 Task: Search for a one-way flight from Concord-Padgett Regional Airport to Cedar Rapids on Tuesday, 9 May, with a departure time between 9:00 and 15:00, and 1 carry-on bag.
Action: Mouse moved to (305, 98)
Screenshot: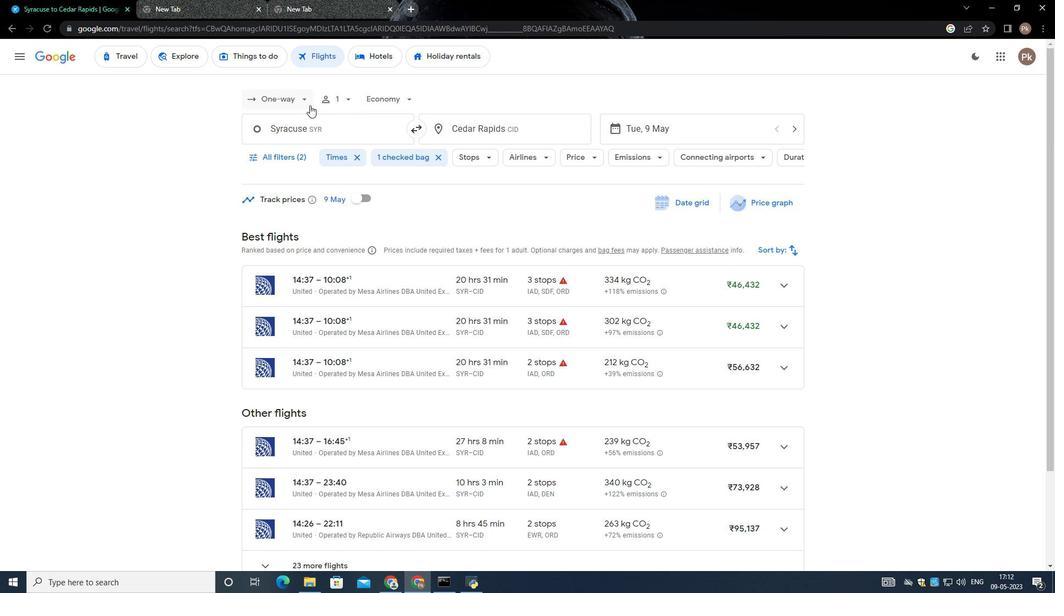 
Action: Mouse pressed left at (305, 98)
Screenshot: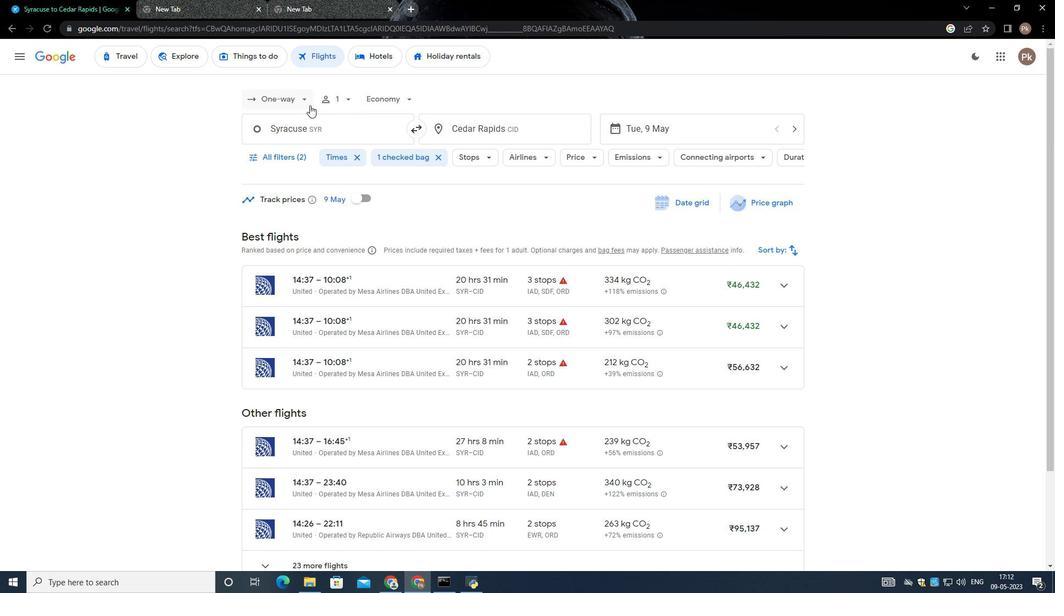 
Action: Mouse moved to (298, 150)
Screenshot: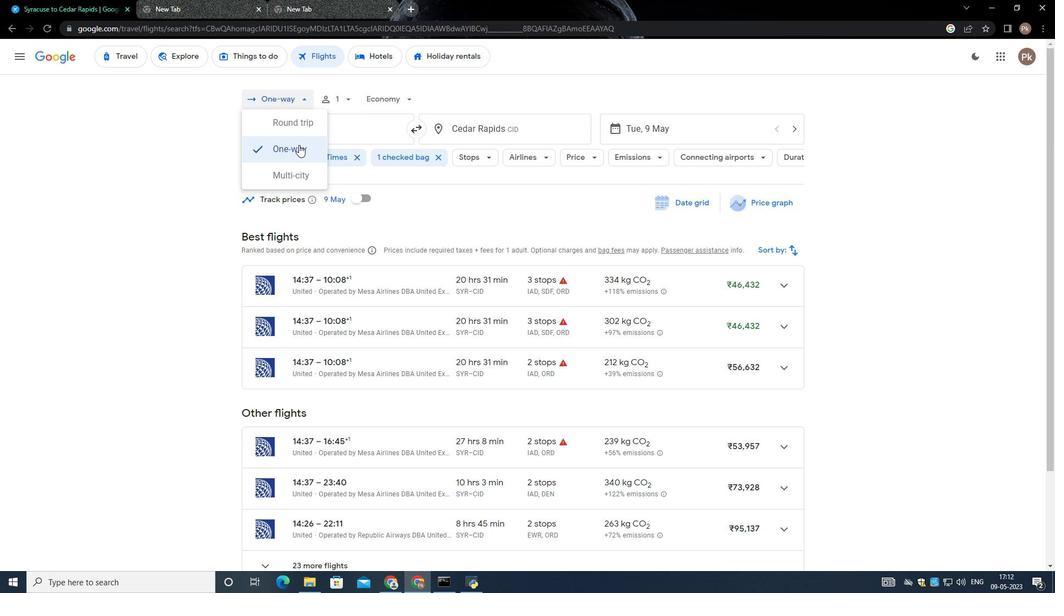
Action: Mouse pressed left at (298, 150)
Screenshot: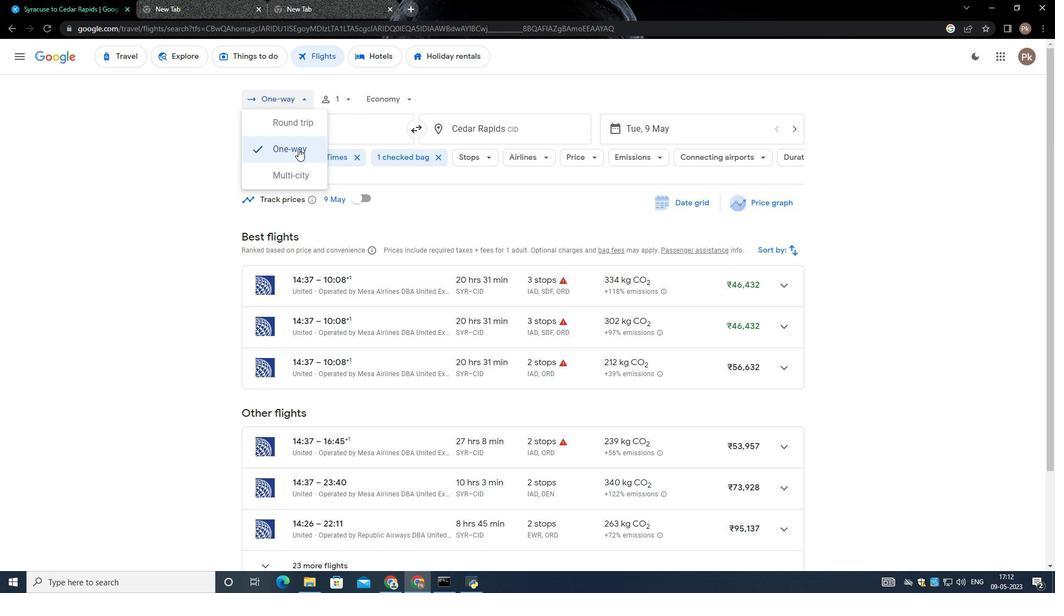 
Action: Mouse moved to (371, 95)
Screenshot: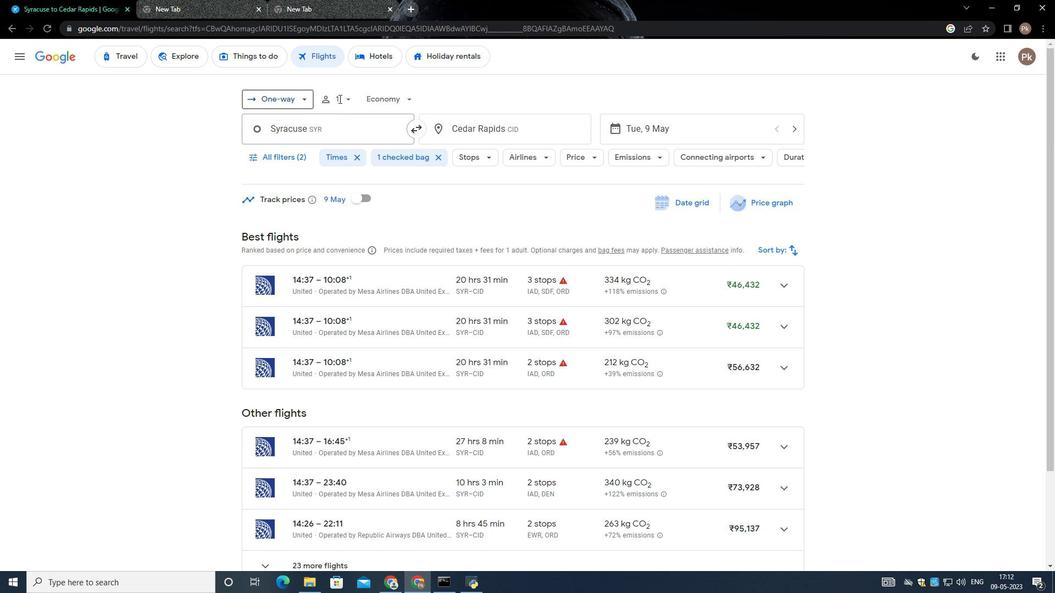 
Action: Mouse pressed left at (371, 95)
Screenshot: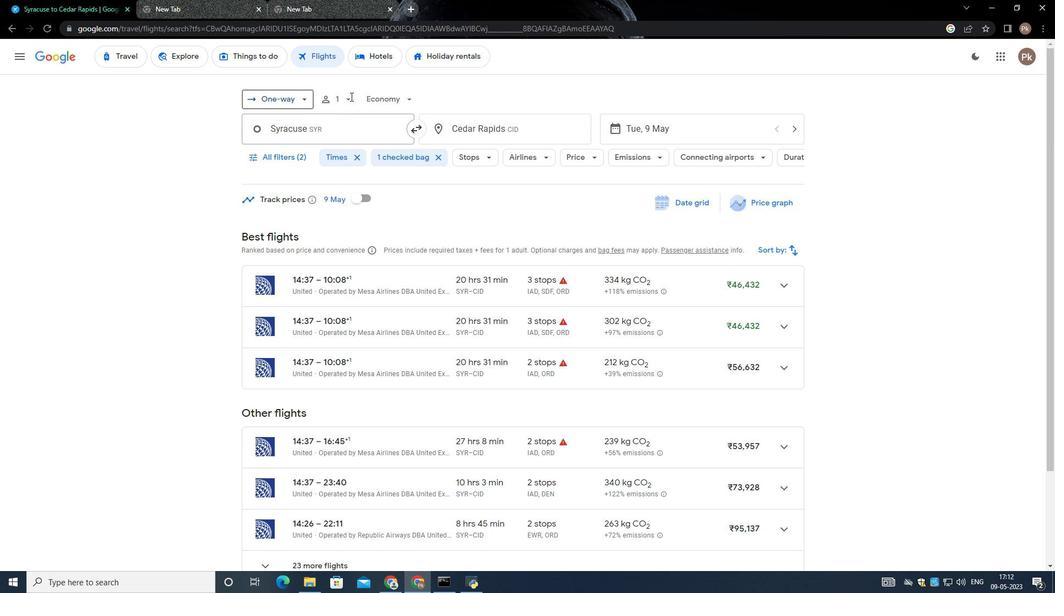 
Action: Mouse moved to (351, 98)
Screenshot: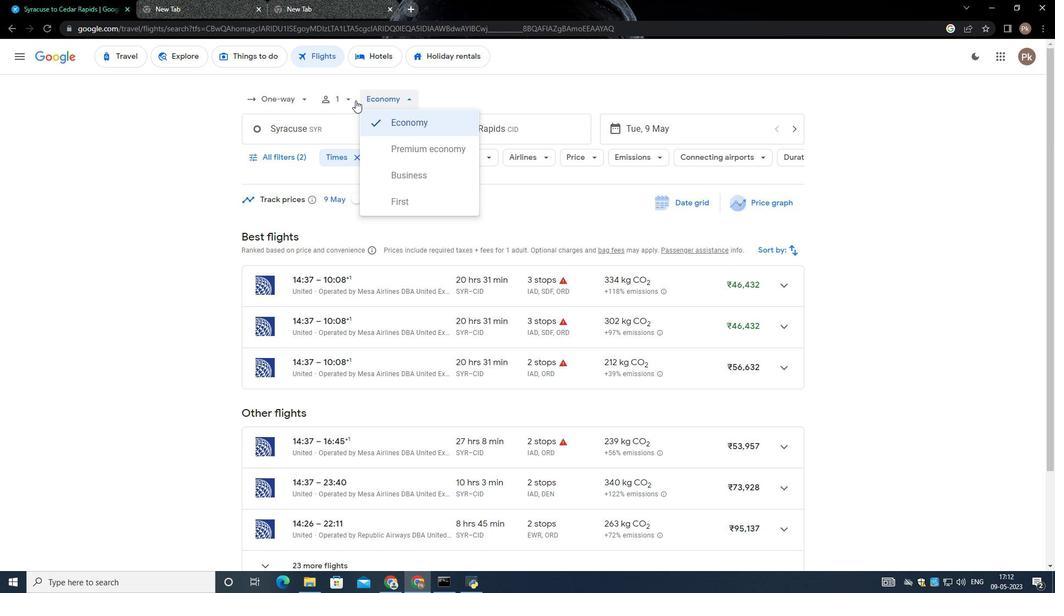 
Action: Mouse pressed left at (351, 98)
Screenshot: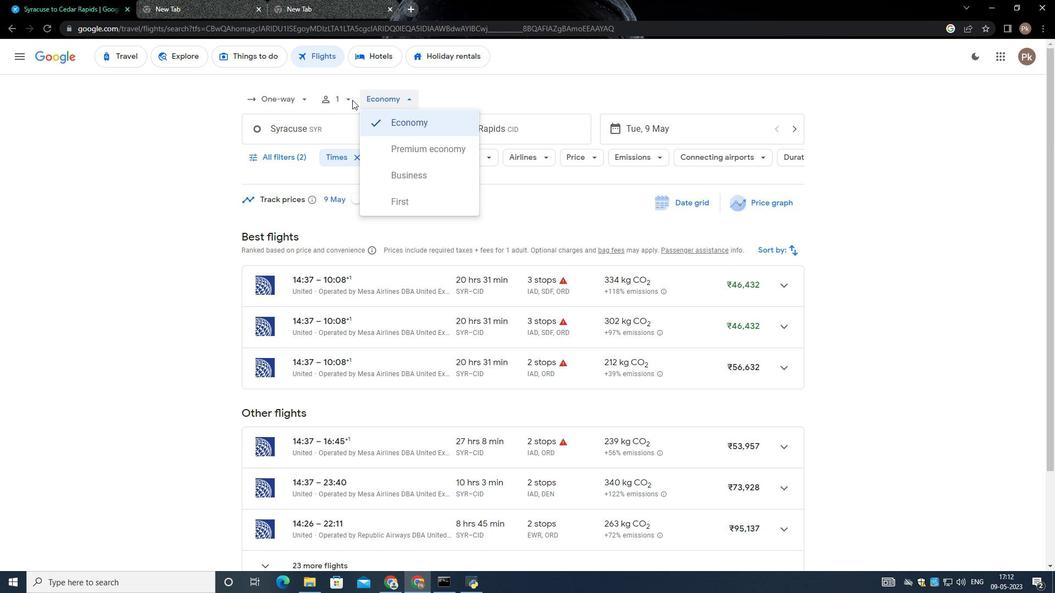 
Action: Mouse moved to (346, 100)
Screenshot: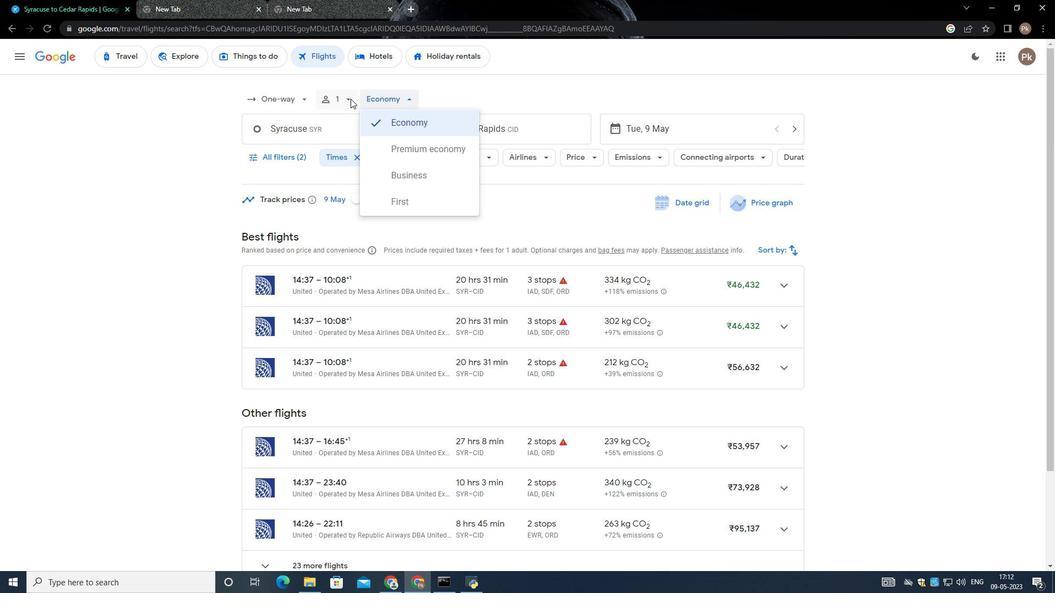 
Action: Mouse pressed left at (346, 100)
Screenshot: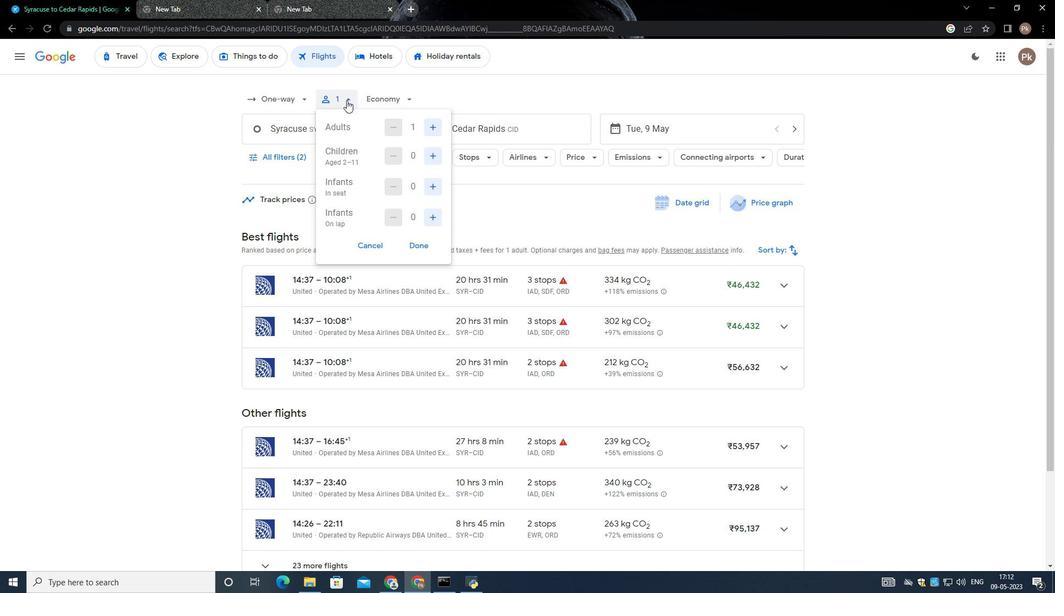 
Action: Mouse moved to (346, 101)
Screenshot: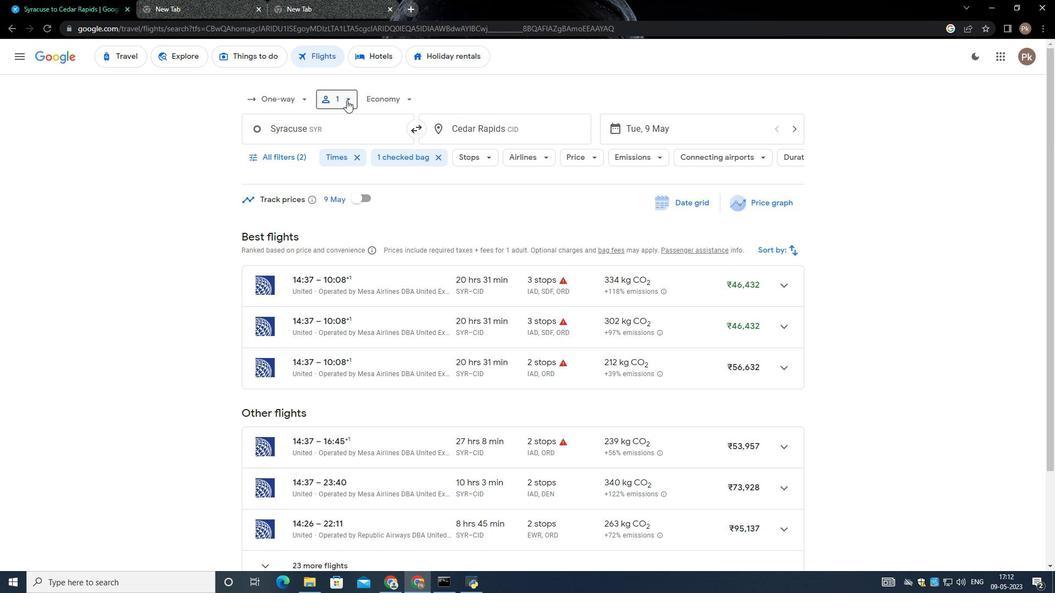
Action: Mouse pressed left at (346, 101)
Screenshot: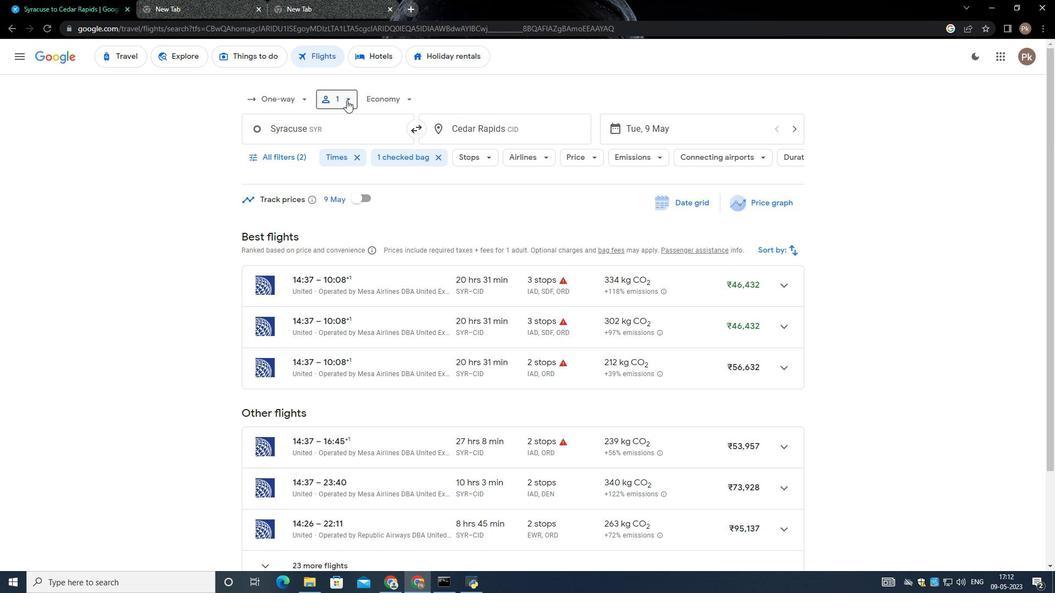 
Action: Mouse moved to (431, 130)
Screenshot: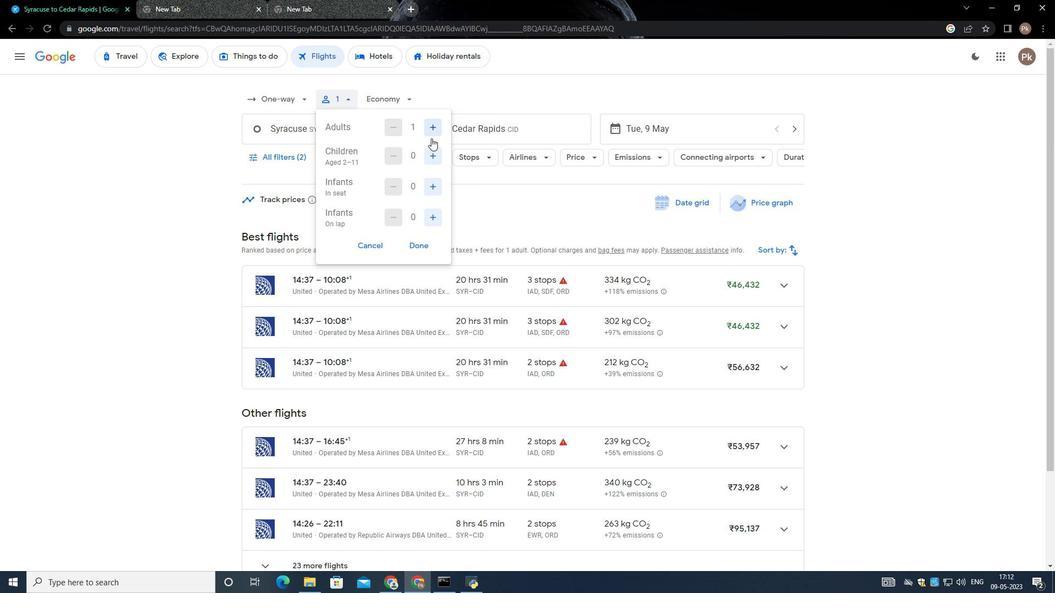 
Action: Mouse pressed left at (431, 130)
Screenshot: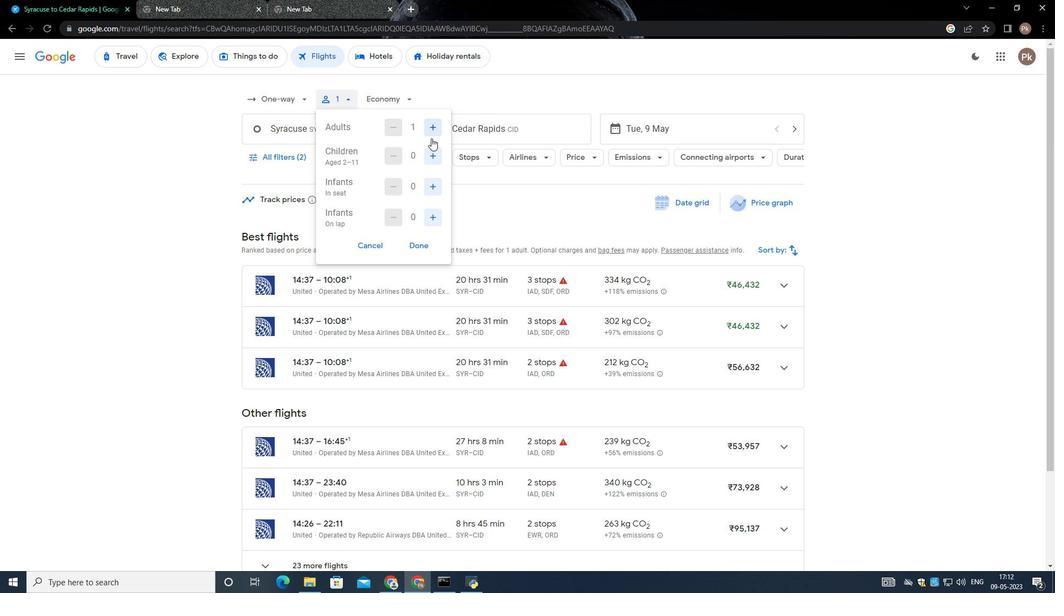 
Action: Mouse moved to (431, 129)
Screenshot: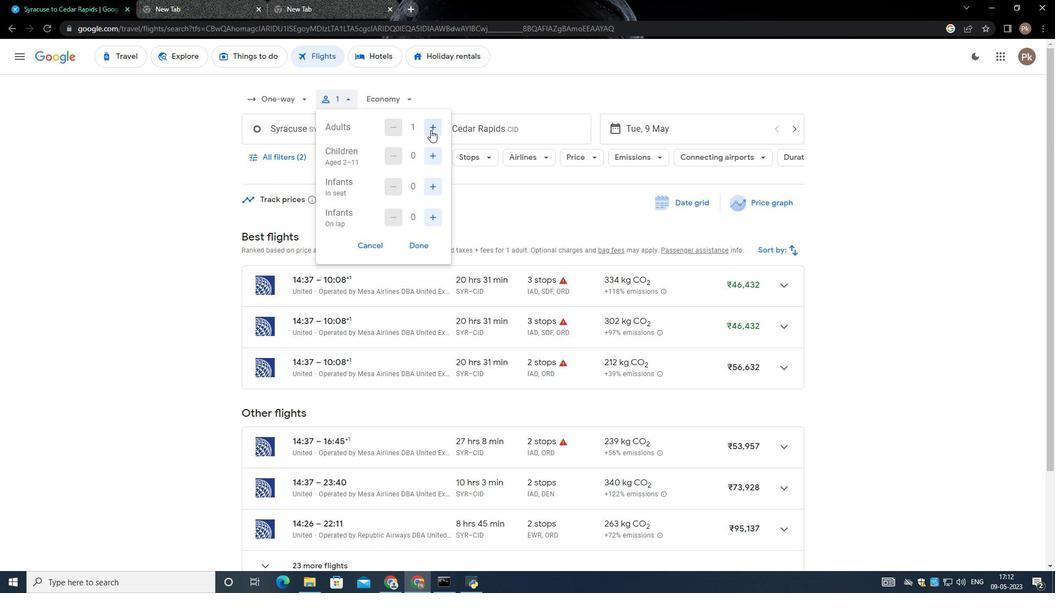 
Action: Mouse pressed left at (431, 129)
Screenshot: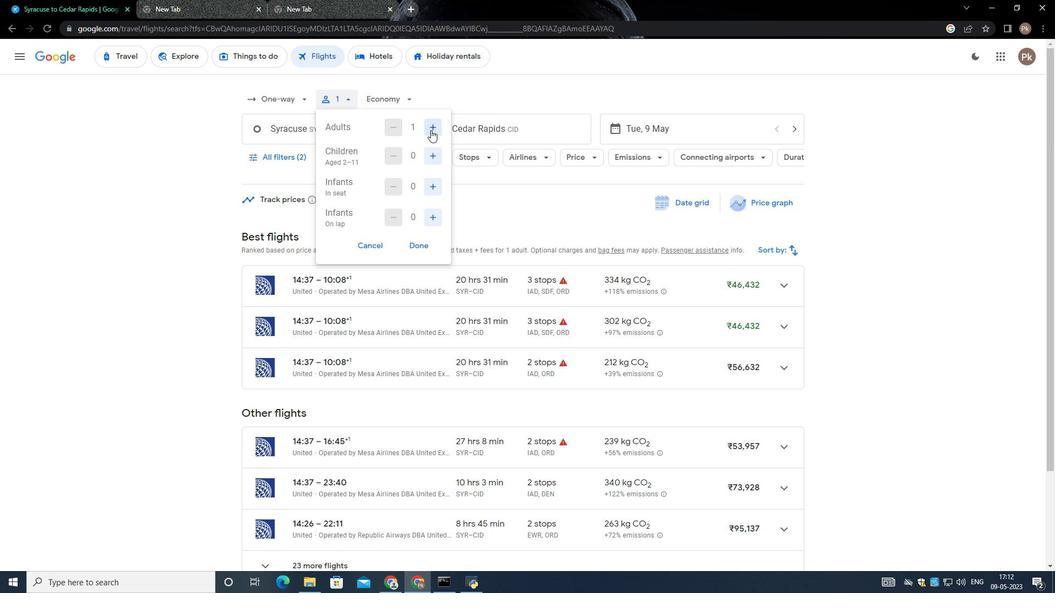 
Action: Mouse pressed left at (431, 129)
Screenshot: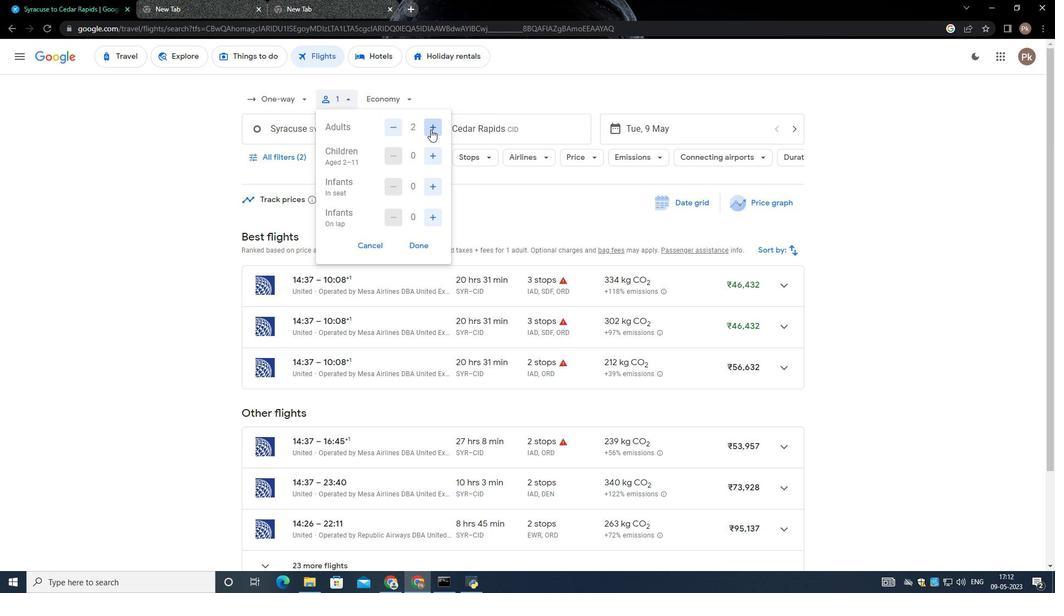
Action: Mouse moved to (428, 129)
Screenshot: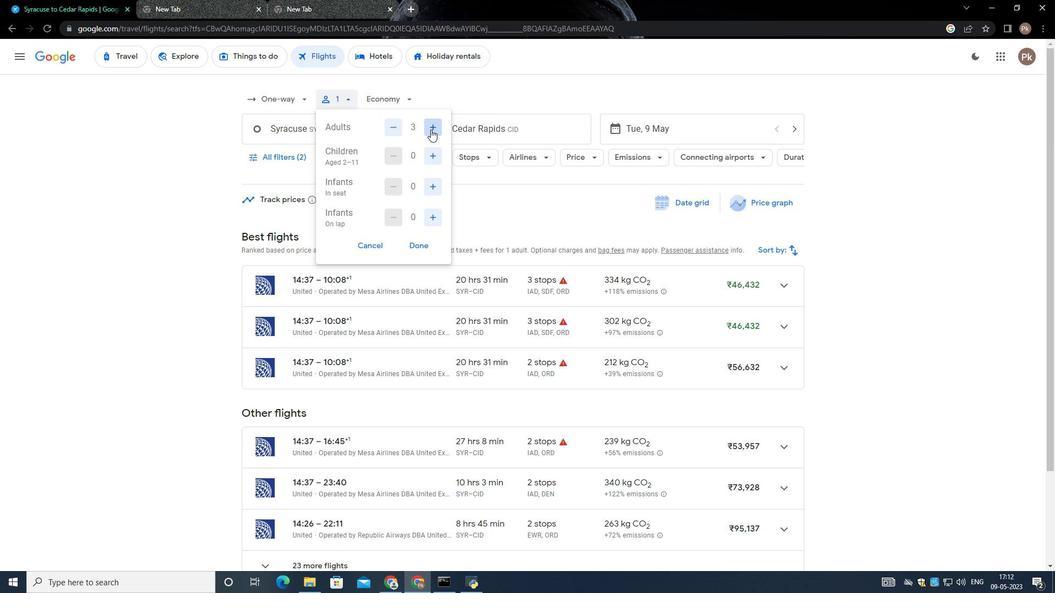 
Action: Mouse pressed left at (428, 129)
Screenshot: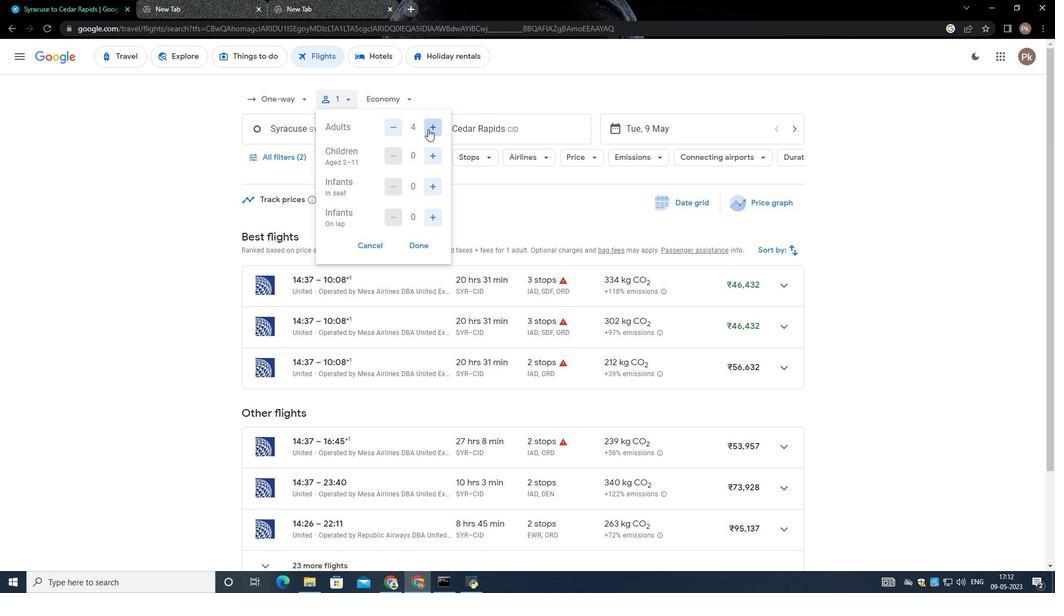 
Action: Mouse moved to (389, 128)
Screenshot: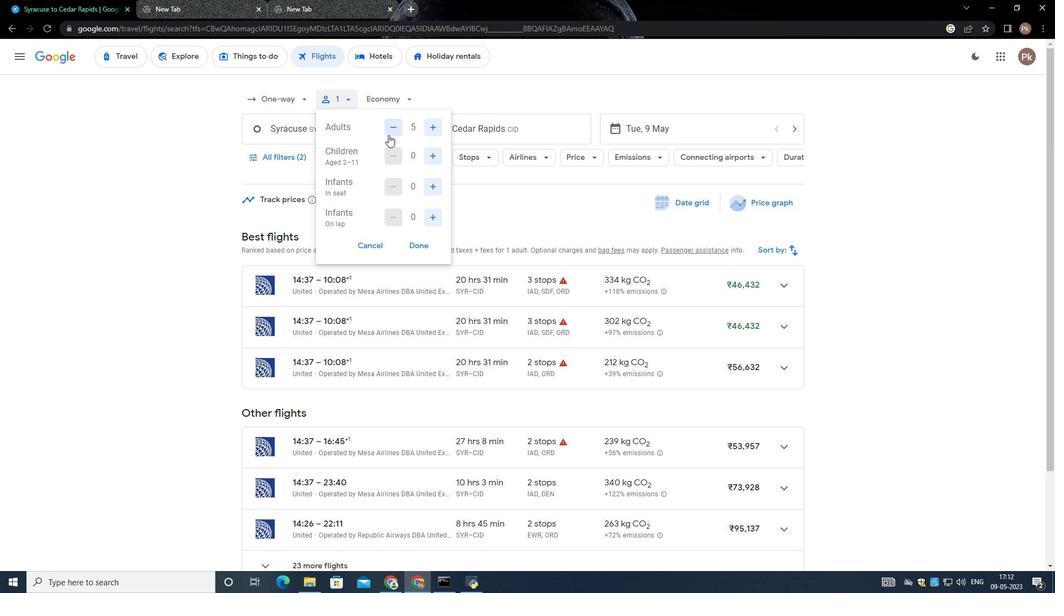 
Action: Mouse pressed left at (389, 128)
Screenshot: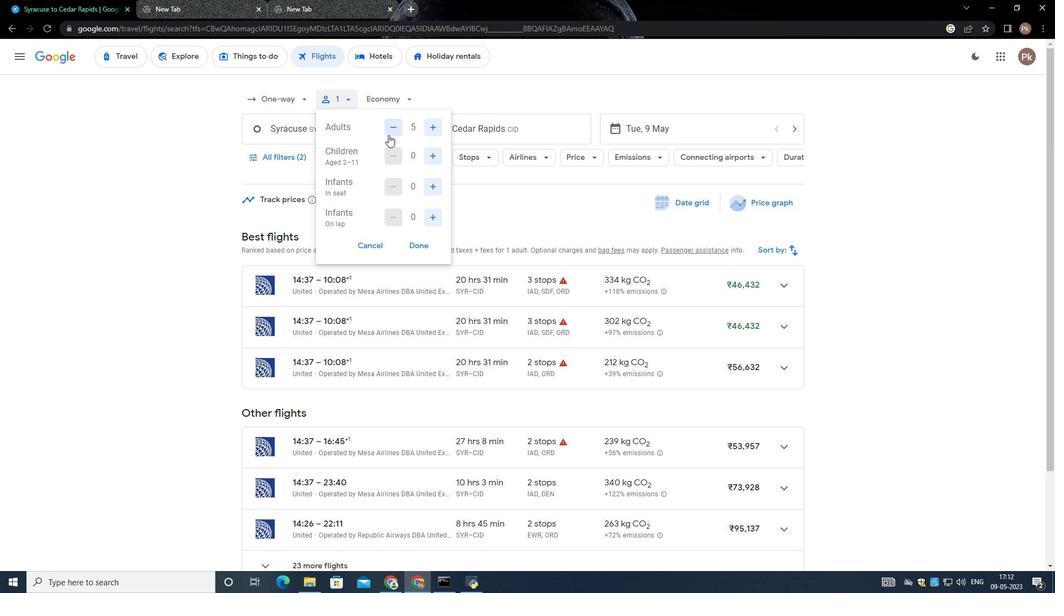 
Action: Mouse moved to (433, 150)
Screenshot: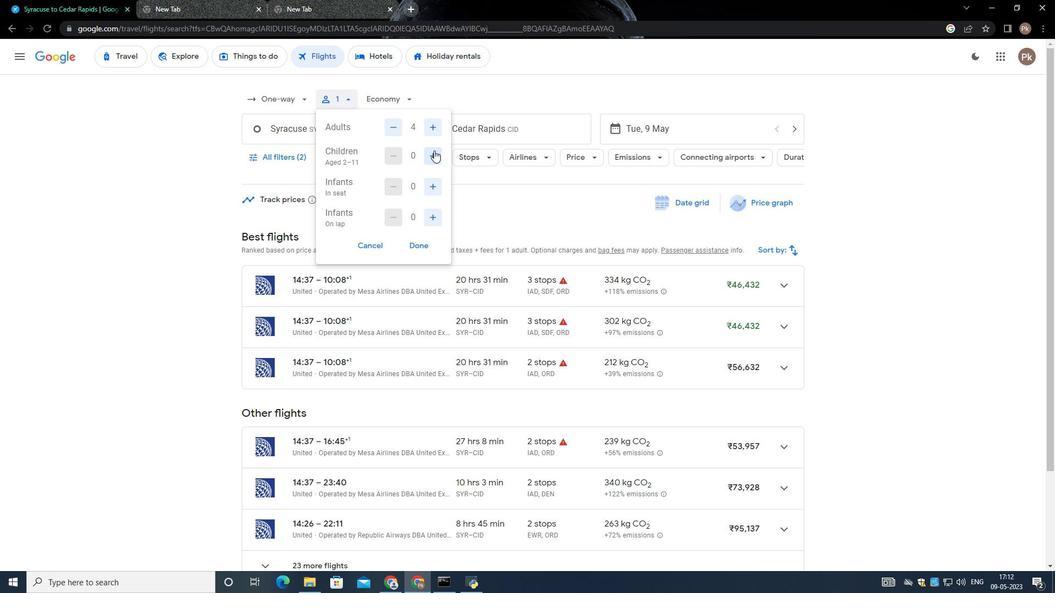 
Action: Mouse pressed left at (433, 150)
Screenshot: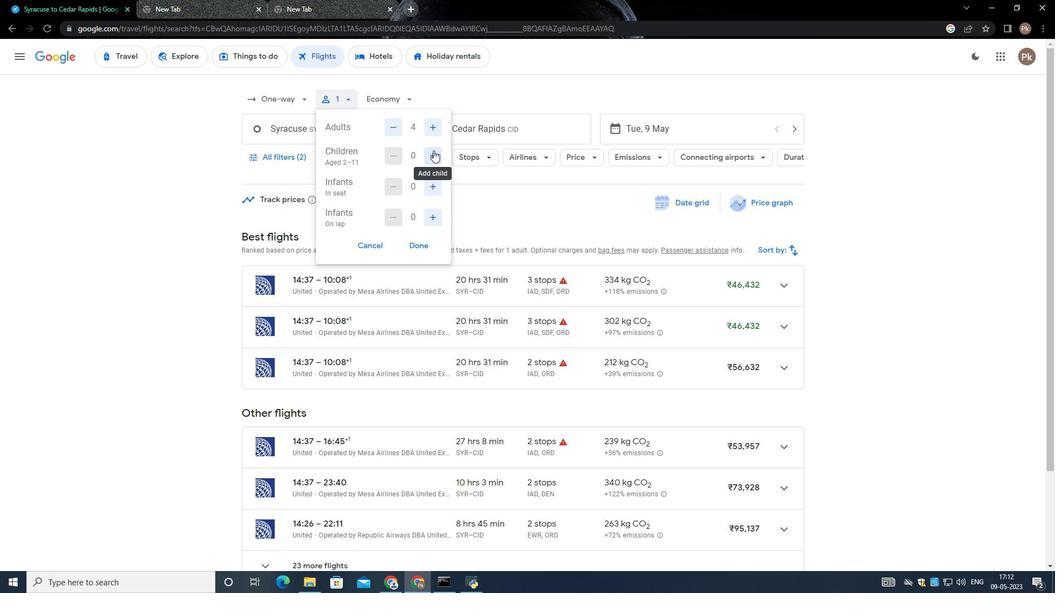 
Action: Mouse moved to (433, 150)
Screenshot: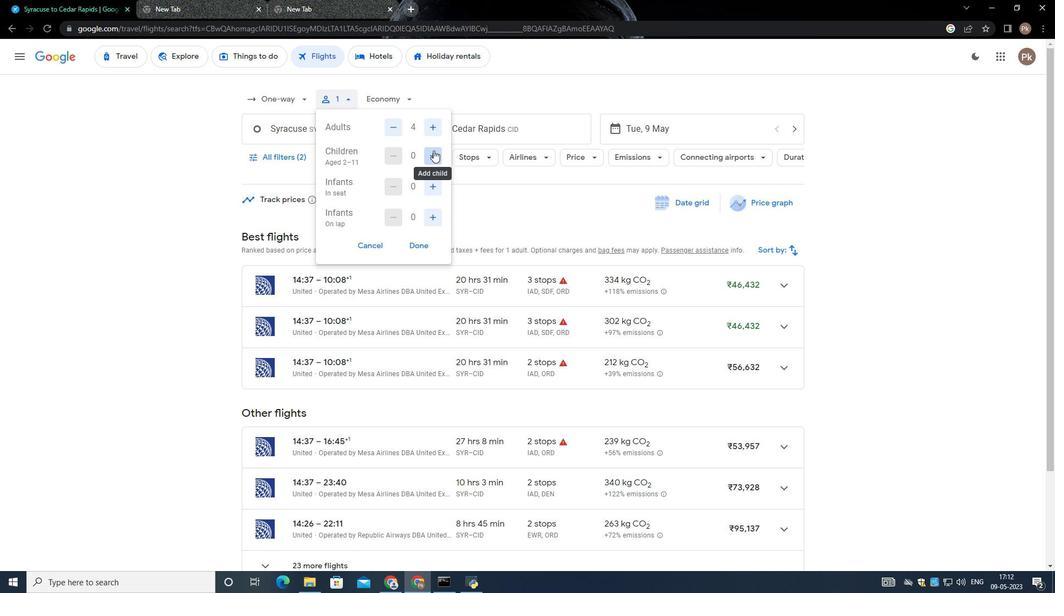 
Action: Mouse pressed left at (433, 150)
Screenshot: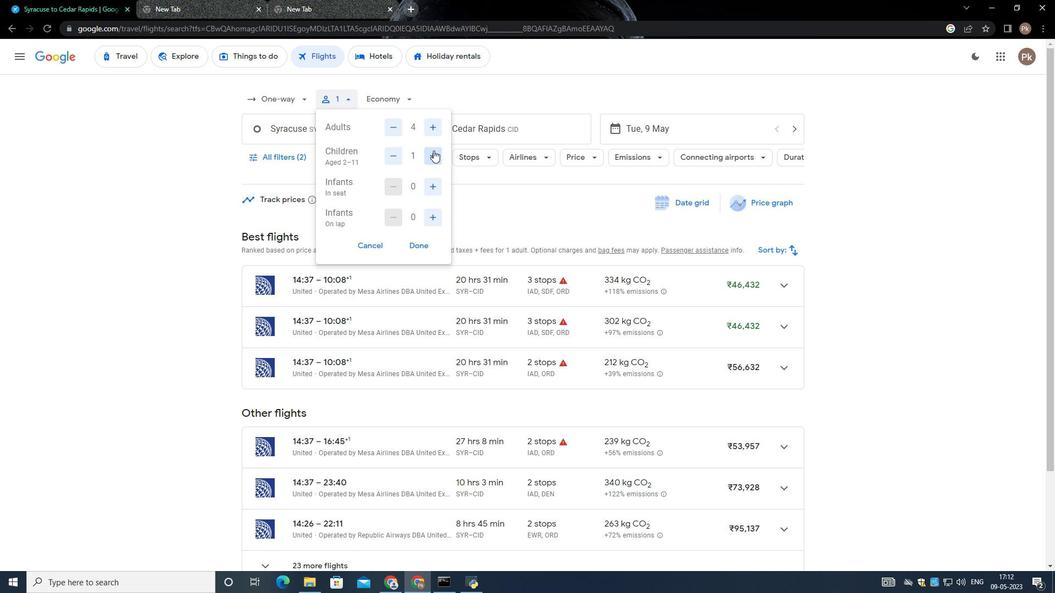 
Action: Mouse moved to (430, 183)
Screenshot: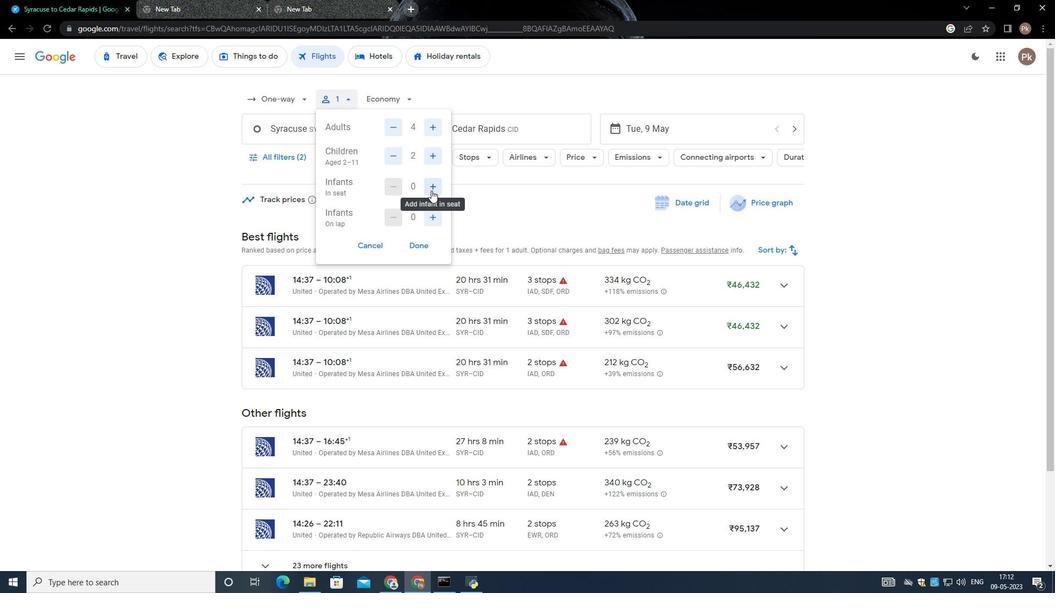 
Action: Mouse pressed left at (430, 183)
Screenshot: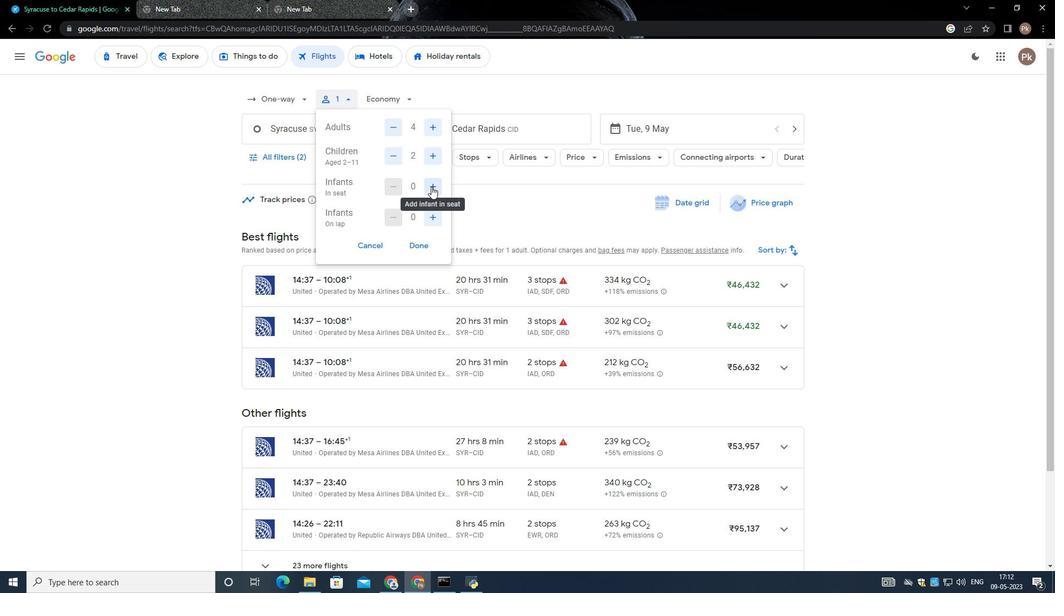 
Action: Mouse pressed left at (430, 183)
Screenshot: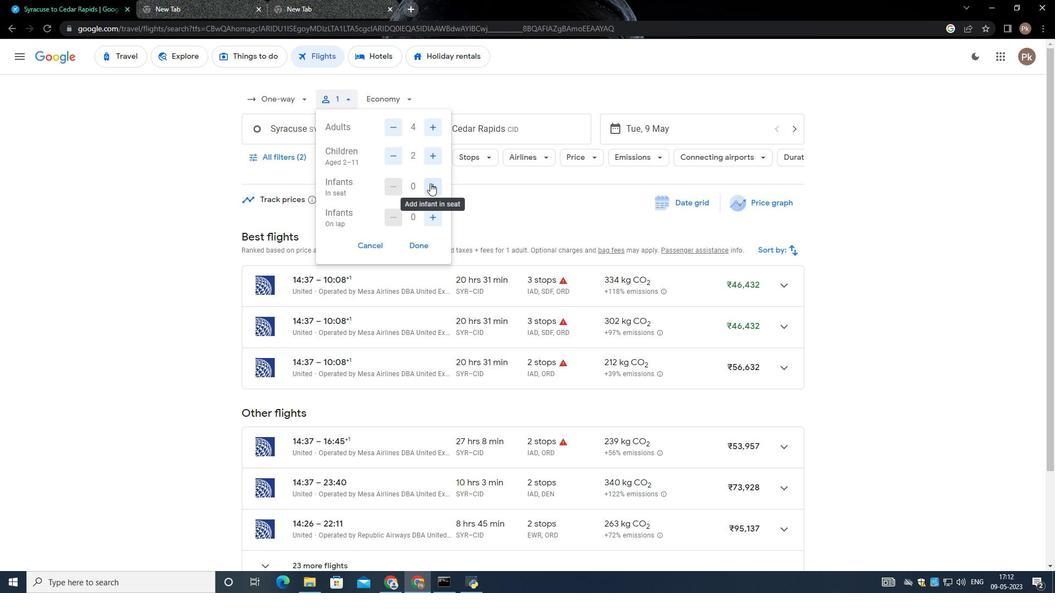 
Action: Mouse moved to (429, 217)
Screenshot: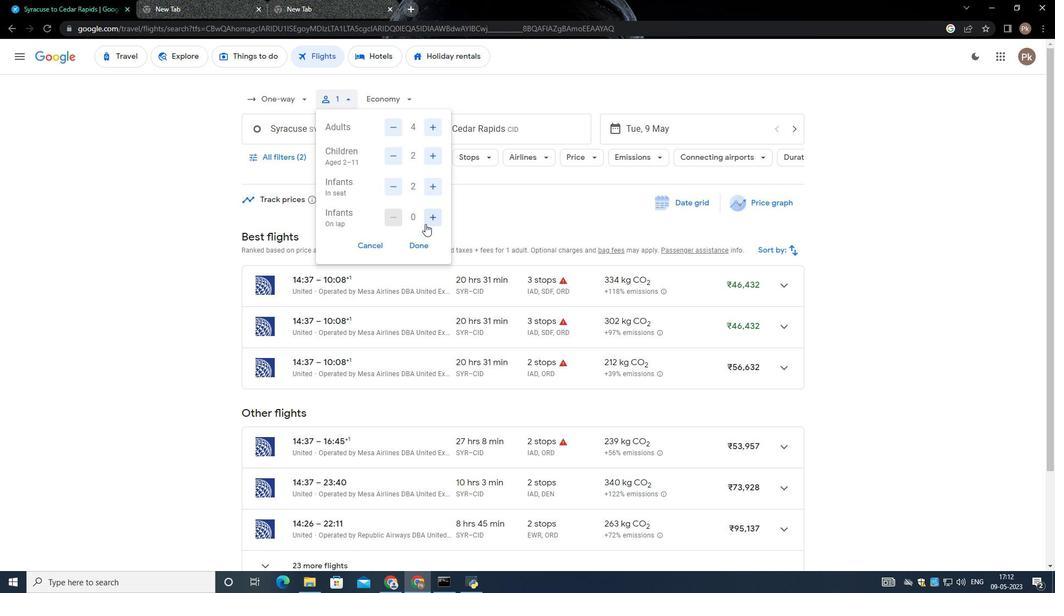 
Action: Mouse pressed left at (429, 217)
Screenshot: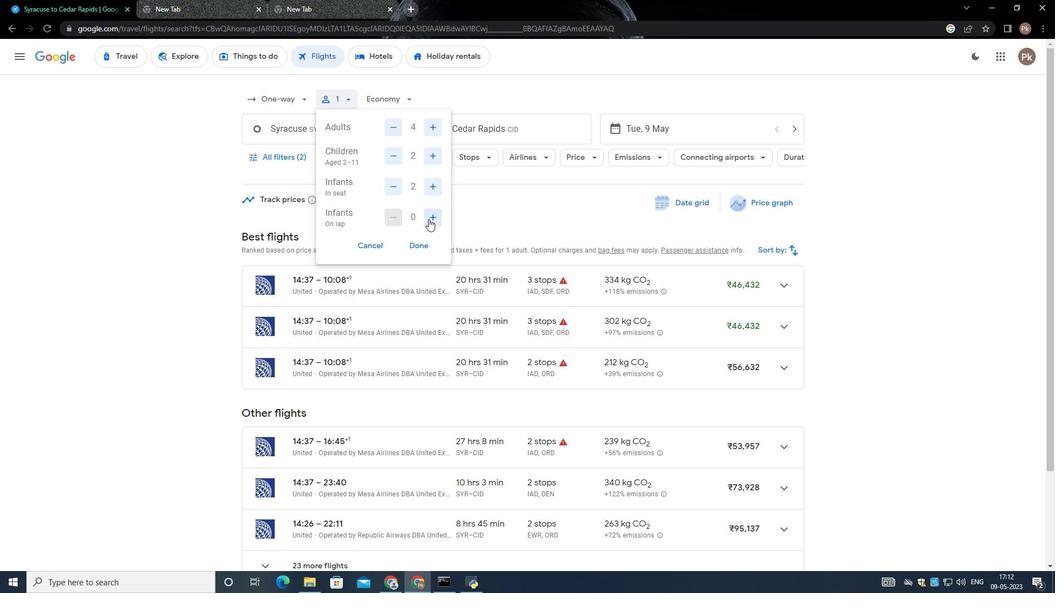 
Action: Mouse moved to (415, 240)
Screenshot: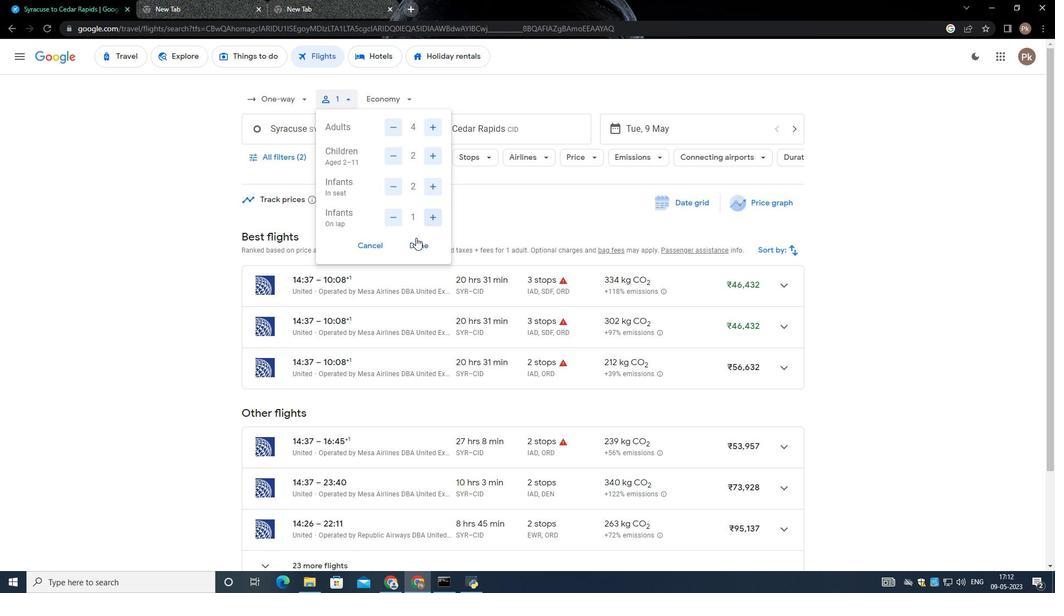
Action: Mouse pressed left at (415, 240)
Screenshot: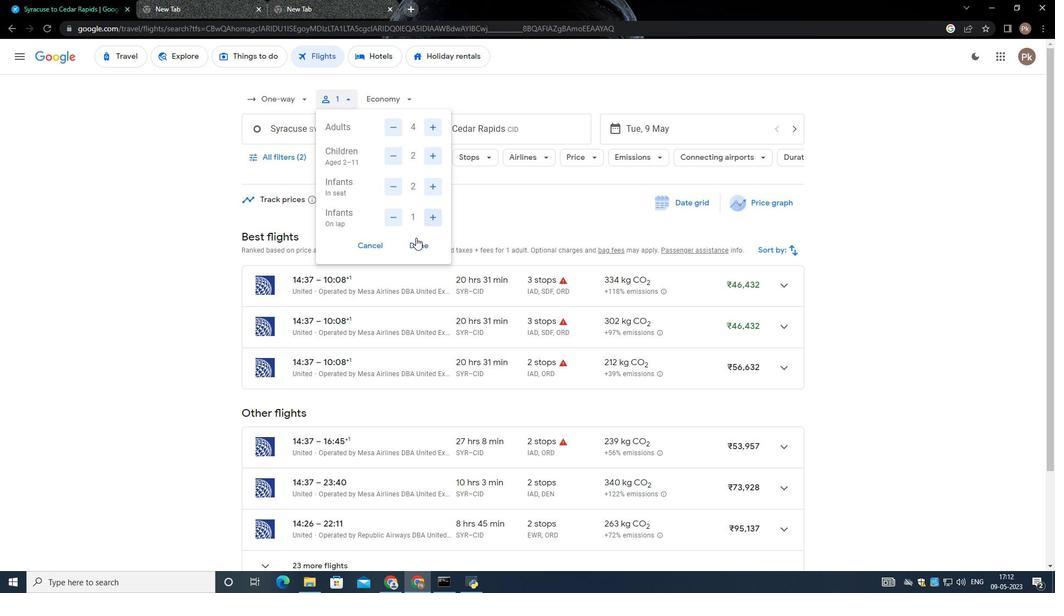 
Action: Mouse moved to (385, 94)
Screenshot: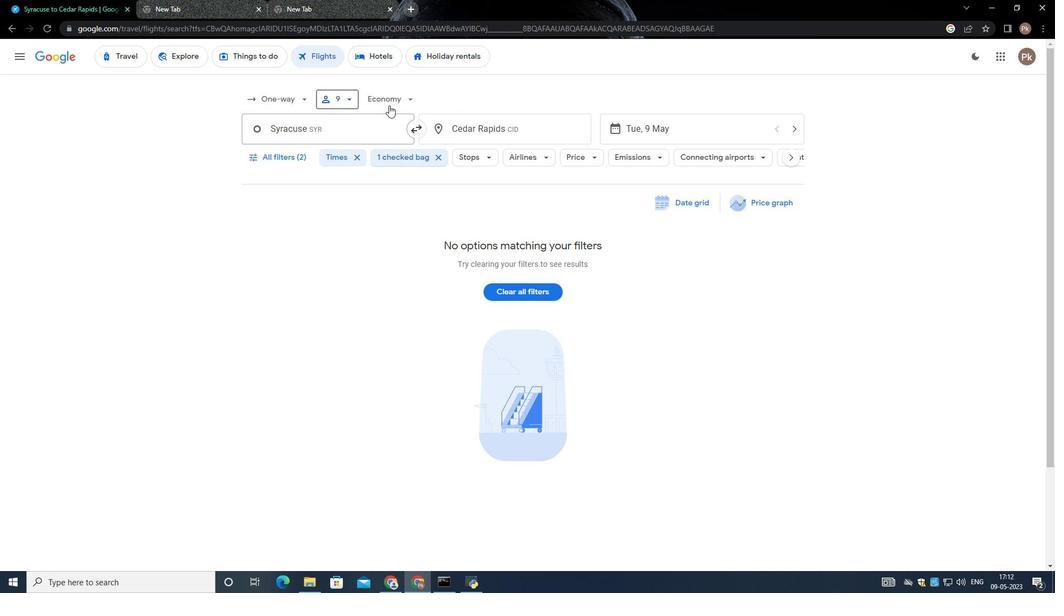 
Action: Mouse pressed left at (385, 94)
Screenshot: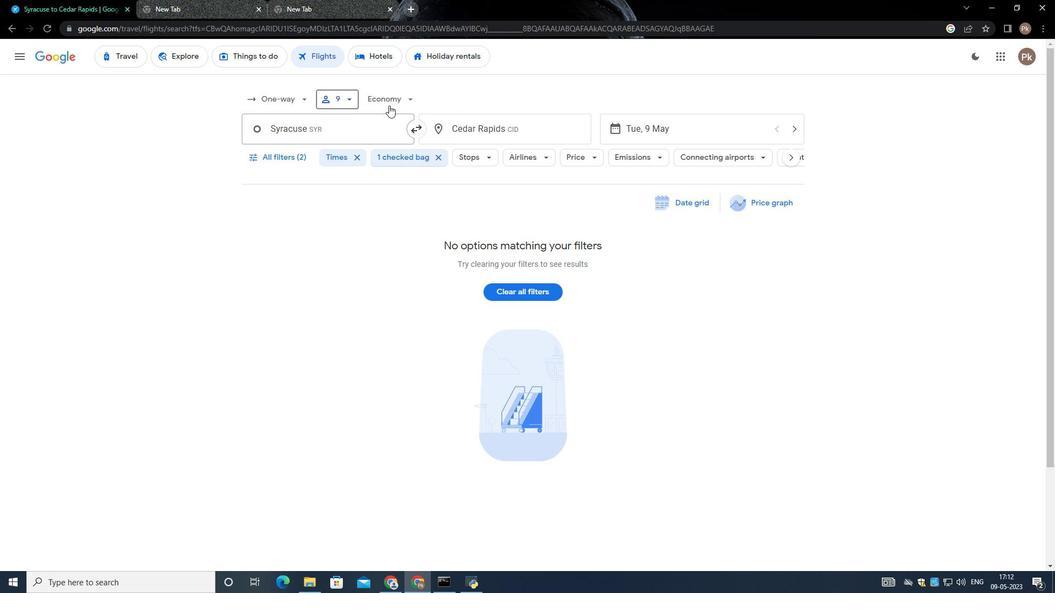 
Action: Mouse moved to (411, 126)
Screenshot: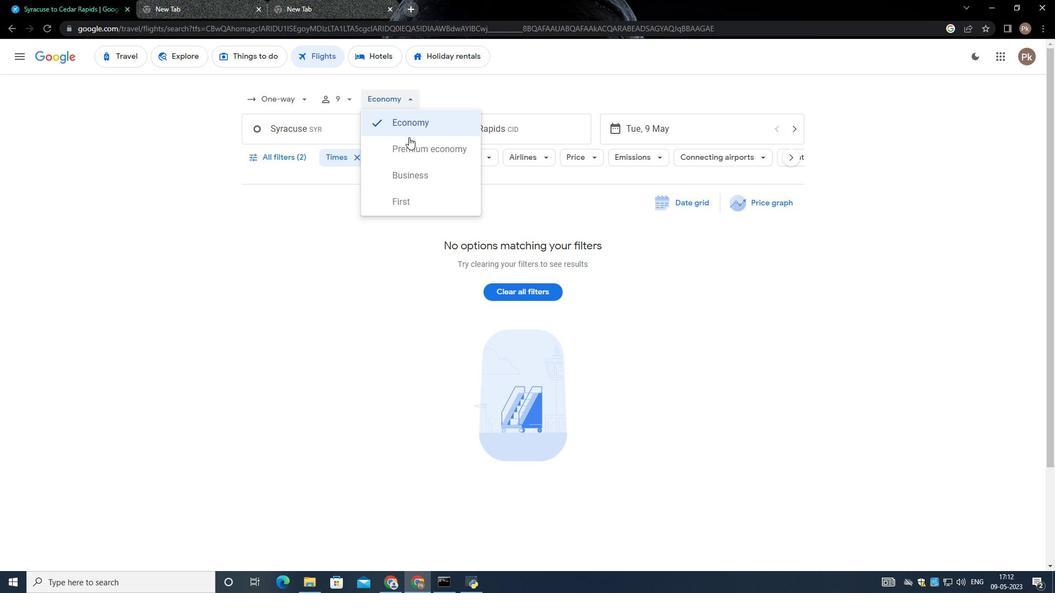 
Action: Mouse pressed left at (411, 126)
Screenshot: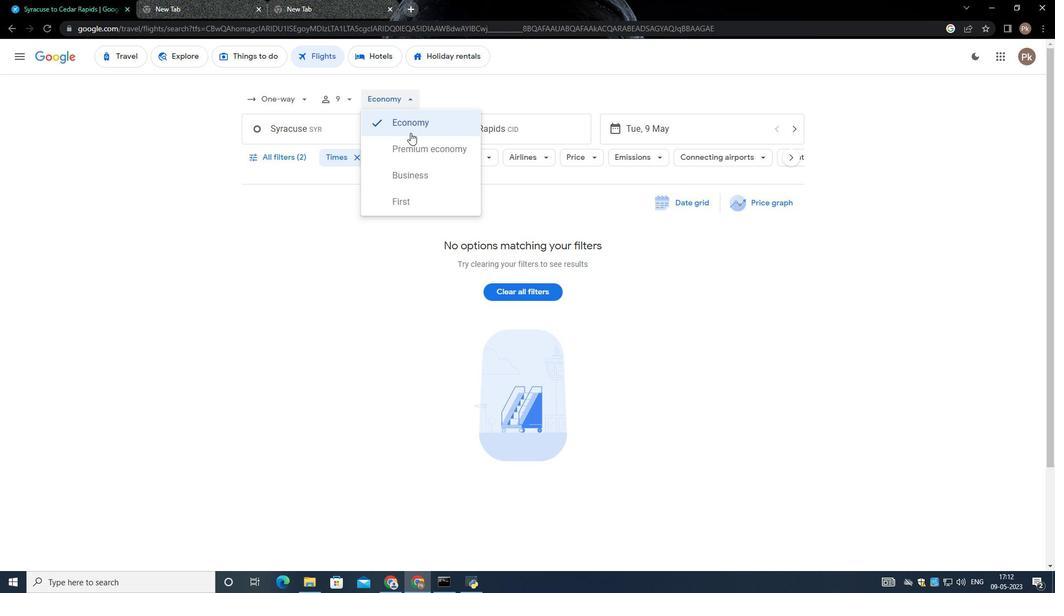 
Action: Mouse moved to (296, 130)
Screenshot: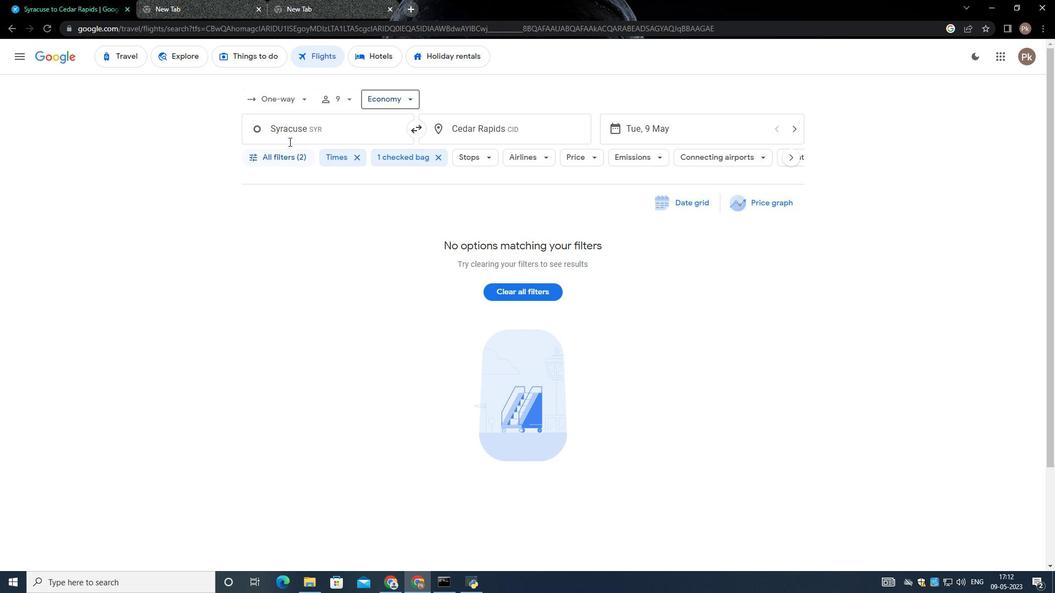 
Action: Mouse pressed left at (296, 130)
Screenshot: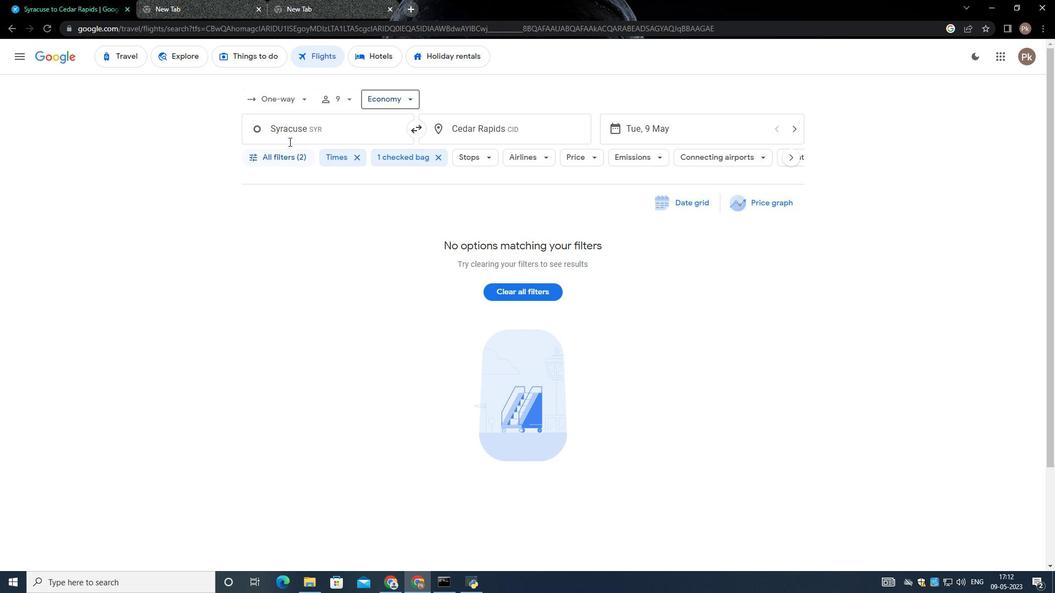 
Action: Mouse moved to (298, 130)
Screenshot: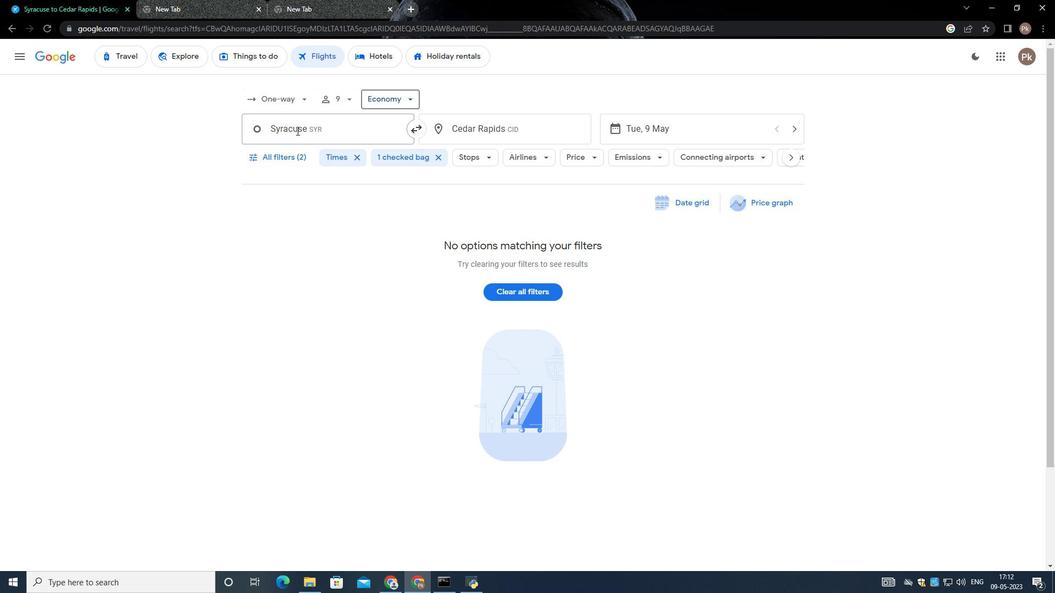 
Action: Key pressed <Key.backspace><Key.shift>Concord-padgett
Screenshot: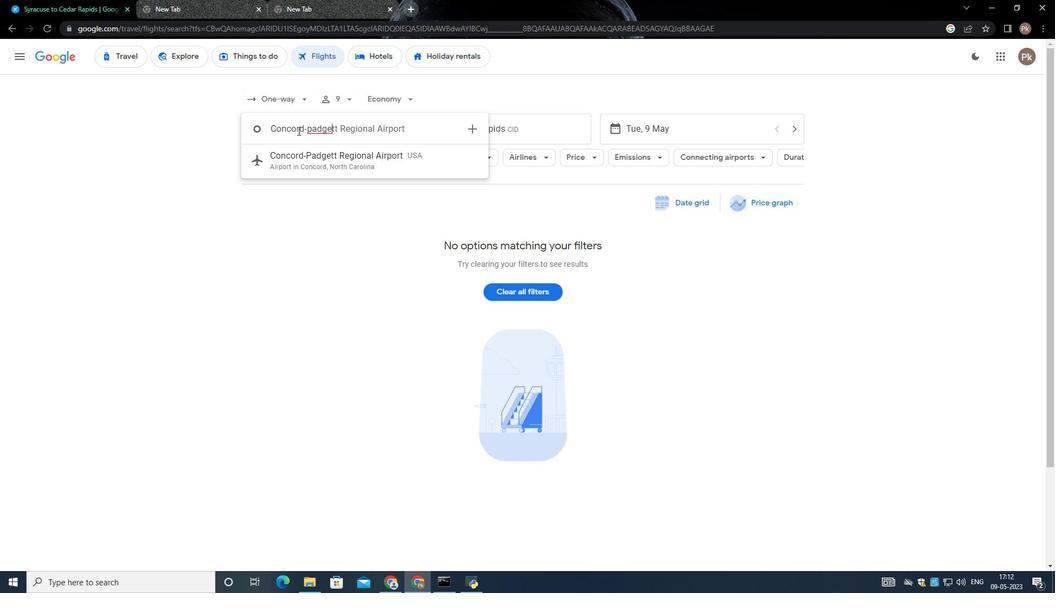 
Action: Mouse moved to (337, 165)
Screenshot: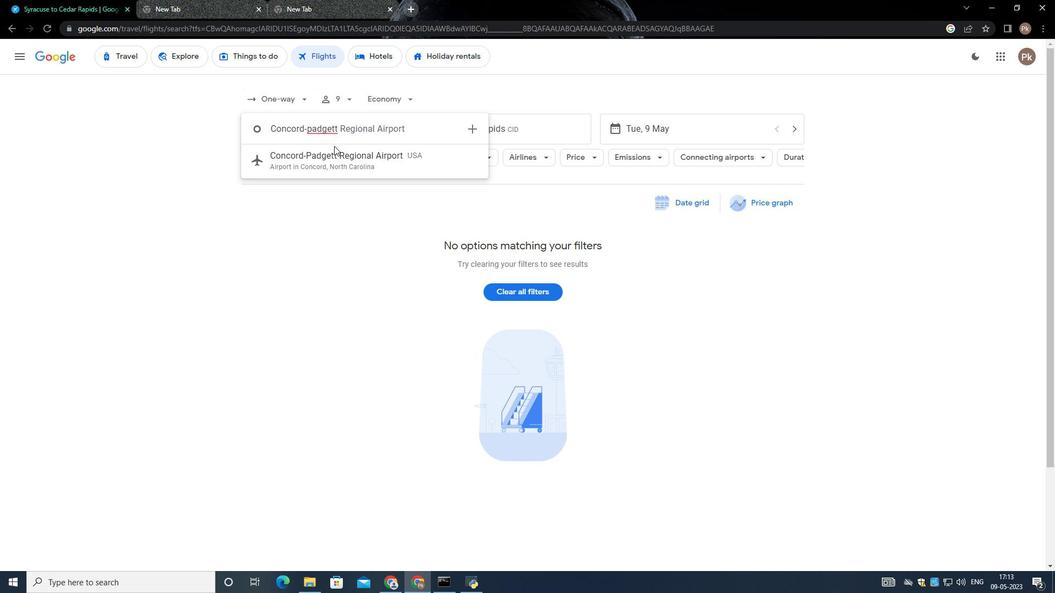 
Action: Mouse pressed left at (337, 165)
Screenshot: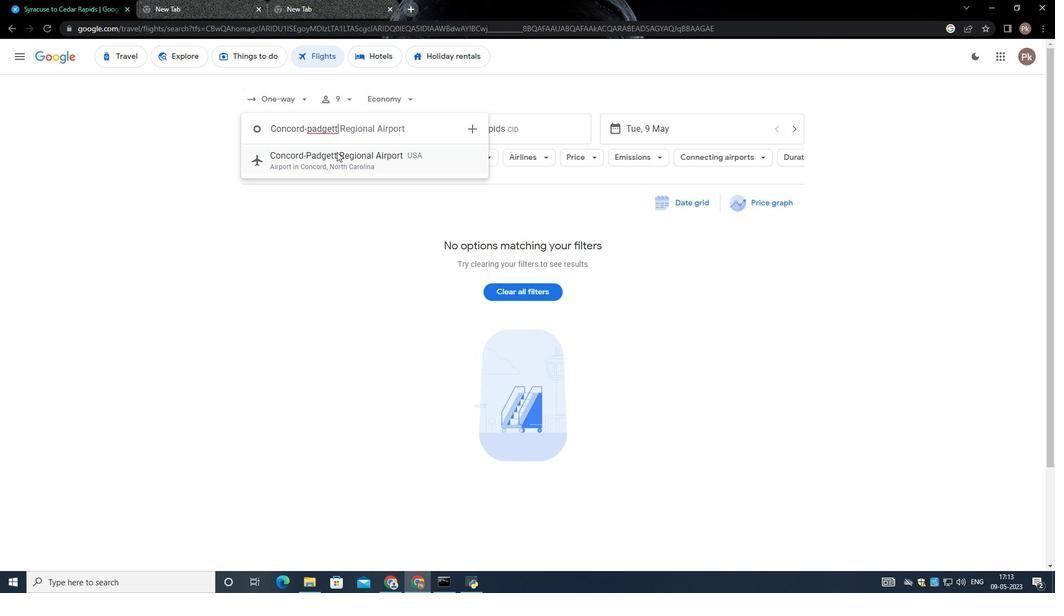 
Action: Mouse moved to (551, 124)
Screenshot: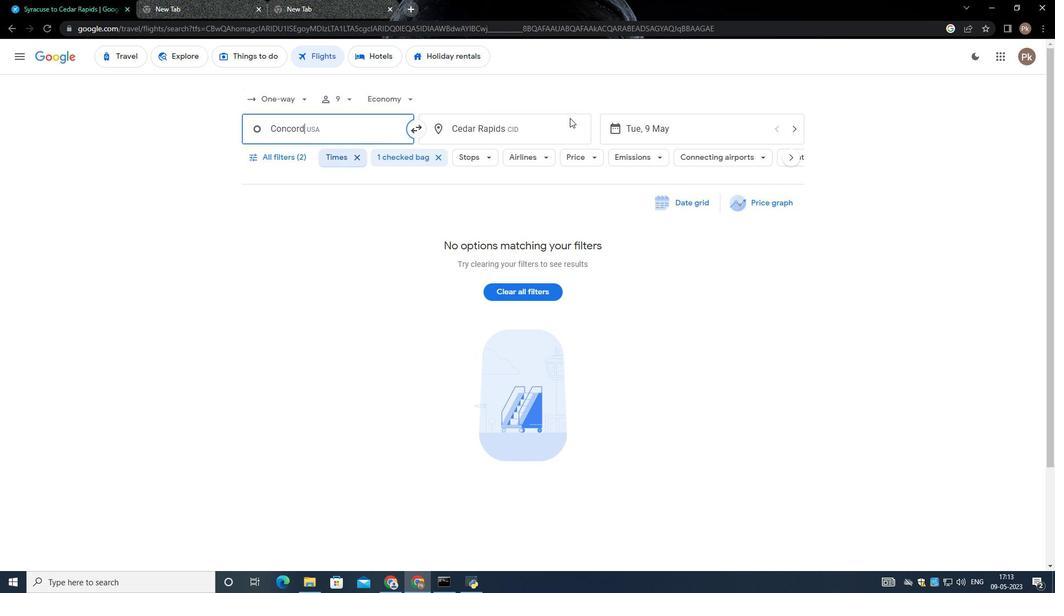 
Action: Mouse pressed left at (551, 124)
Screenshot: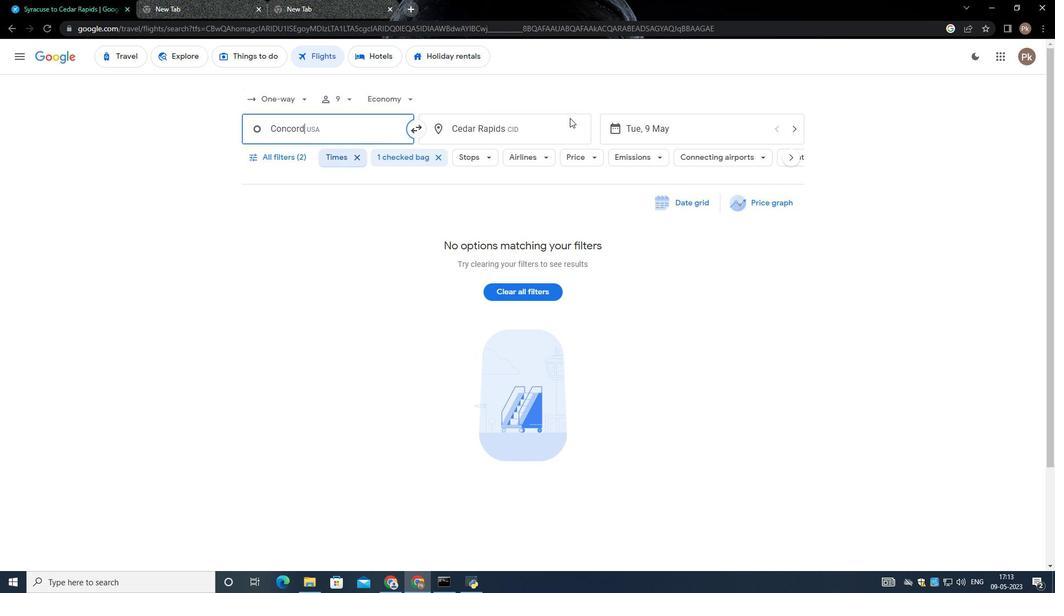 
Action: Mouse moved to (535, 120)
Screenshot: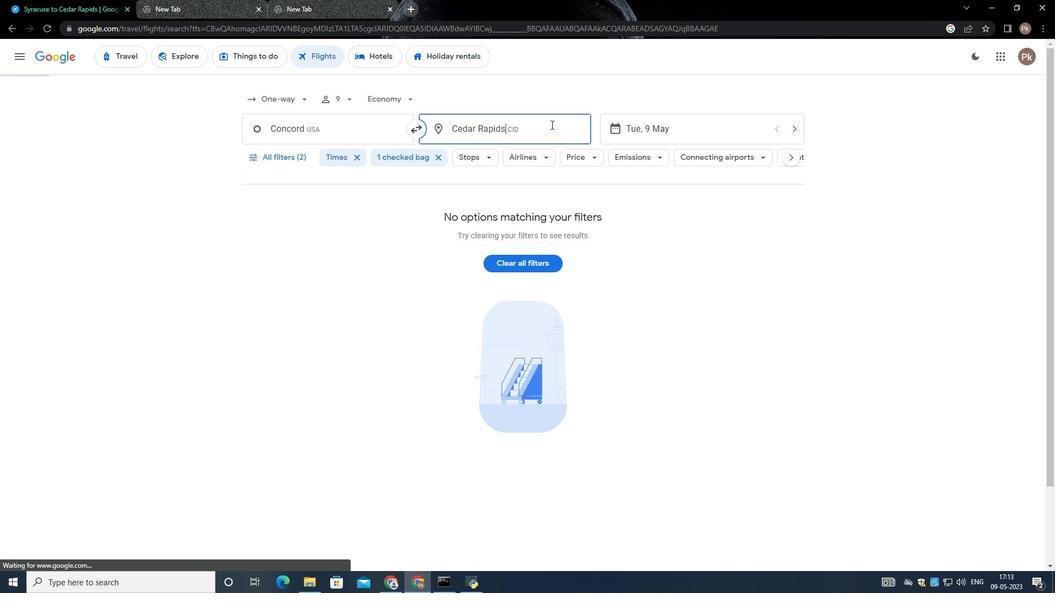 
Action: Key pressed <Key.backspace>
Screenshot: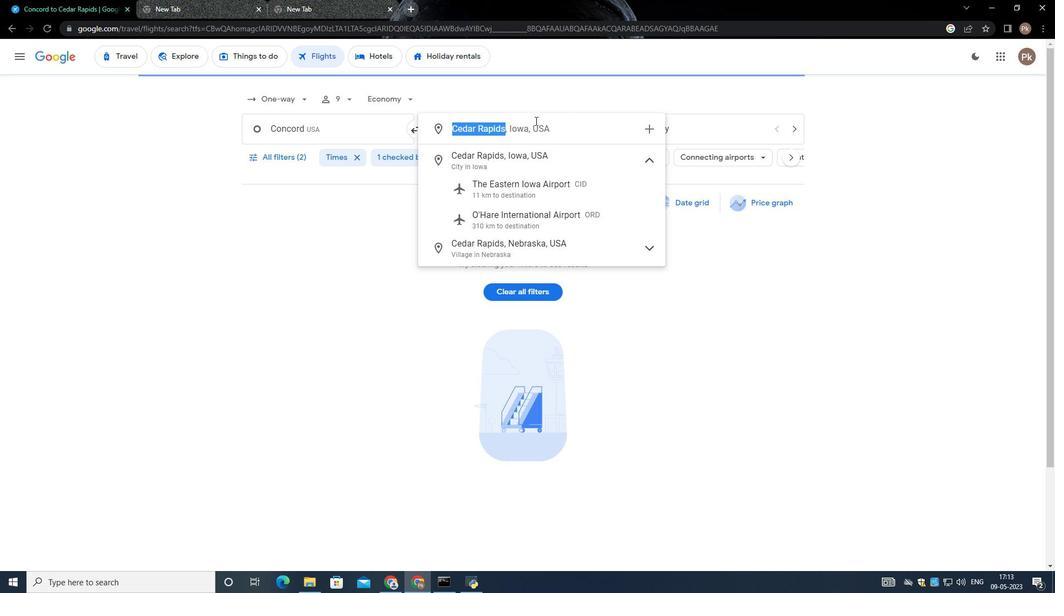 
Action: Mouse moved to (535, 120)
Screenshot: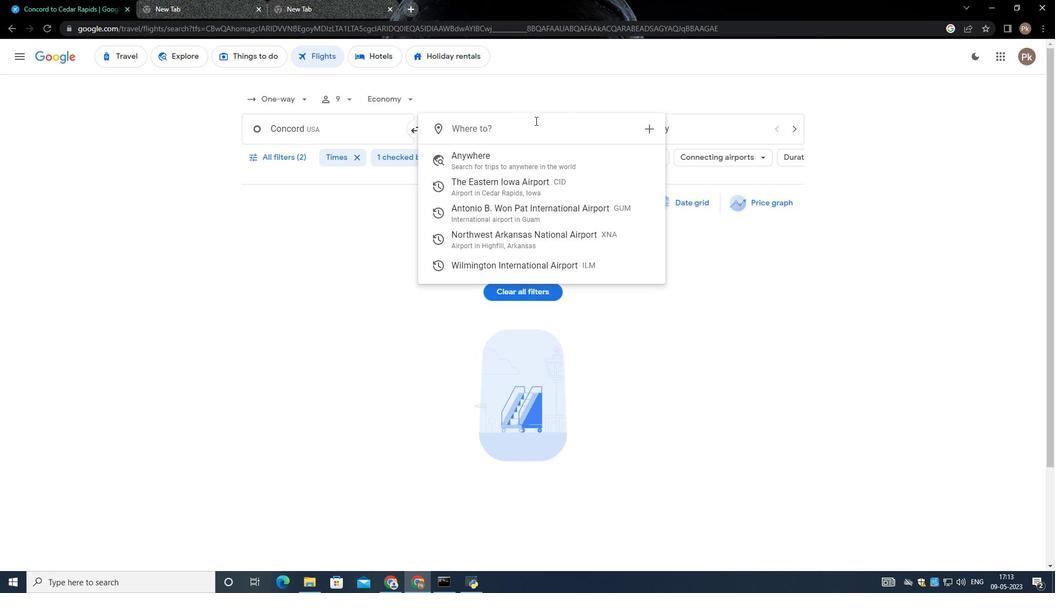 
Action: Key pressed <Key.shift>Bismarck<Key.space><Key.shift>Municipal<Key.space><Key.shift>Airport<Key.enter>
Screenshot: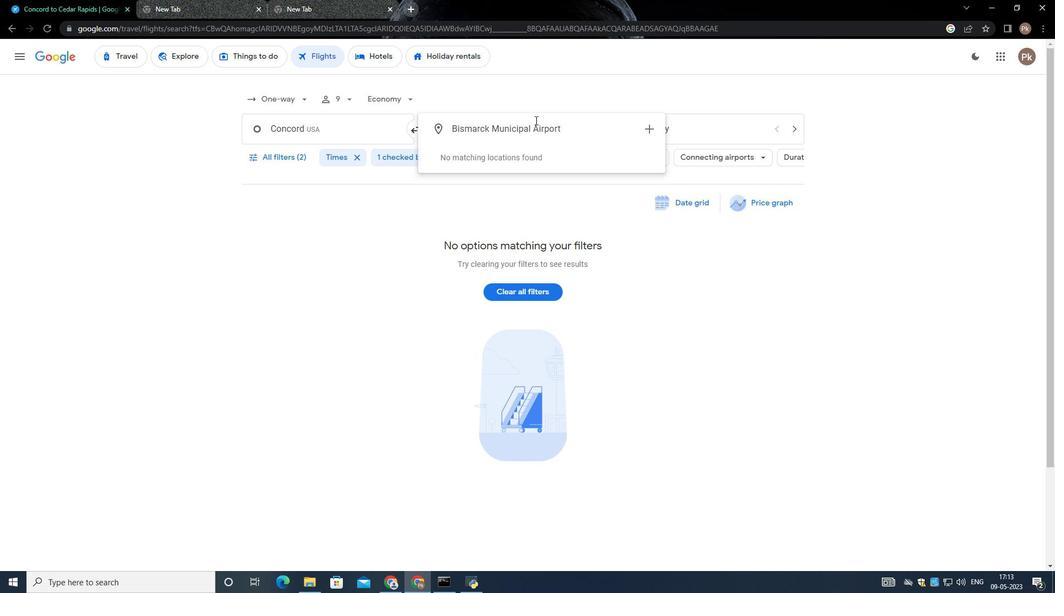 
Action: Mouse moved to (703, 131)
Screenshot: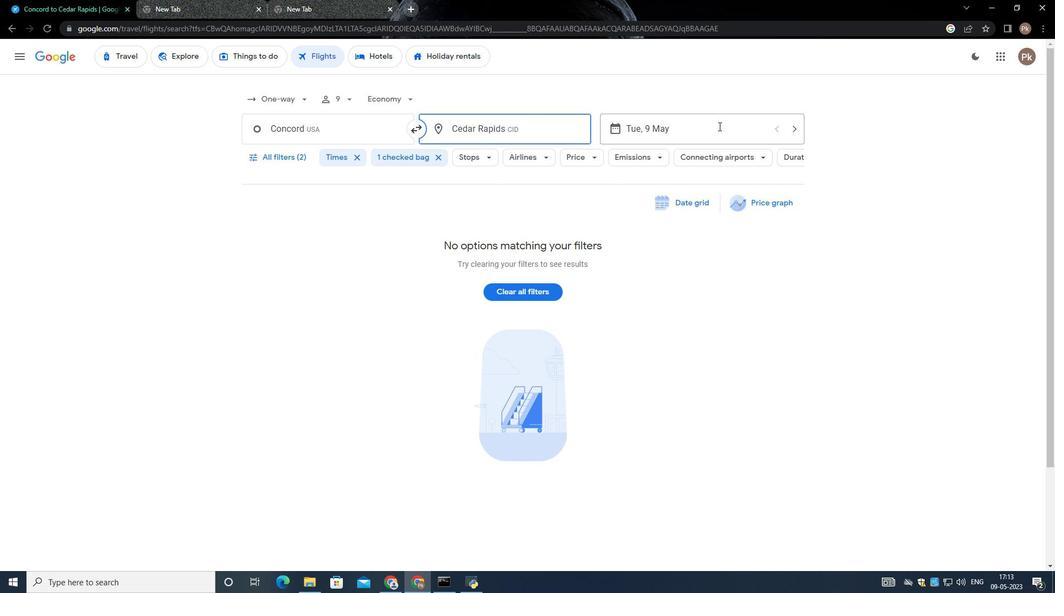 
Action: Mouse pressed left at (703, 131)
Screenshot: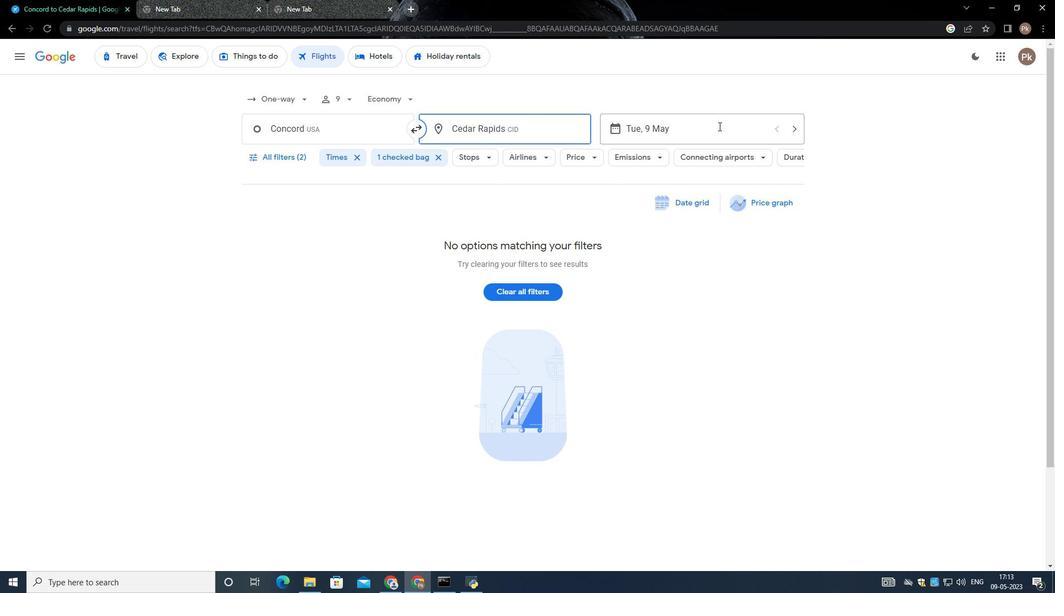 
Action: Mouse moved to (477, 245)
Screenshot: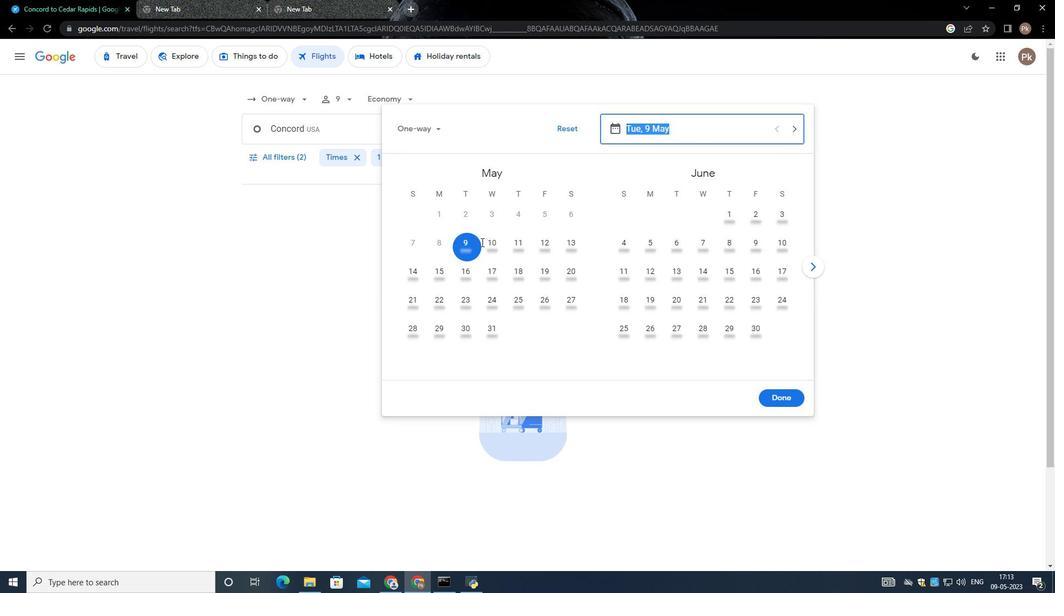 
Action: Mouse pressed left at (477, 245)
Screenshot: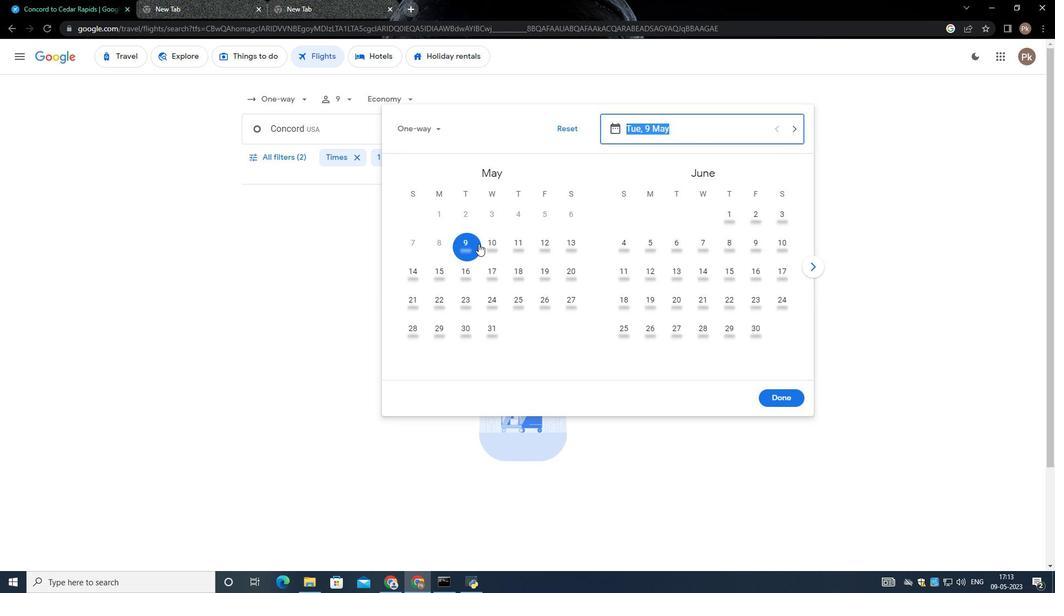 
Action: Mouse moved to (786, 397)
Screenshot: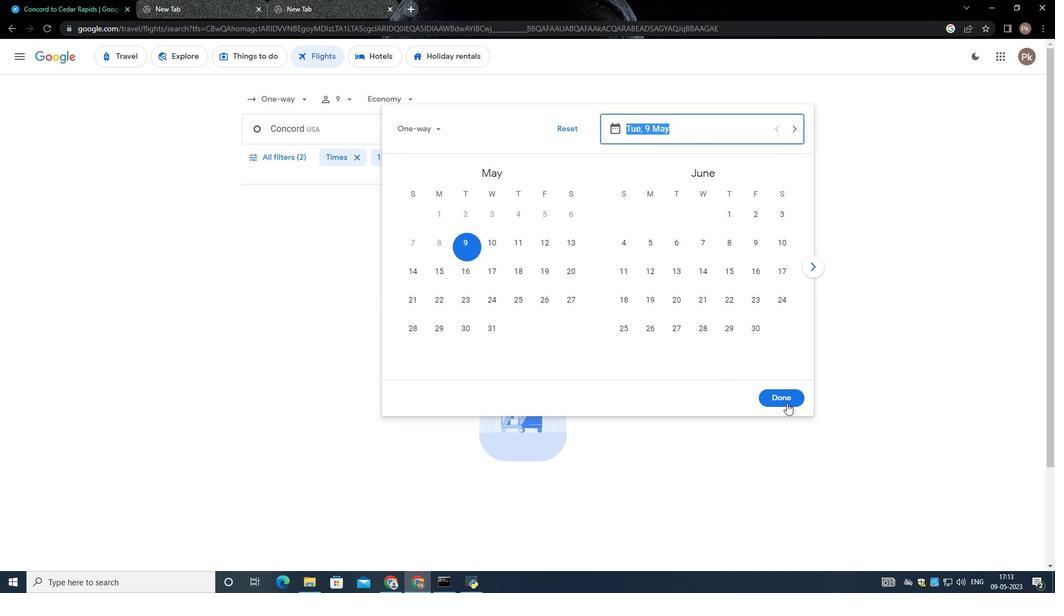 
Action: Mouse pressed left at (786, 397)
Screenshot: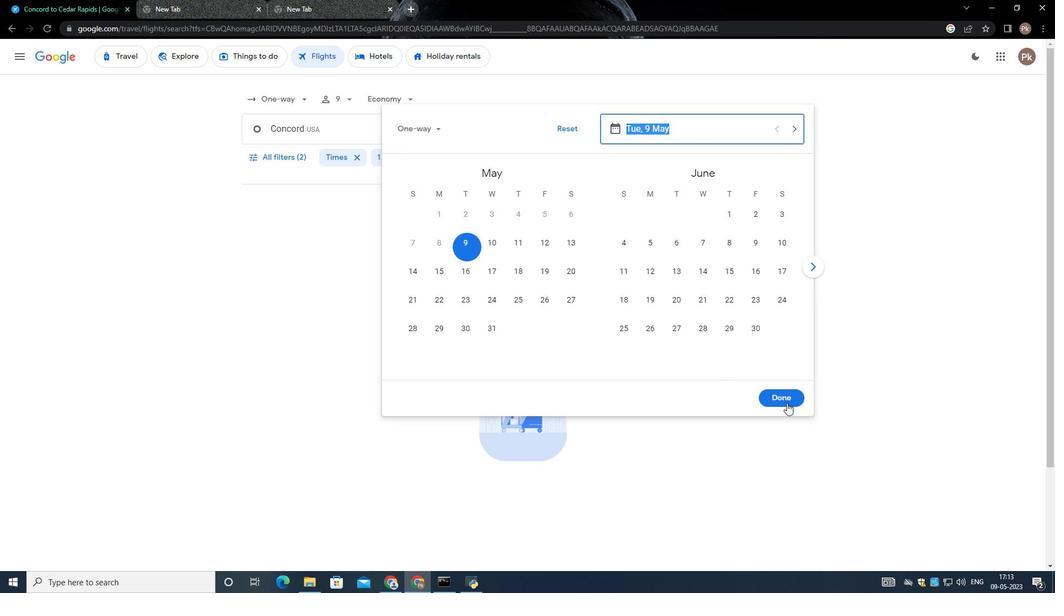 
Action: Mouse moved to (291, 163)
Screenshot: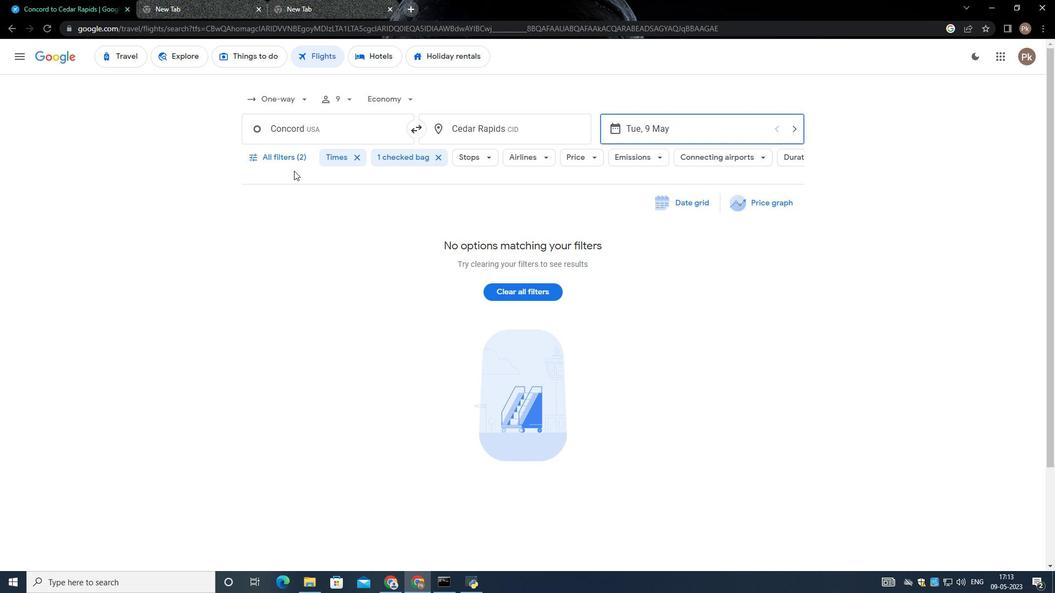 
Action: Mouse pressed left at (291, 163)
Screenshot: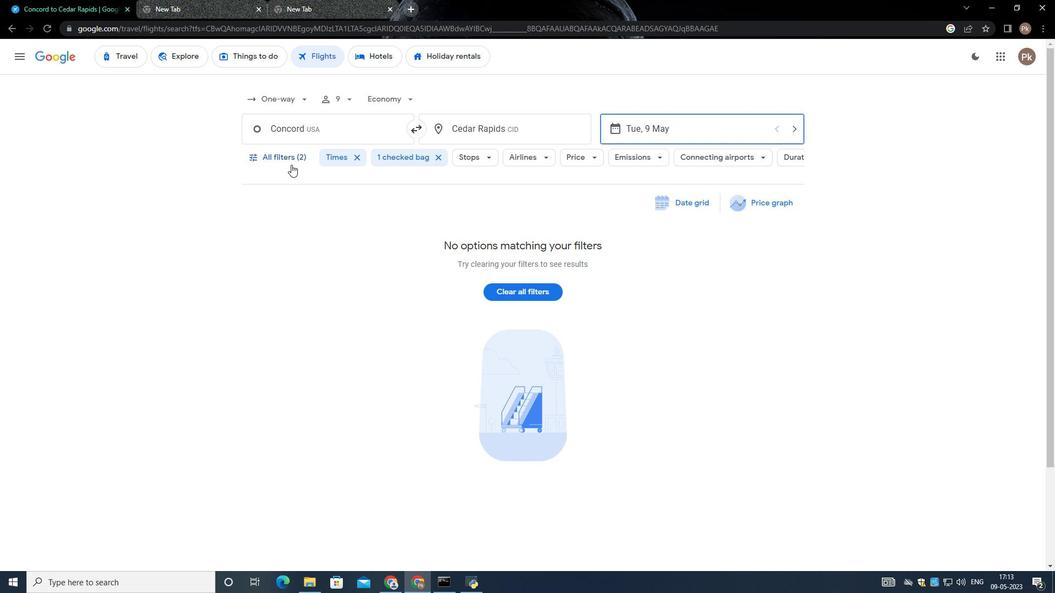 
Action: Mouse moved to (402, 394)
Screenshot: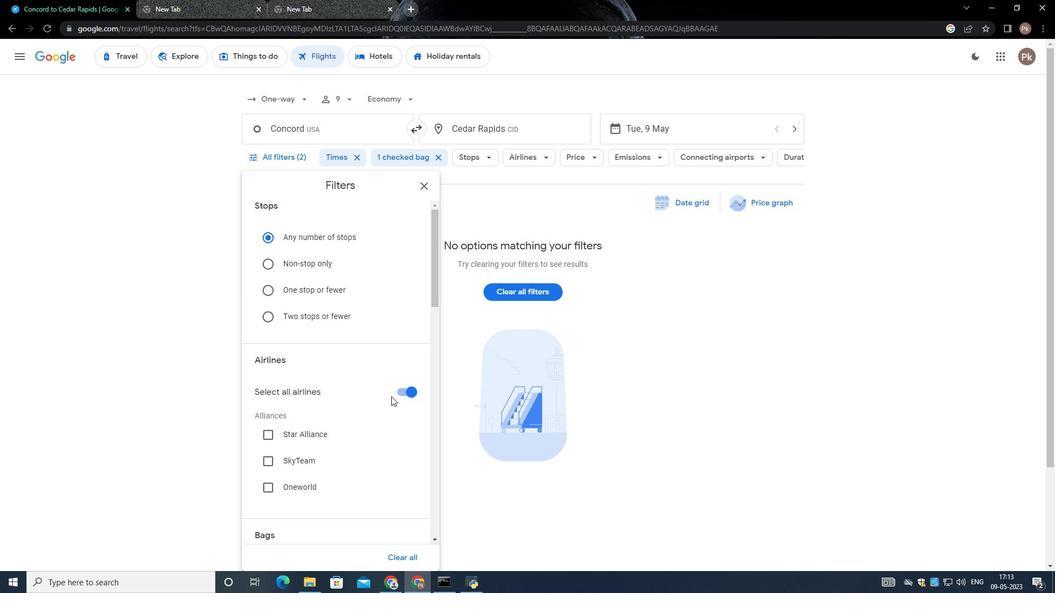 
Action: Mouse pressed left at (402, 394)
Screenshot: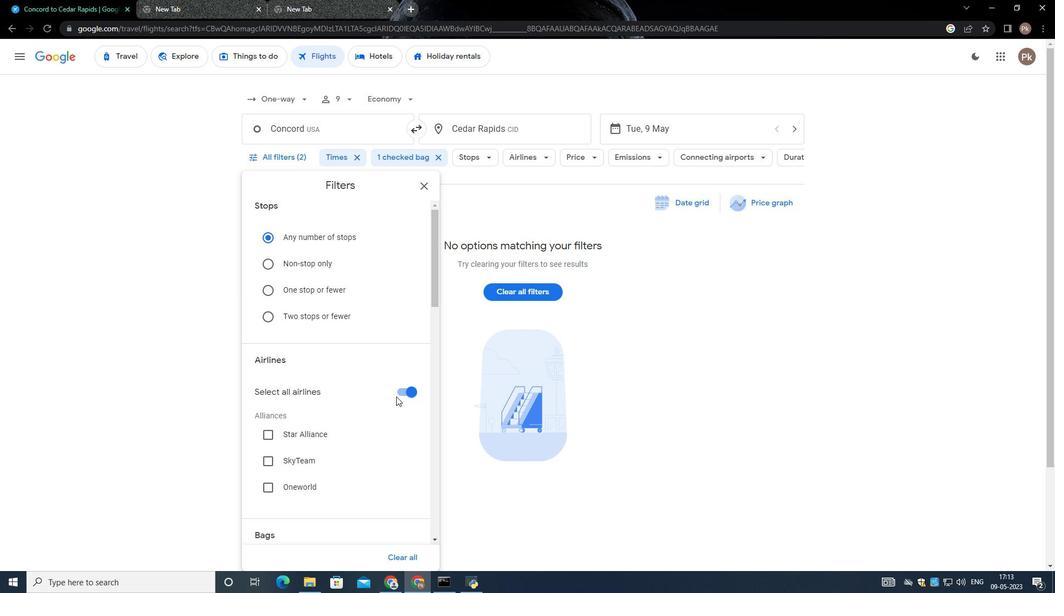 
Action: Mouse moved to (392, 346)
Screenshot: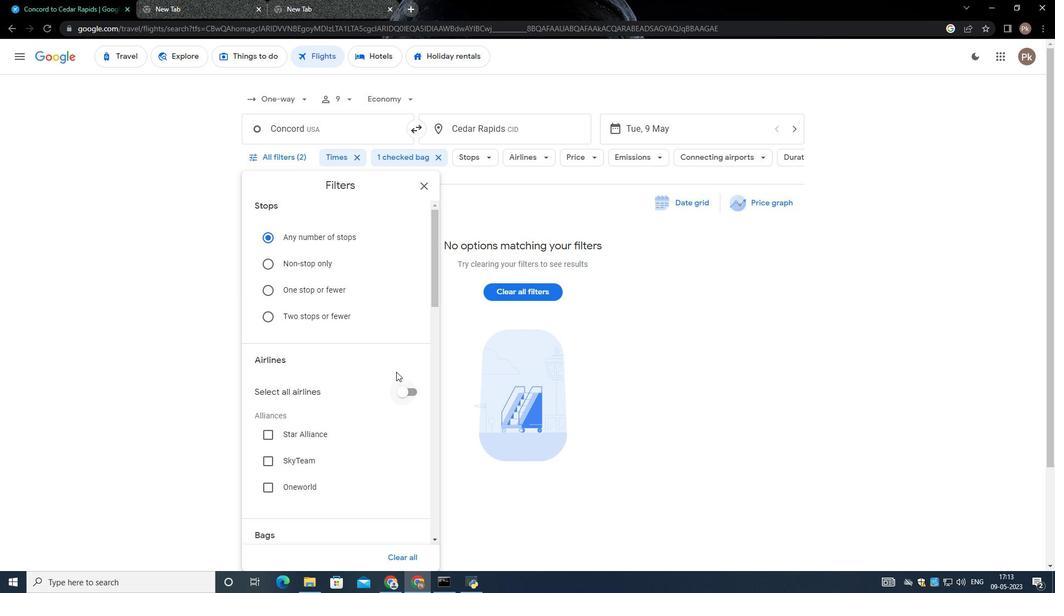 
Action: Mouse scrolled (392, 346) with delta (0, 0)
Screenshot: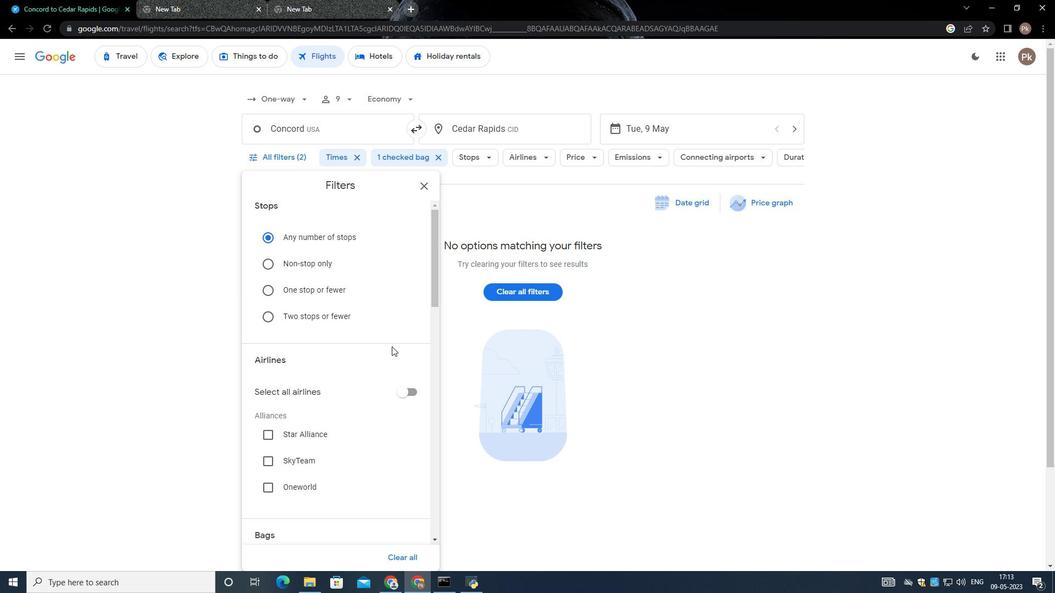
Action: Mouse scrolled (392, 346) with delta (0, 0)
Screenshot: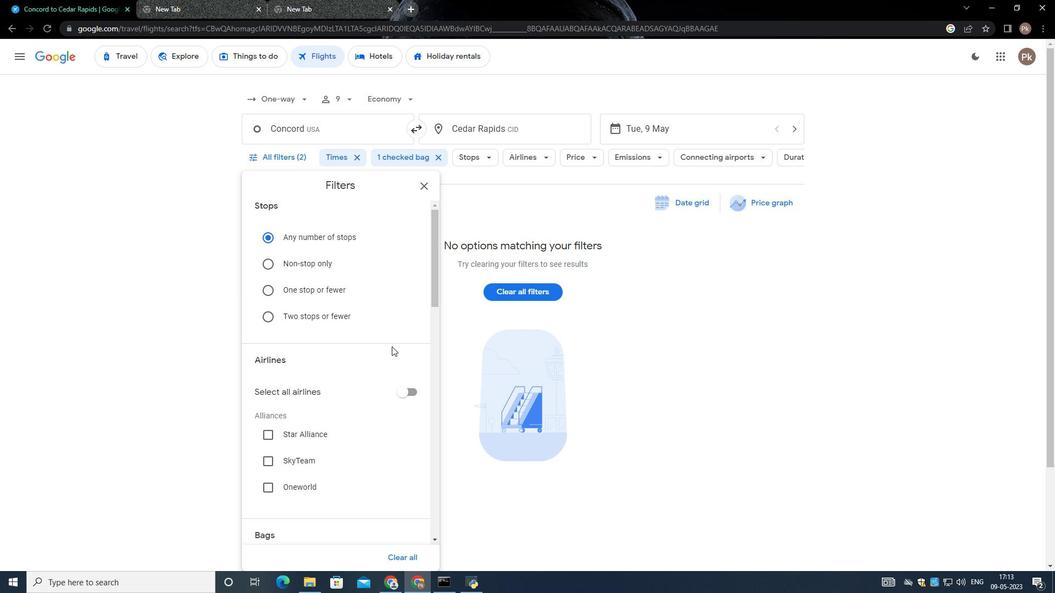 
Action: Mouse scrolled (392, 346) with delta (0, 0)
Screenshot: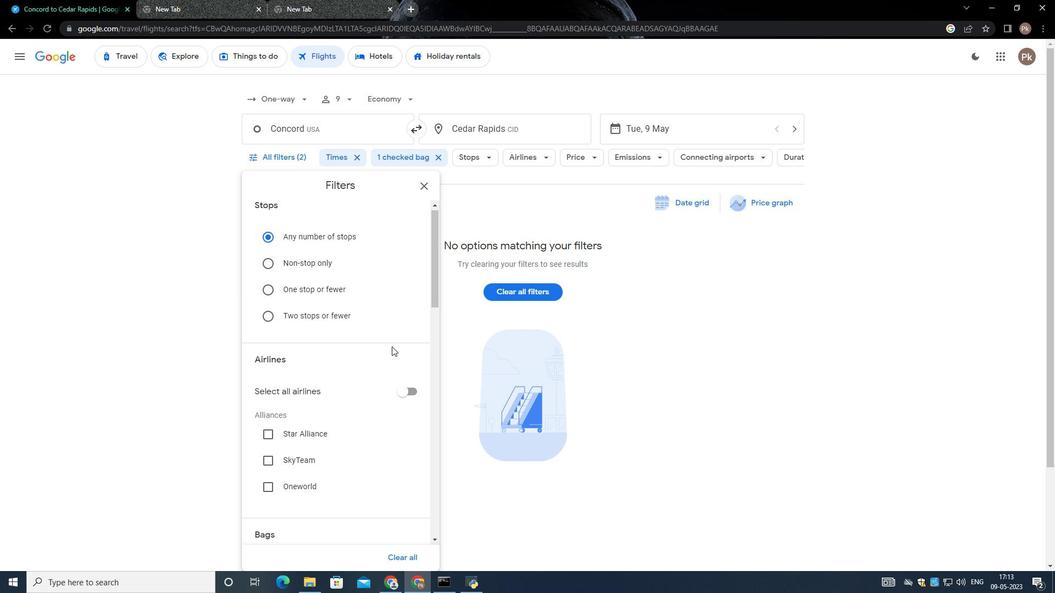 
Action: Mouse moved to (395, 343)
Screenshot: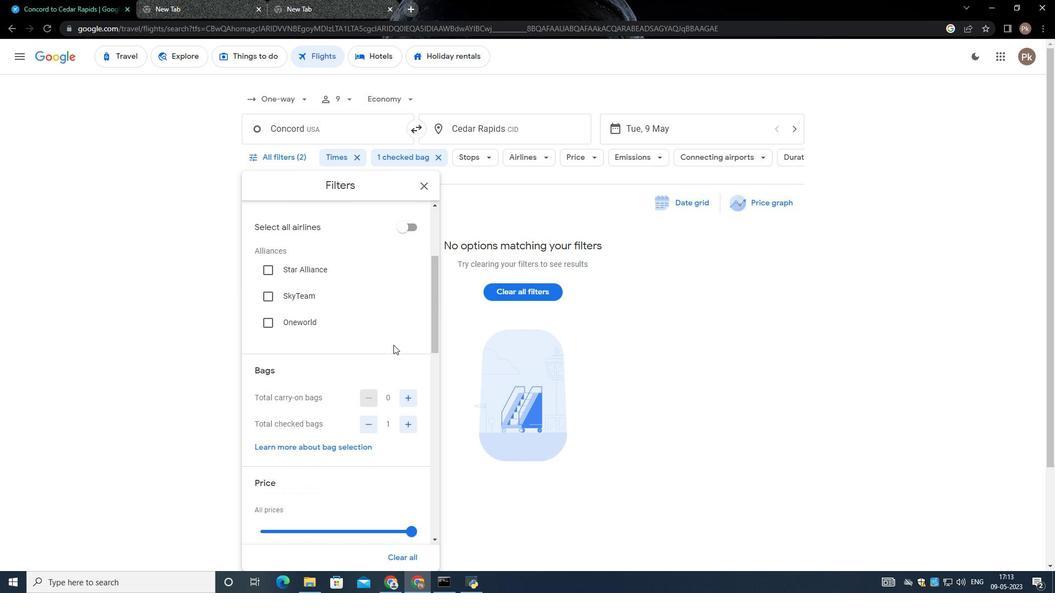 
Action: Mouse scrolled (395, 343) with delta (0, 0)
Screenshot: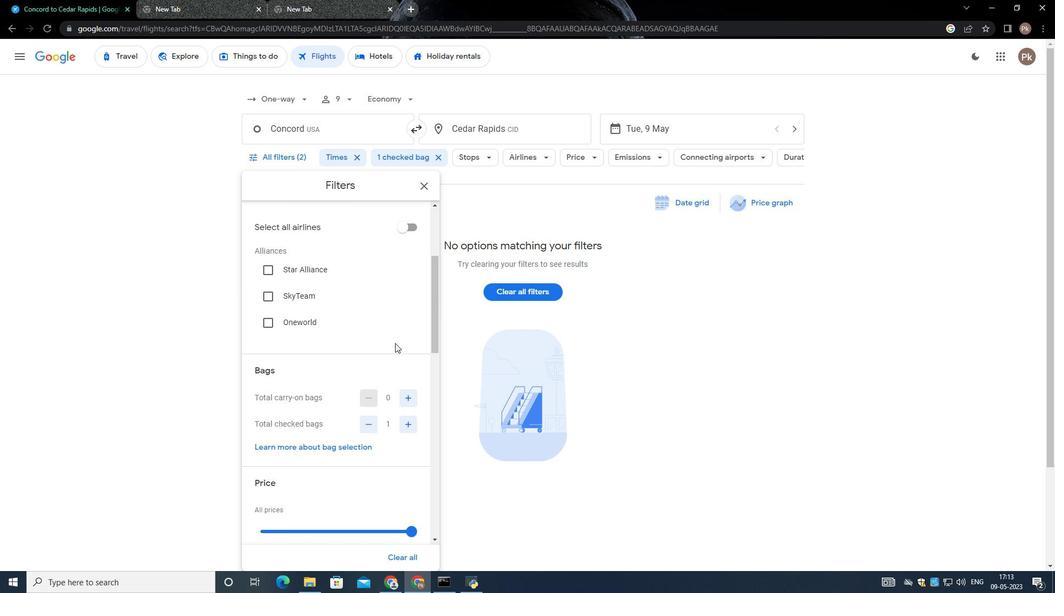 
Action: Mouse moved to (395, 343)
Screenshot: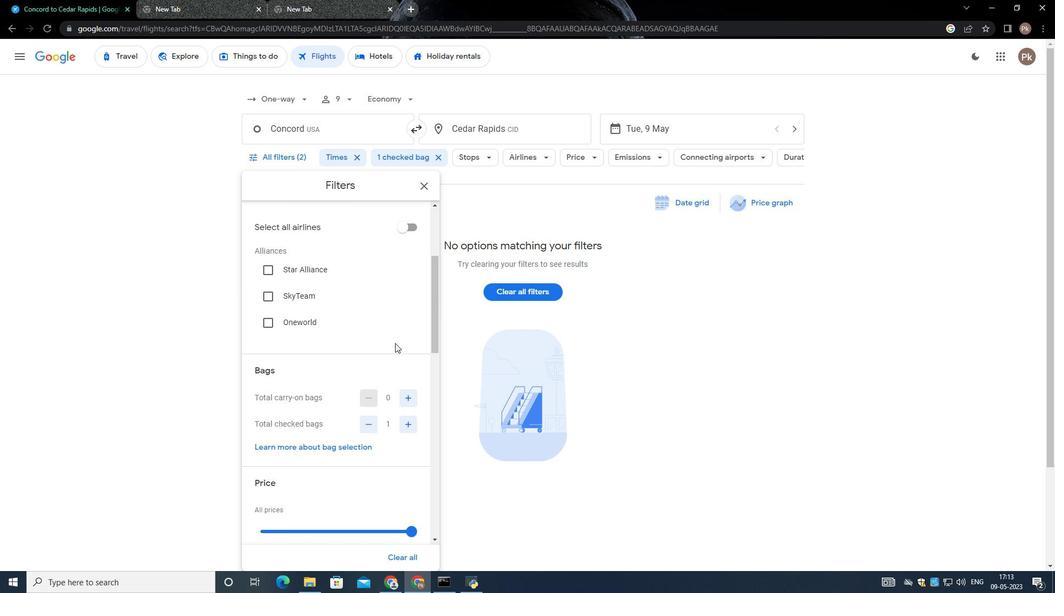 
Action: Mouse scrolled (395, 342) with delta (0, 0)
Screenshot: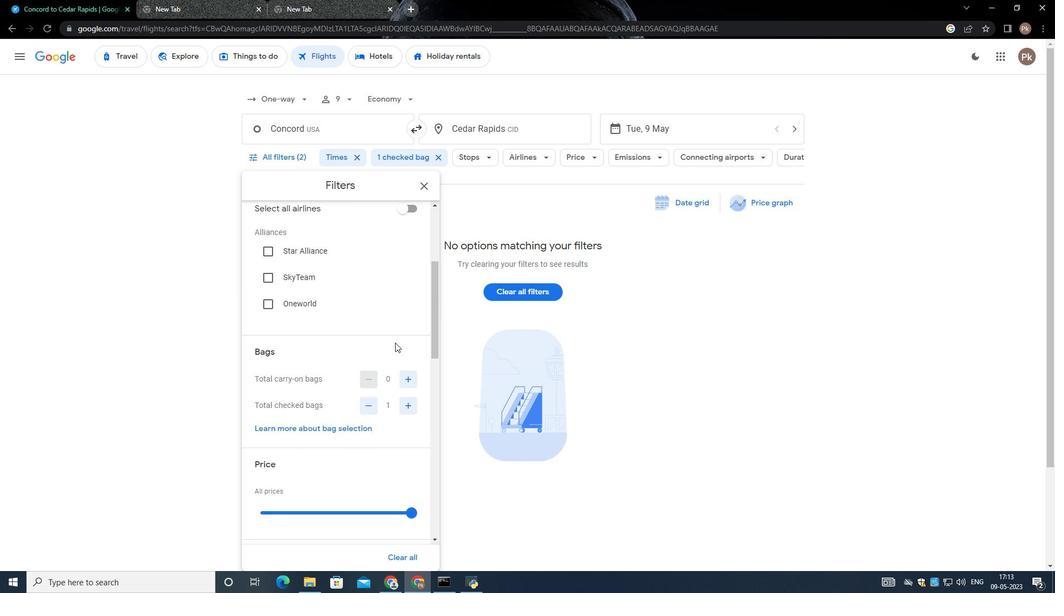 
Action: Mouse moved to (397, 340)
Screenshot: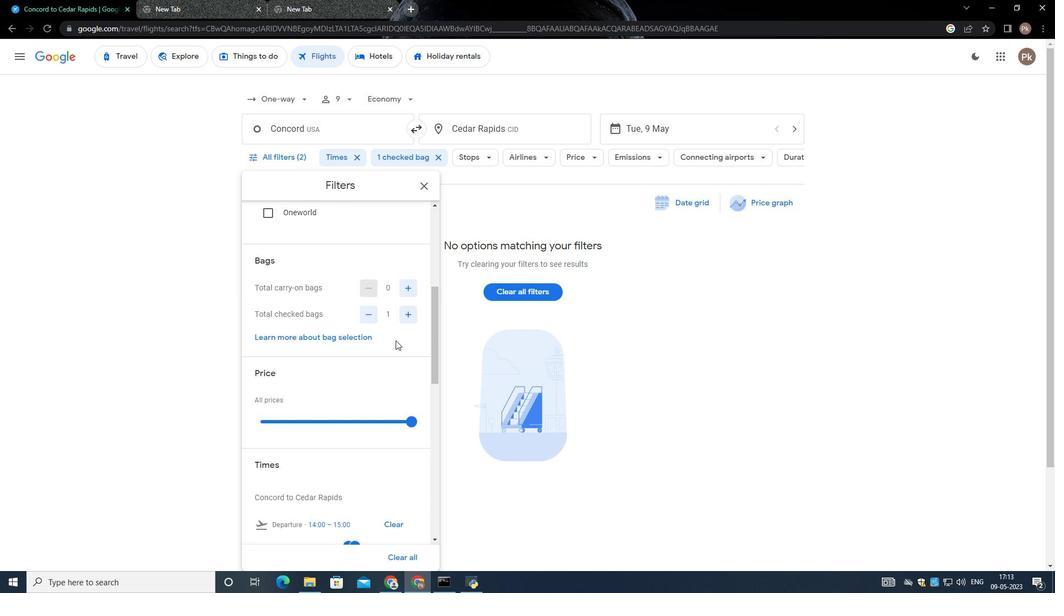 
Action: Mouse scrolled (397, 339) with delta (0, 0)
Screenshot: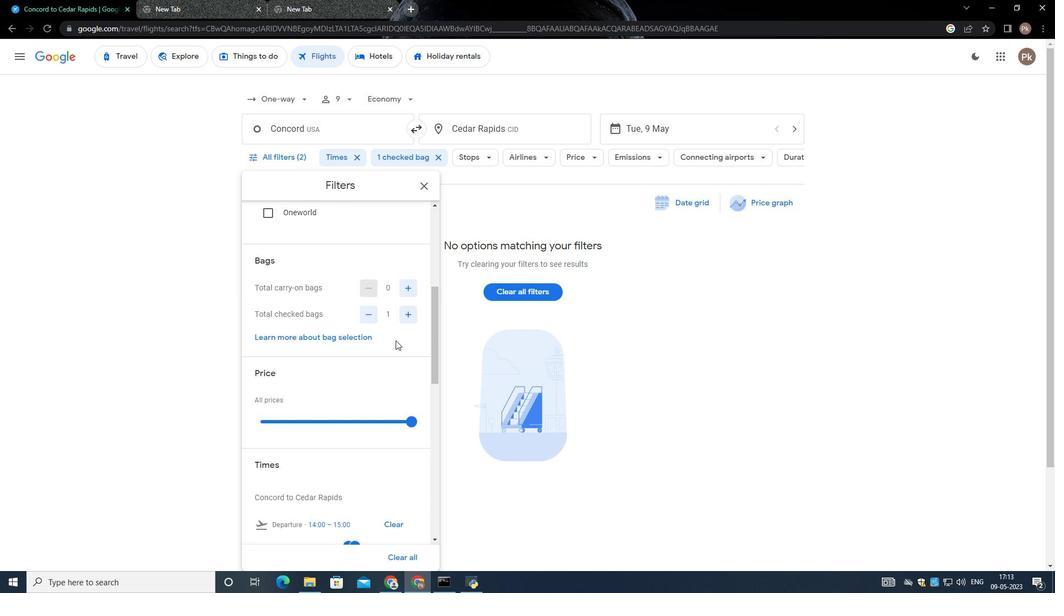 
Action: Mouse scrolled (397, 339) with delta (0, 0)
Screenshot: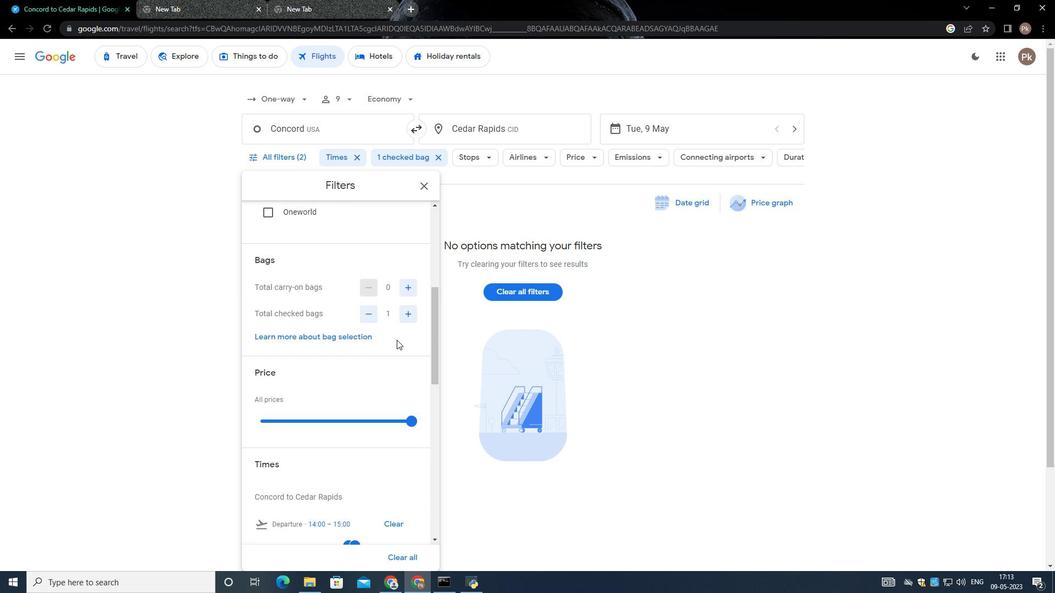 
Action: Mouse moved to (398, 339)
Screenshot: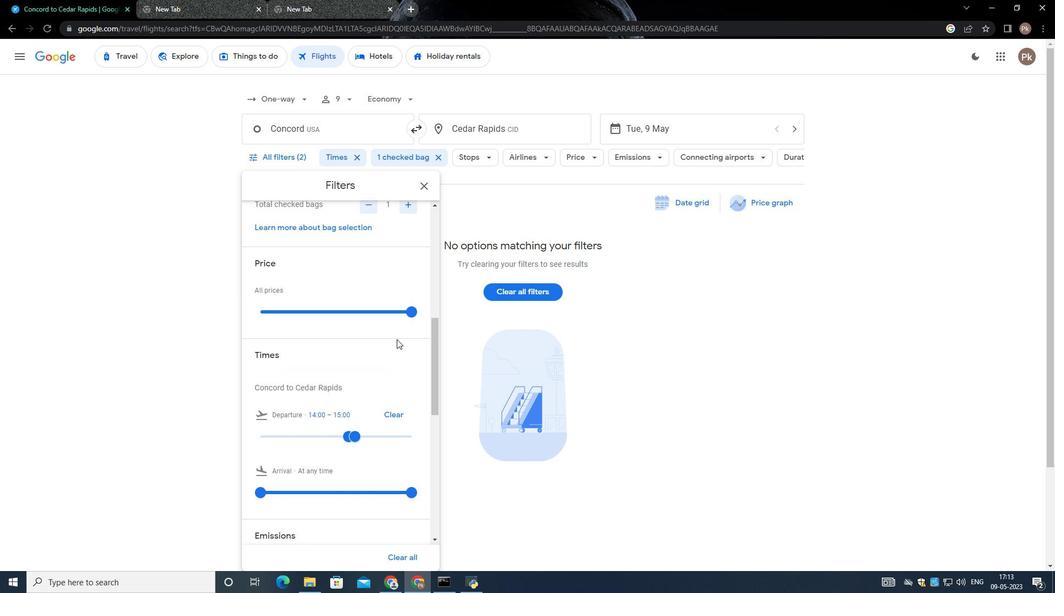 
Action: Mouse scrolled (398, 339) with delta (0, 0)
Screenshot: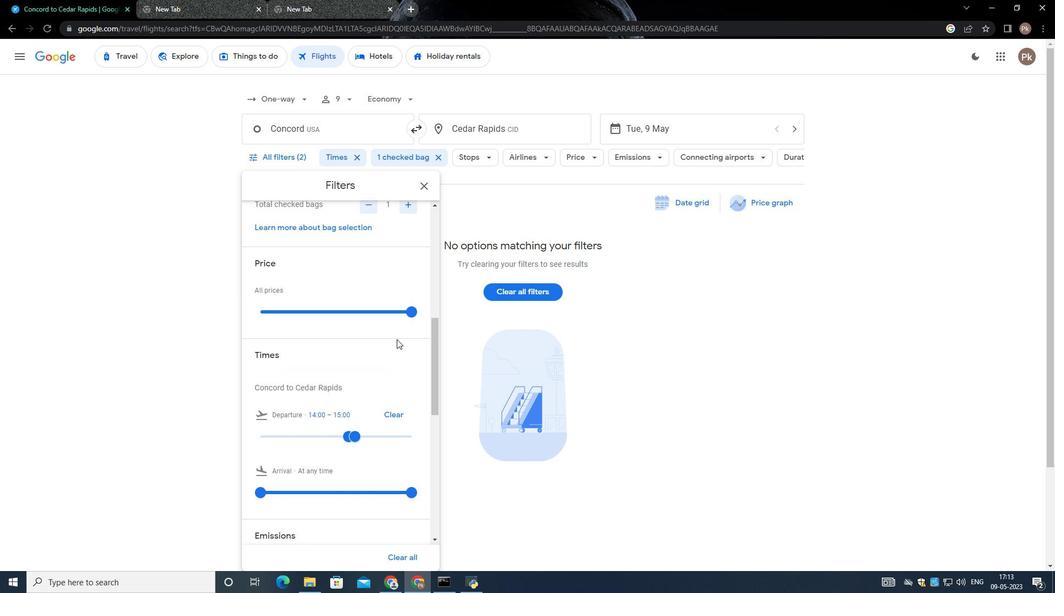
Action: Mouse moved to (398, 339)
Screenshot: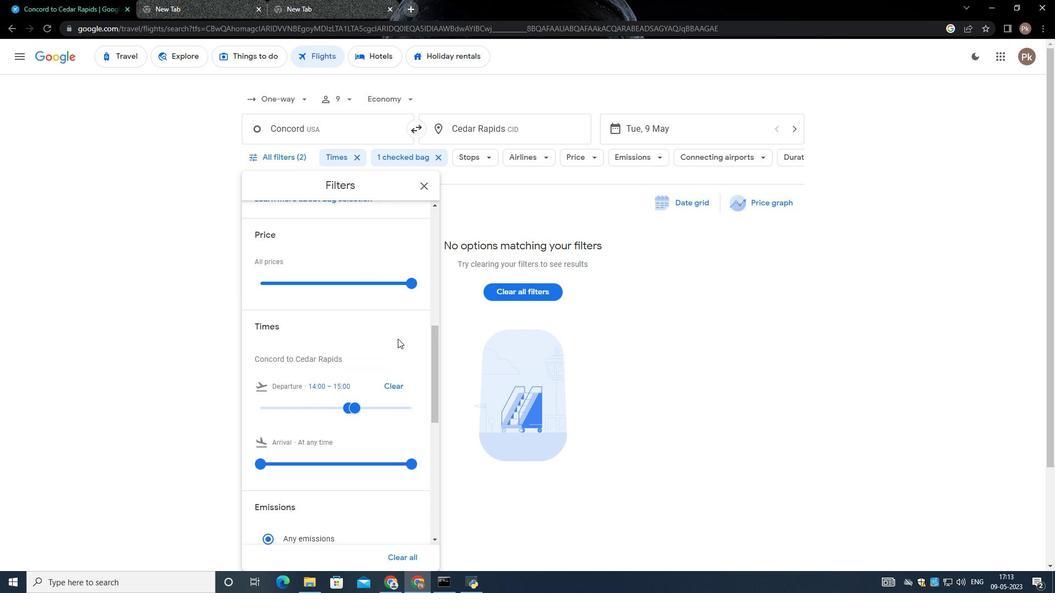
Action: Mouse scrolled (398, 338) with delta (0, 0)
Screenshot: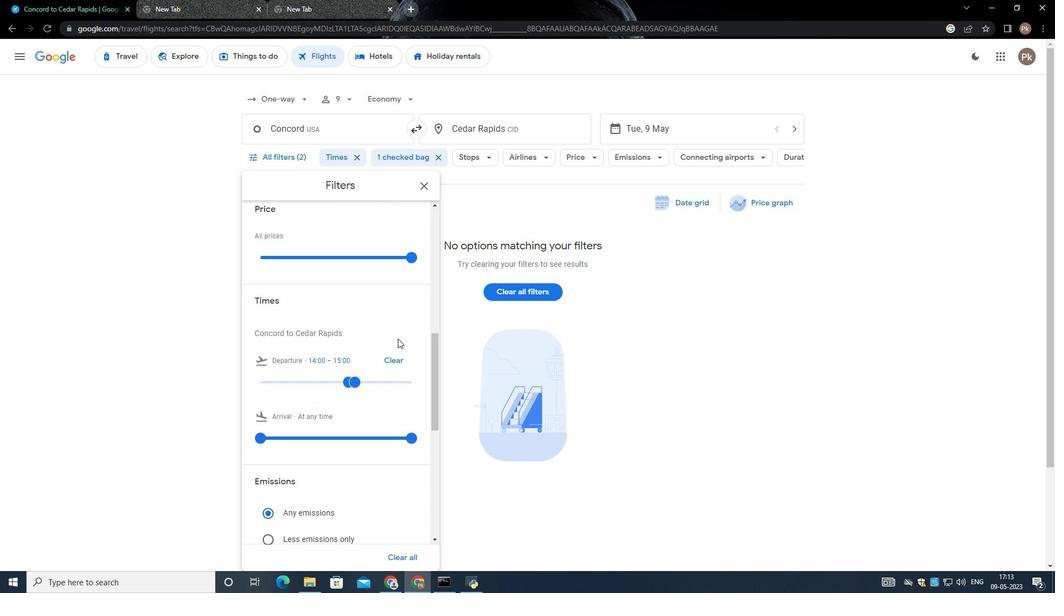 
Action: Mouse scrolled (398, 338) with delta (0, 0)
Screenshot: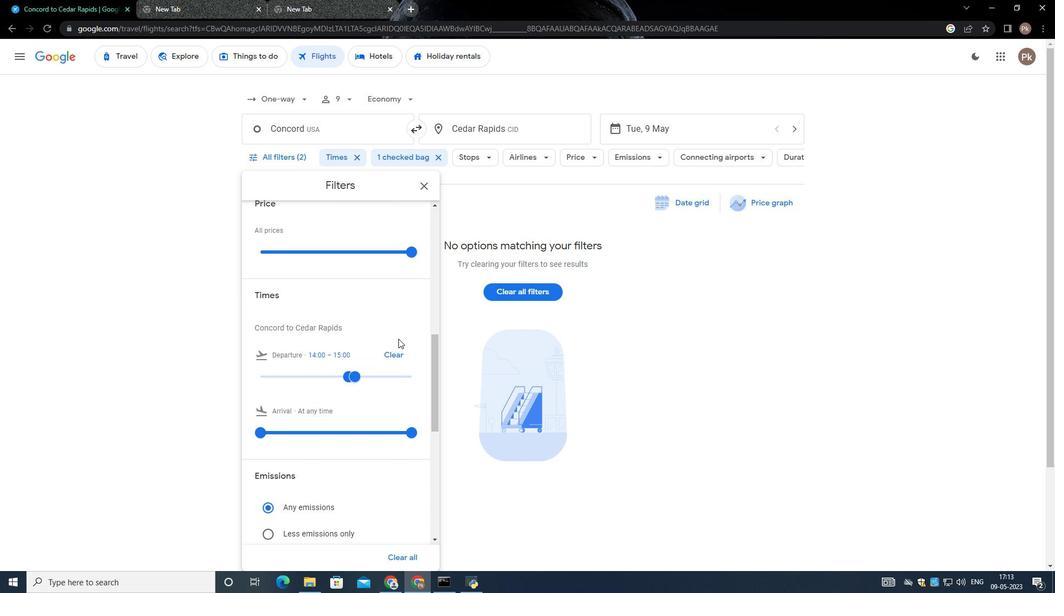 
Action: Mouse moved to (401, 283)
Screenshot: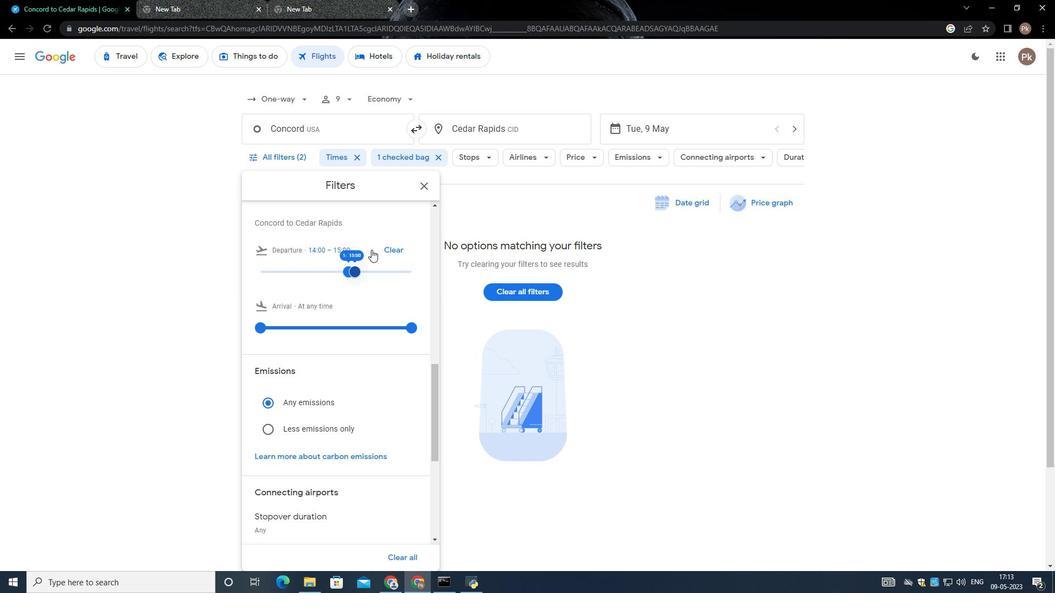 
Action: Mouse scrolled (401, 283) with delta (0, 0)
Screenshot: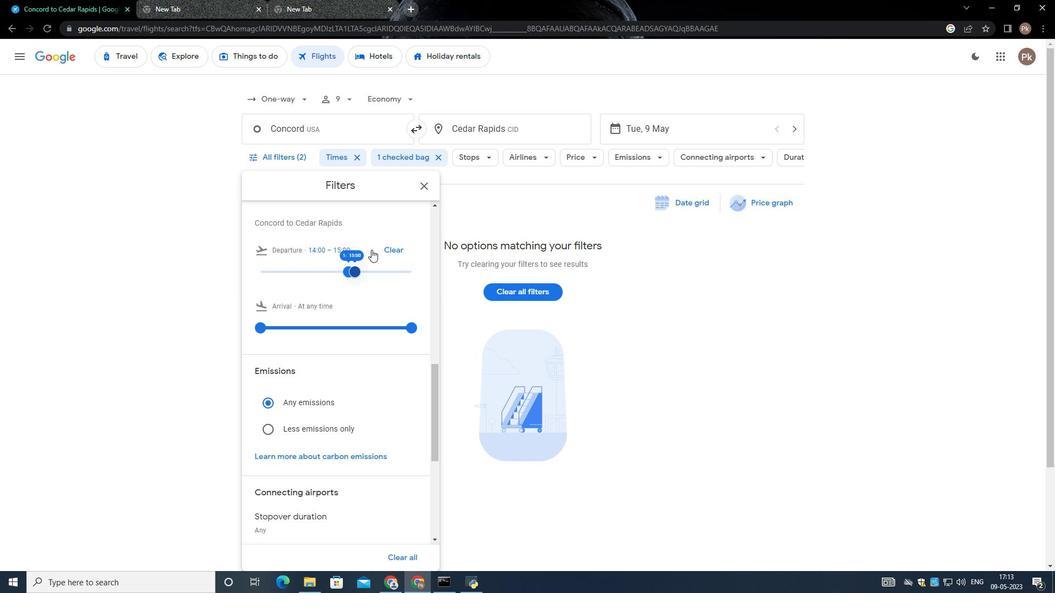 
Action: Mouse moved to (401, 283)
Screenshot: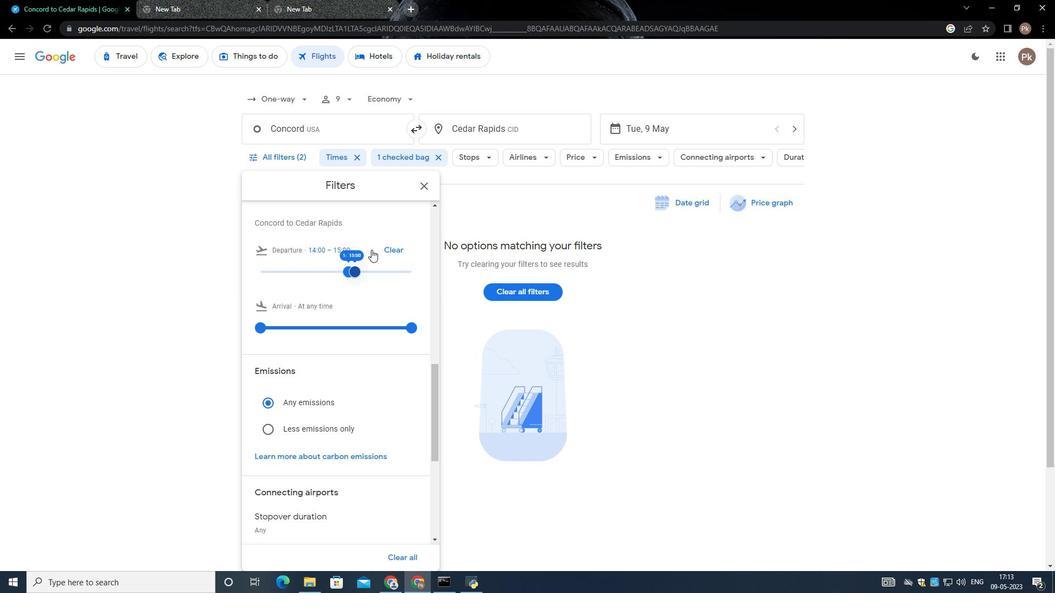 
Action: Mouse scrolled (401, 284) with delta (0, 0)
Screenshot: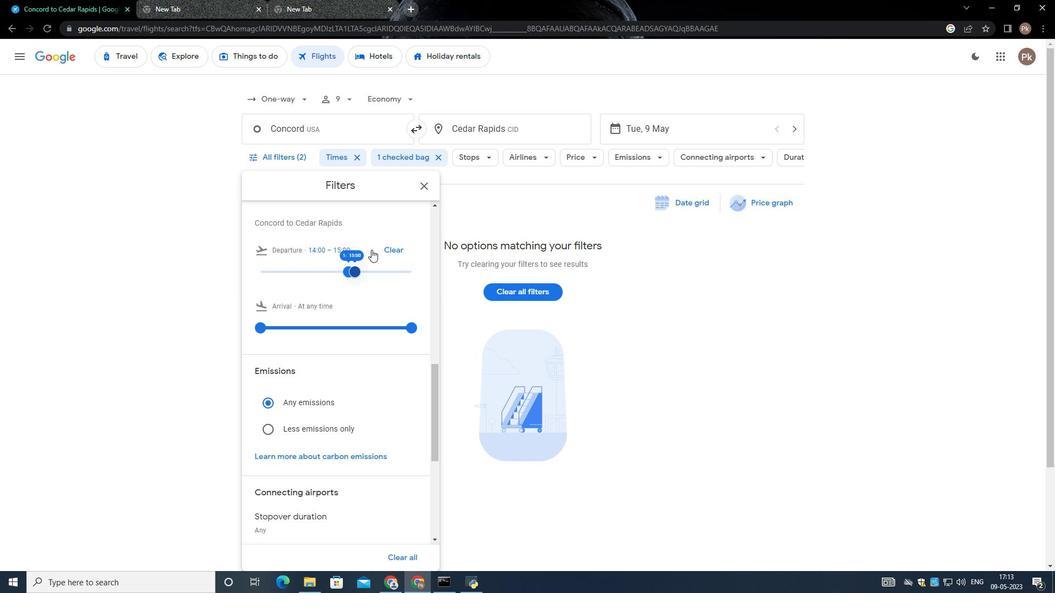 
Action: Mouse scrolled (401, 284) with delta (0, 0)
Screenshot: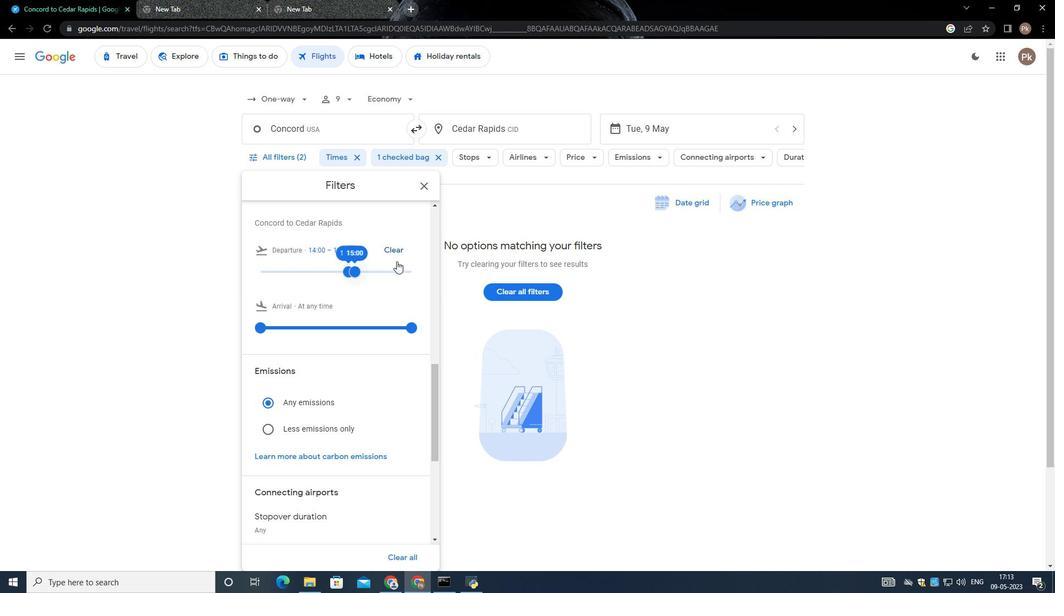 
Action: Mouse scrolled (401, 284) with delta (0, 0)
Screenshot: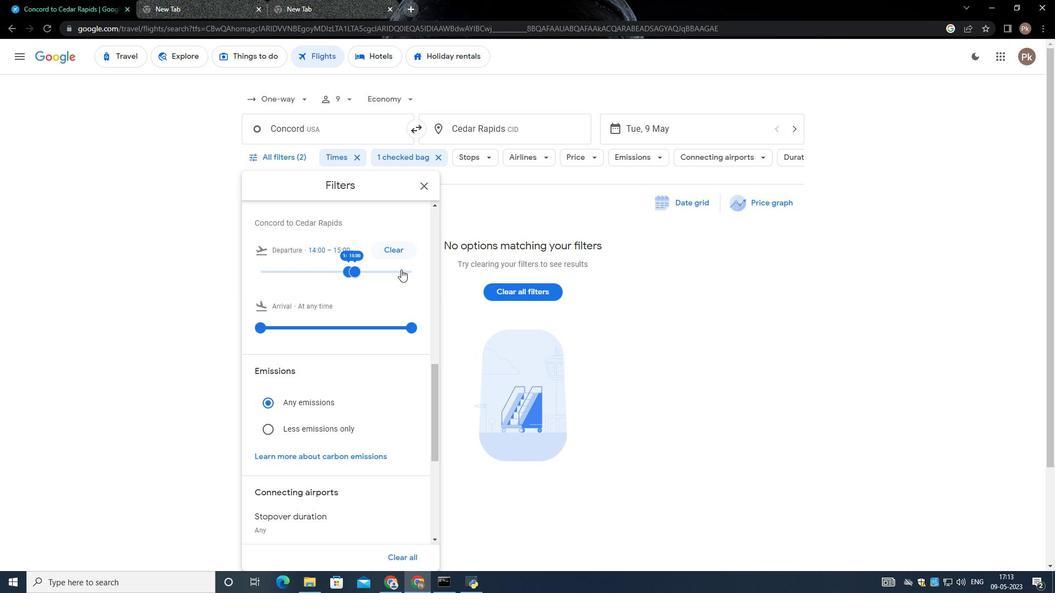 
Action: Mouse moved to (412, 232)
Screenshot: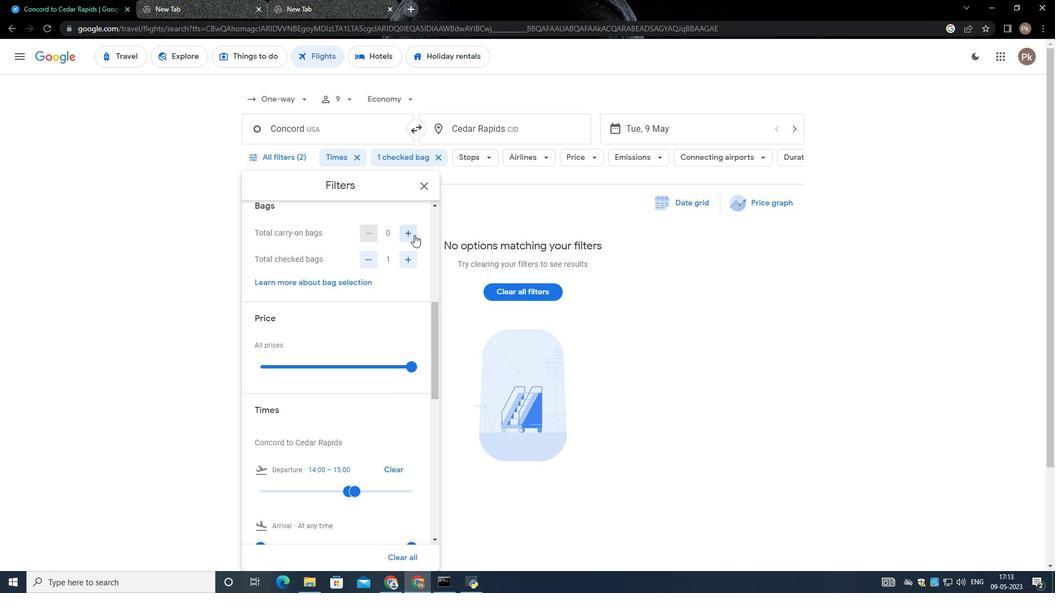 
Action: Mouse pressed left at (412, 232)
Screenshot: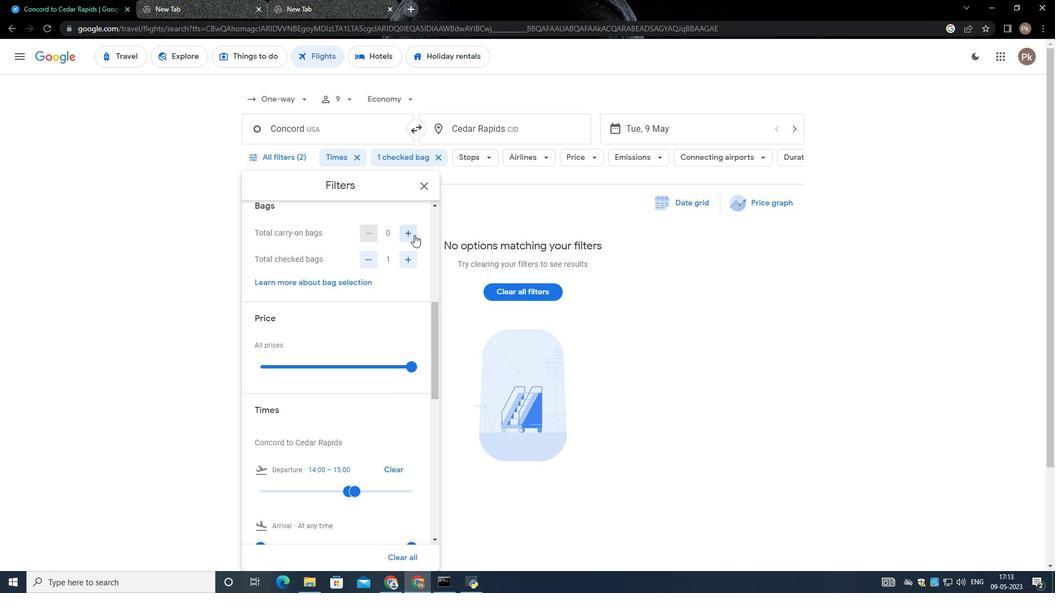 
Action: Mouse moved to (370, 261)
Screenshot: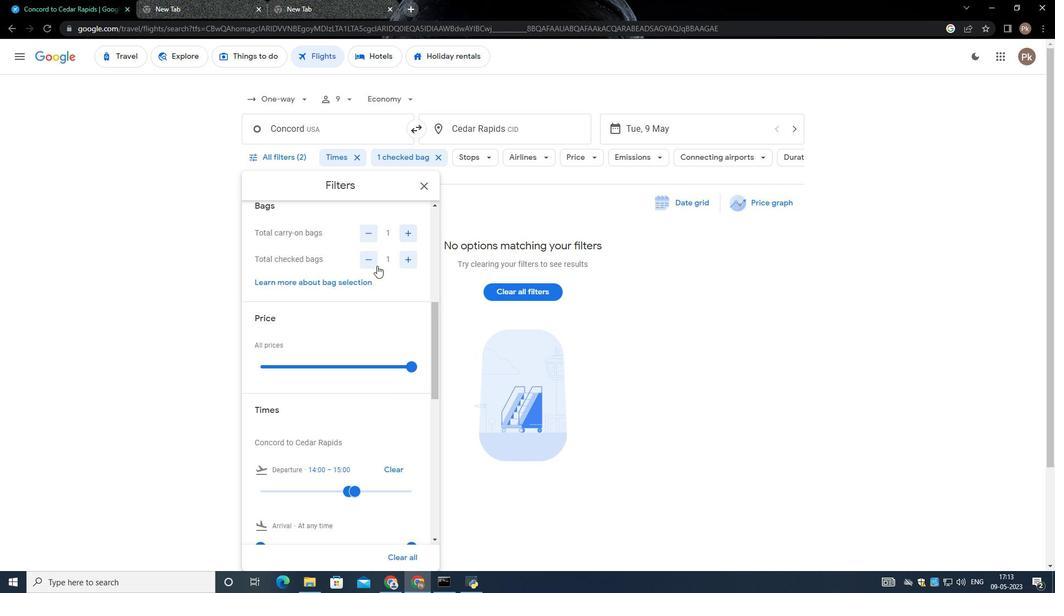 
Action: Mouse pressed left at (370, 261)
Screenshot: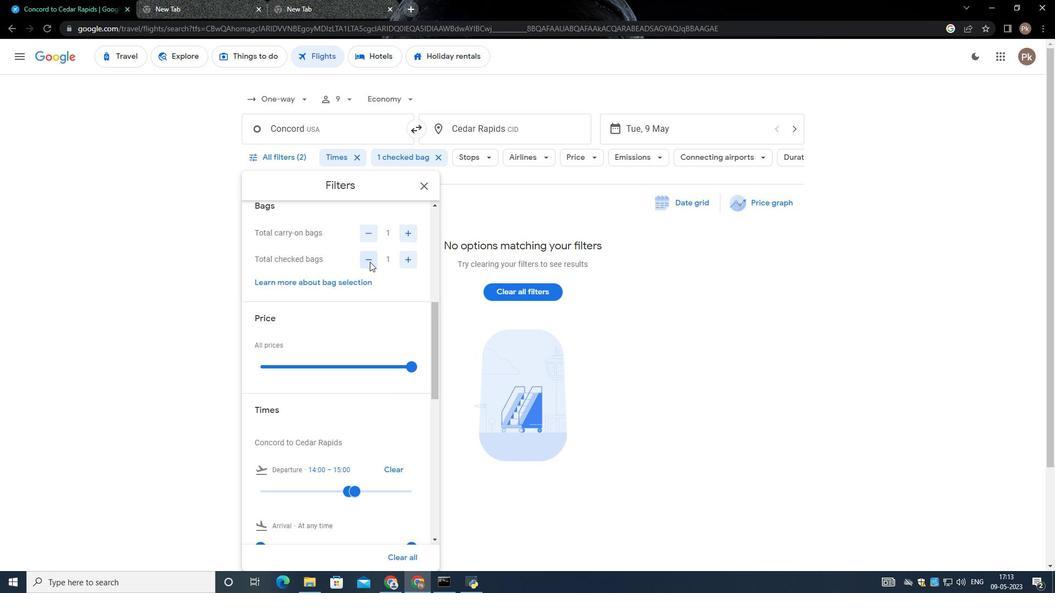 
Action: Mouse moved to (370, 261)
Screenshot: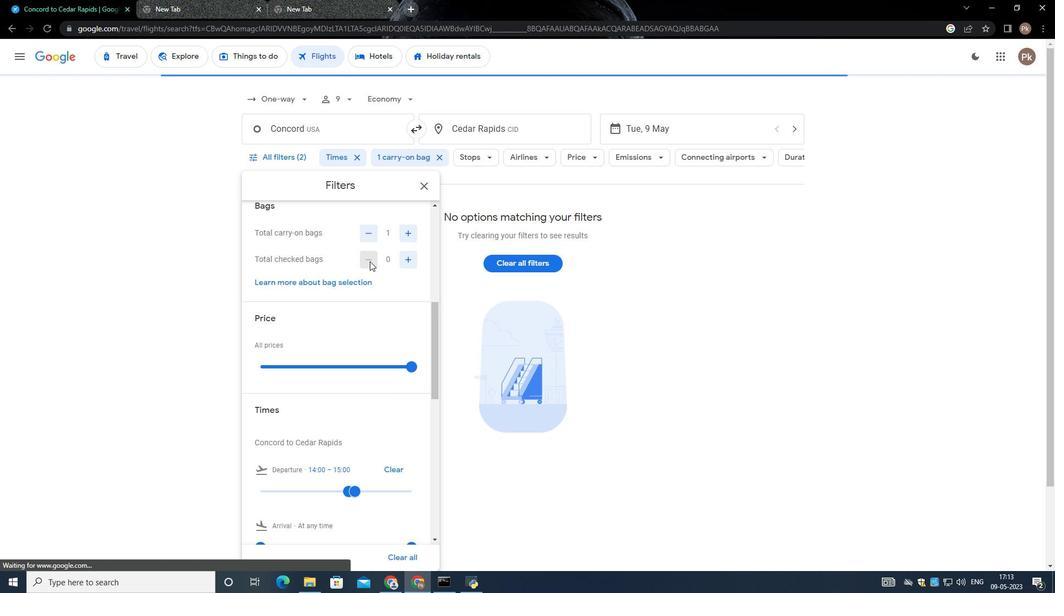 
Action: Mouse scrolled (370, 261) with delta (0, 0)
Screenshot: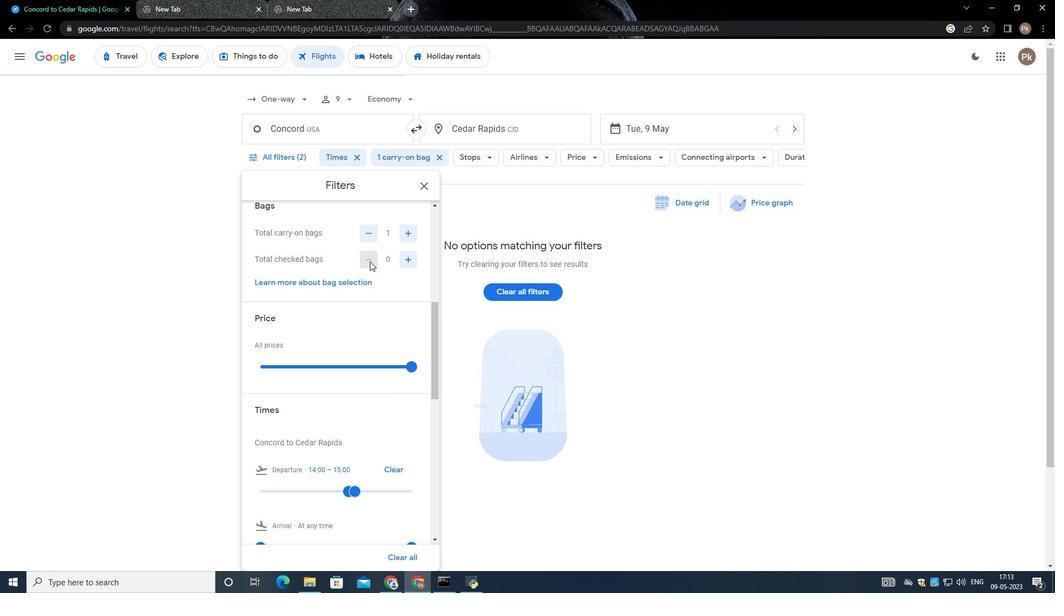 
Action: Mouse moved to (370, 261)
Screenshot: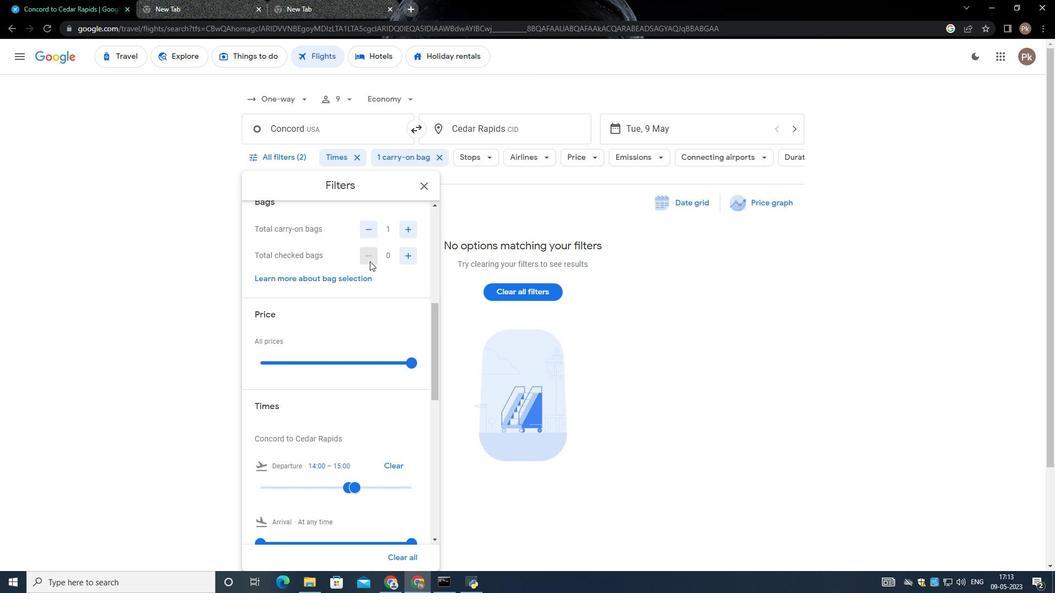 
Action: Mouse scrolled (370, 261) with delta (0, 0)
Screenshot: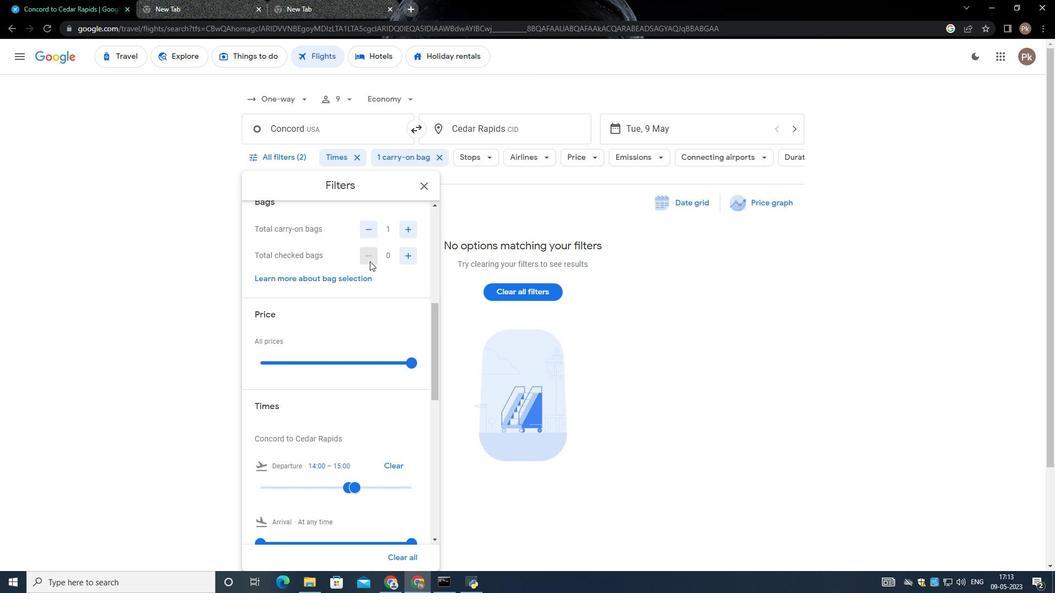 
Action: Mouse moved to (406, 260)
Screenshot: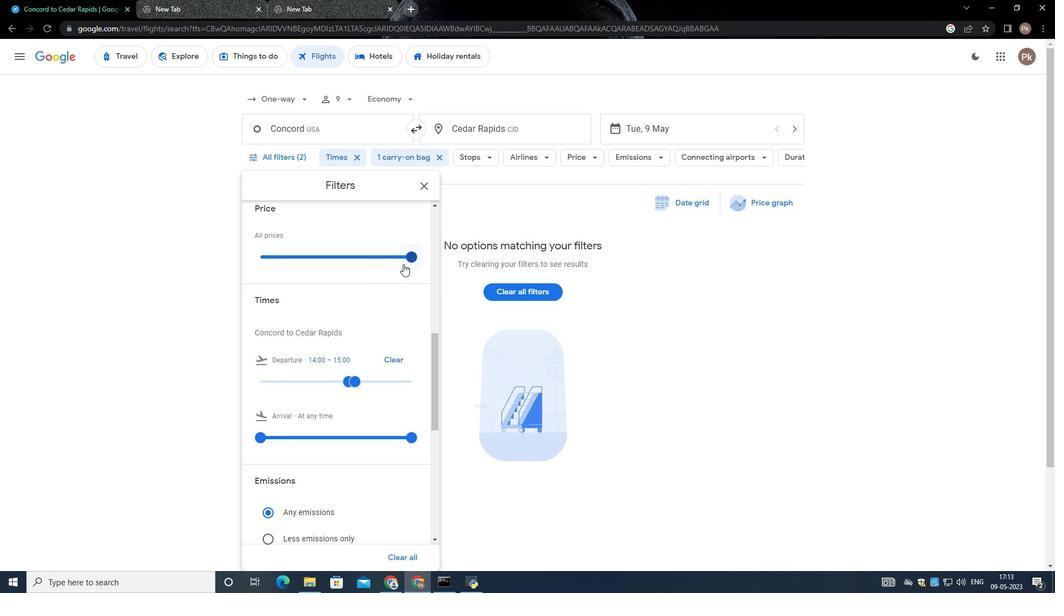 
Action: Mouse pressed left at (406, 260)
Screenshot: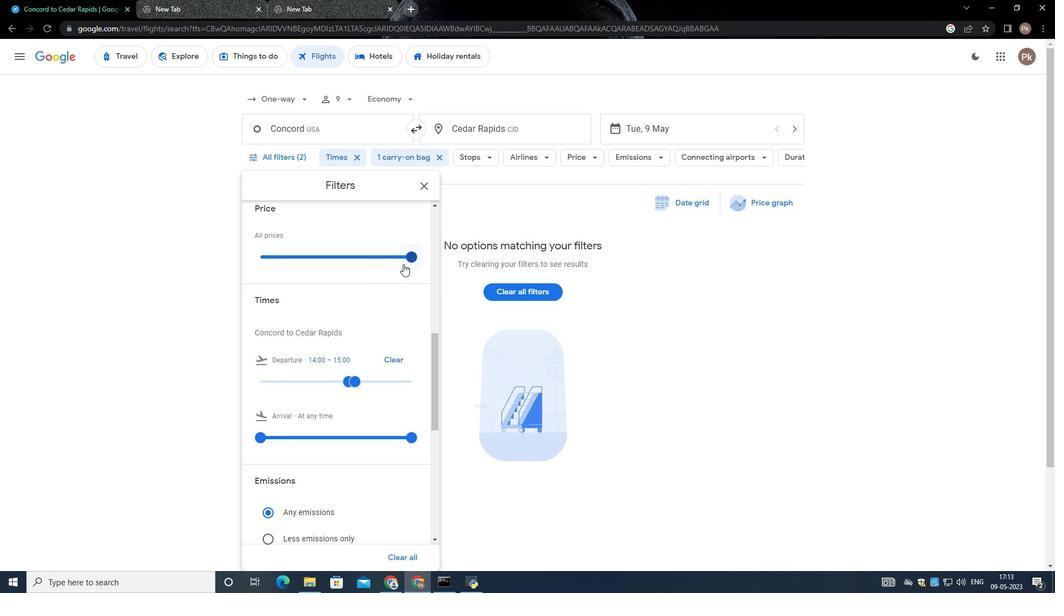 
Action: Mouse moved to (418, 258)
Screenshot: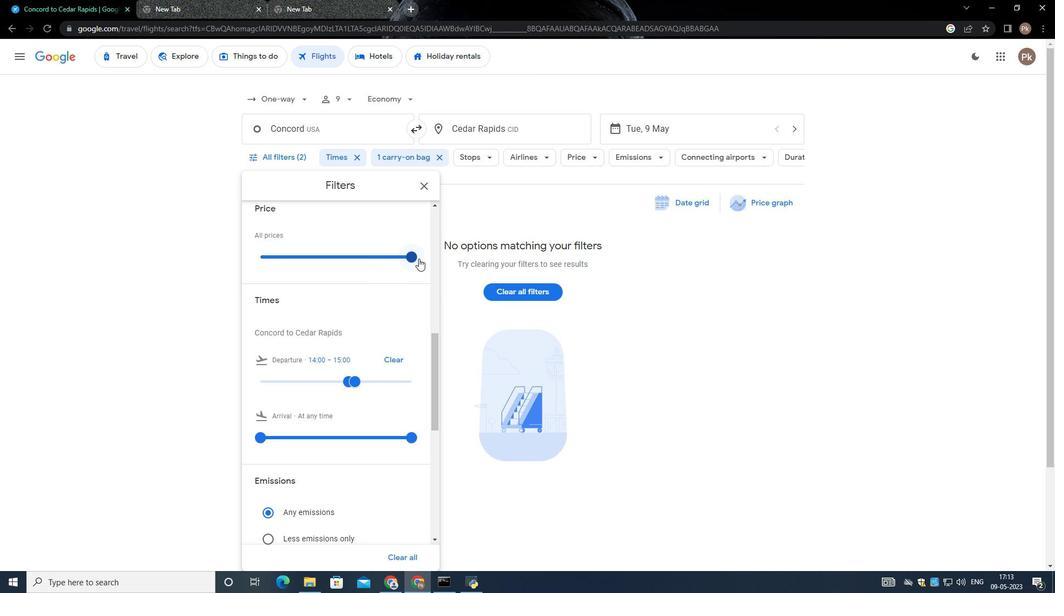
Action: Mouse scrolled (418, 258) with delta (0, 0)
Screenshot: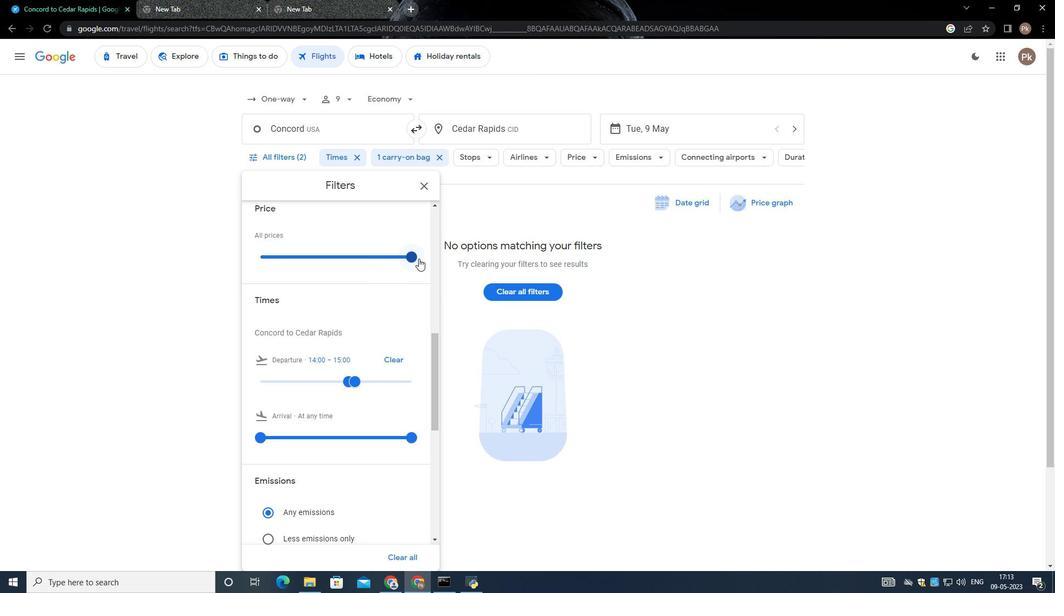 
Action: Mouse scrolled (418, 258) with delta (0, 0)
Screenshot: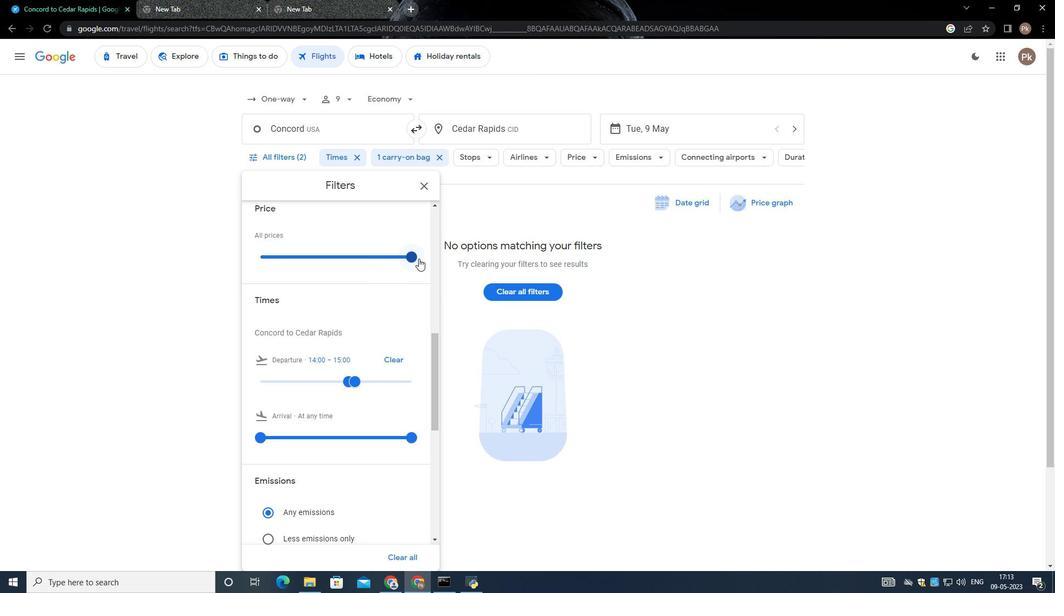 
Action: Mouse moved to (309, 270)
Screenshot: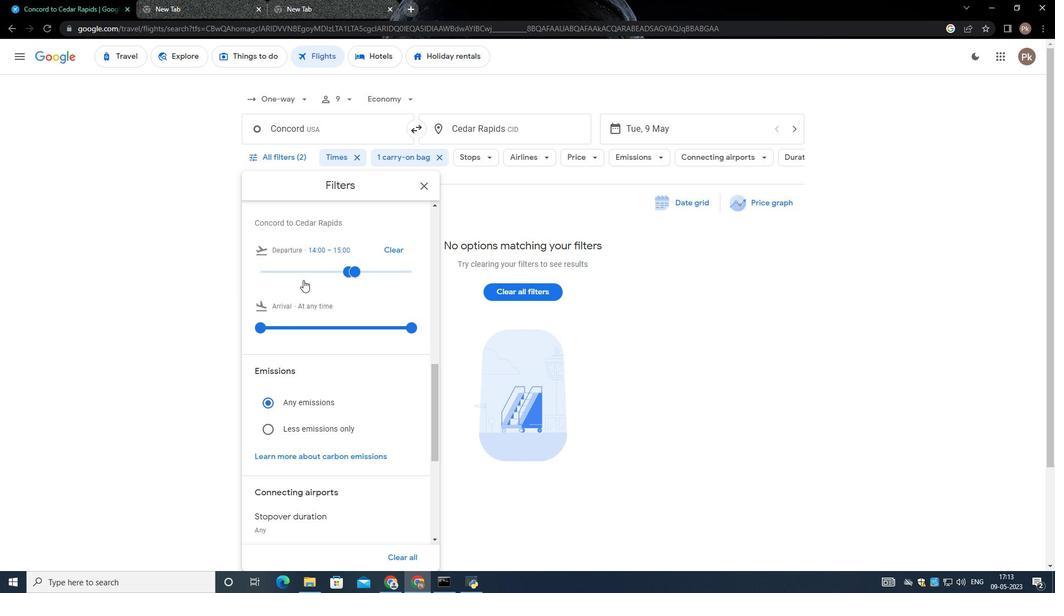 
Action: Mouse pressed left at (309, 270)
Screenshot: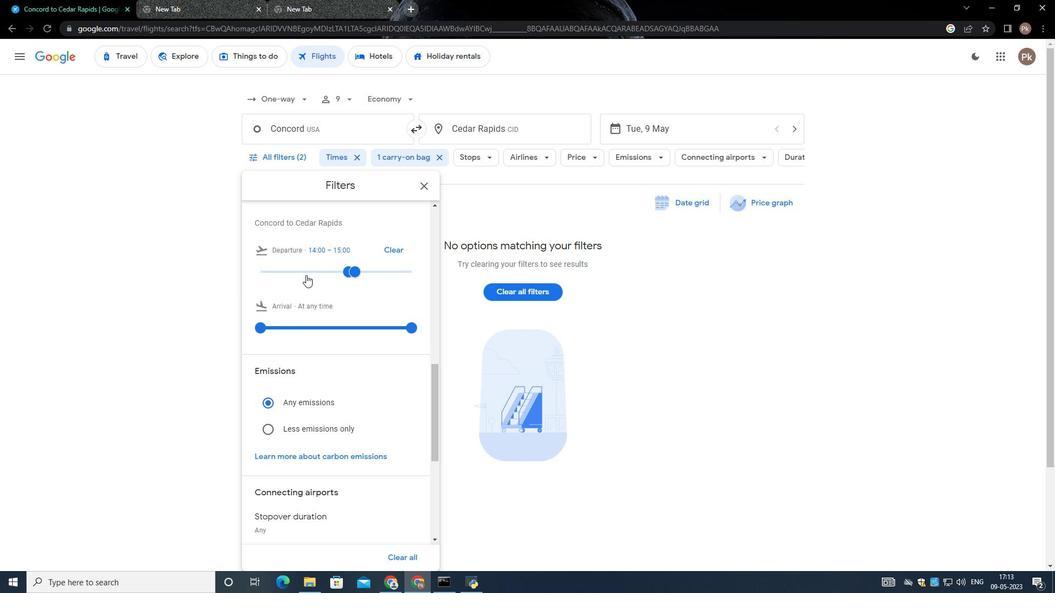 
Action: Mouse moved to (316, 271)
Screenshot: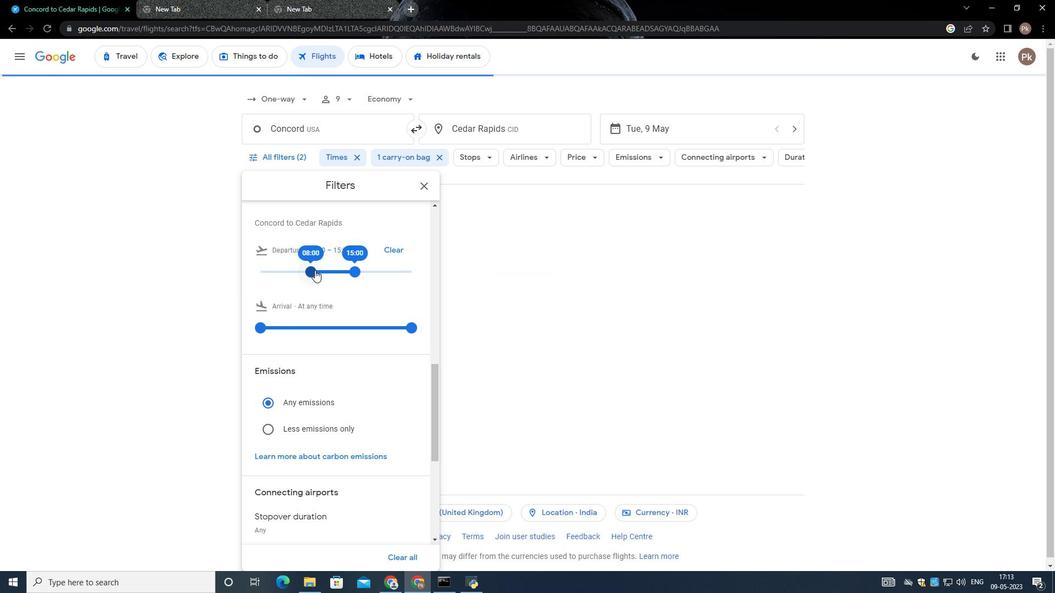 
Action: Mouse pressed left at (316, 271)
Screenshot: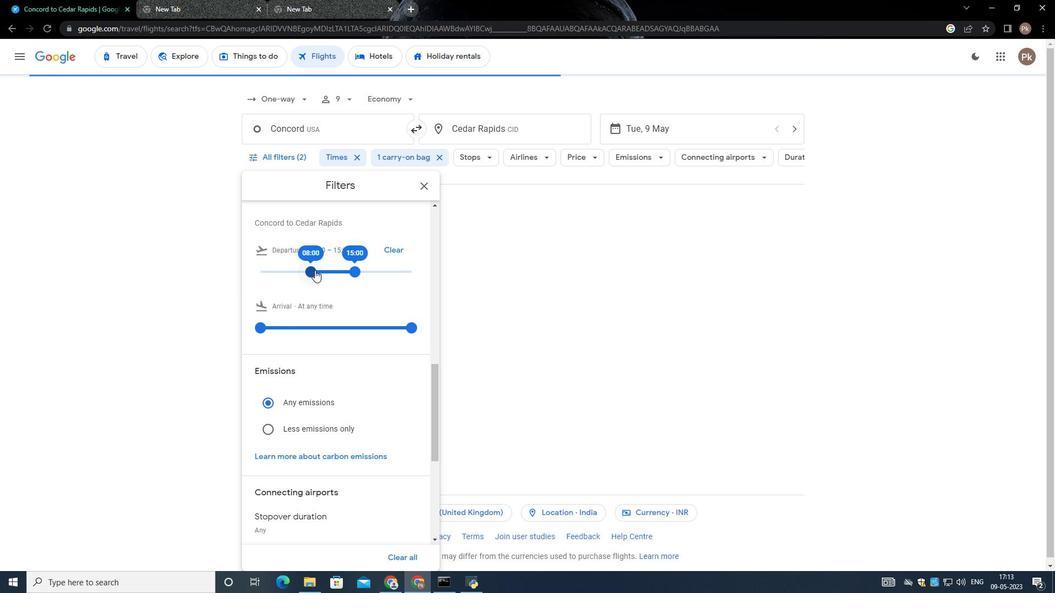 
Action: Mouse moved to (355, 268)
Screenshot: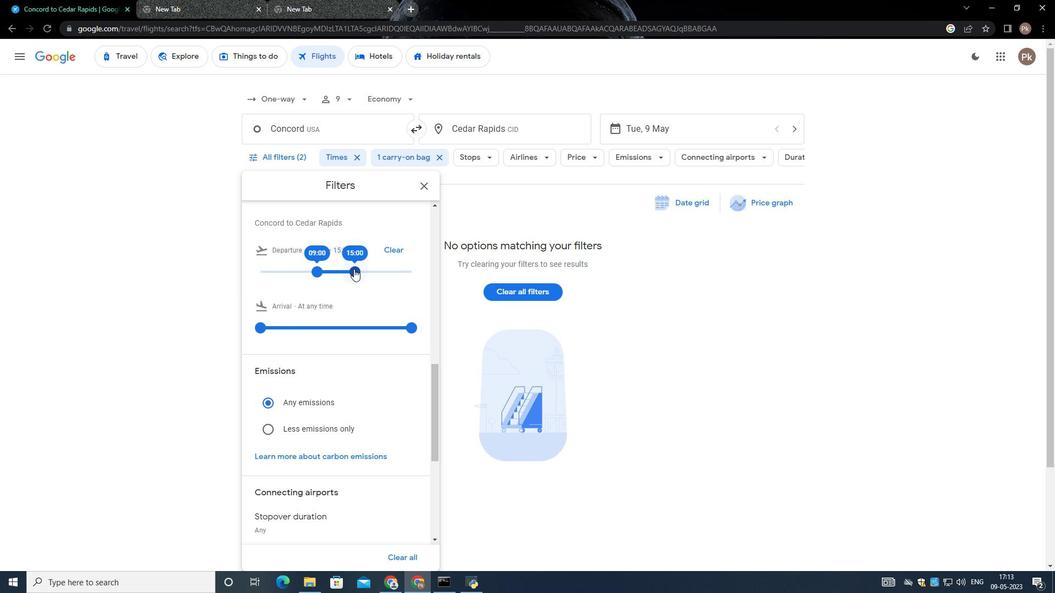 
Action: Mouse pressed left at (355, 268)
Screenshot: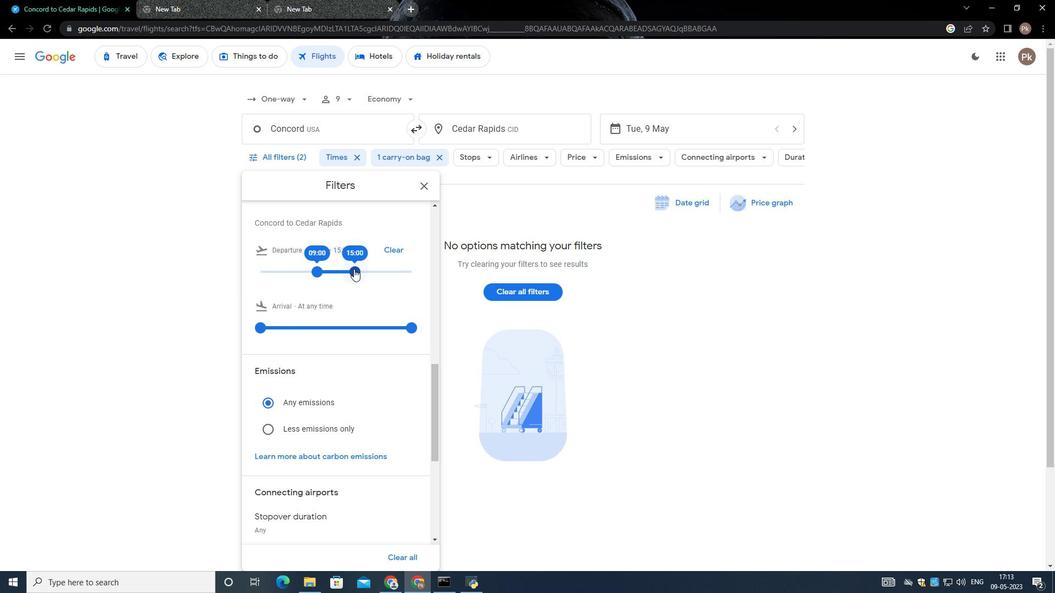 
Action: Mouse moved to (326, 269)
Screenshot: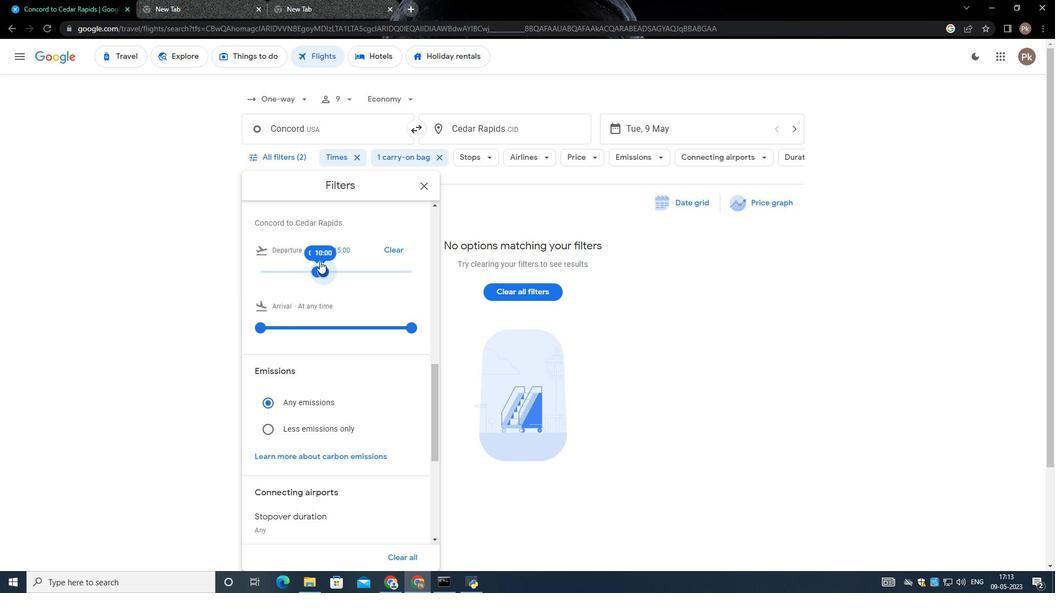 
Action: Mouse scrolled (326, 269) with delta (0, 0)
Screenshot: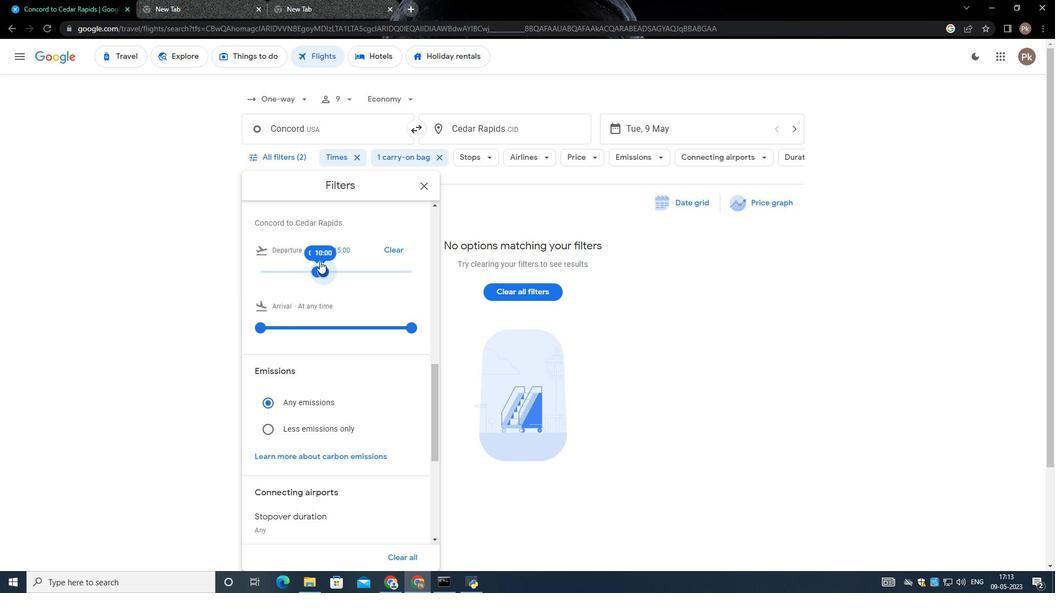 
Action: Mouse moved to (330, 279)
Screenshot: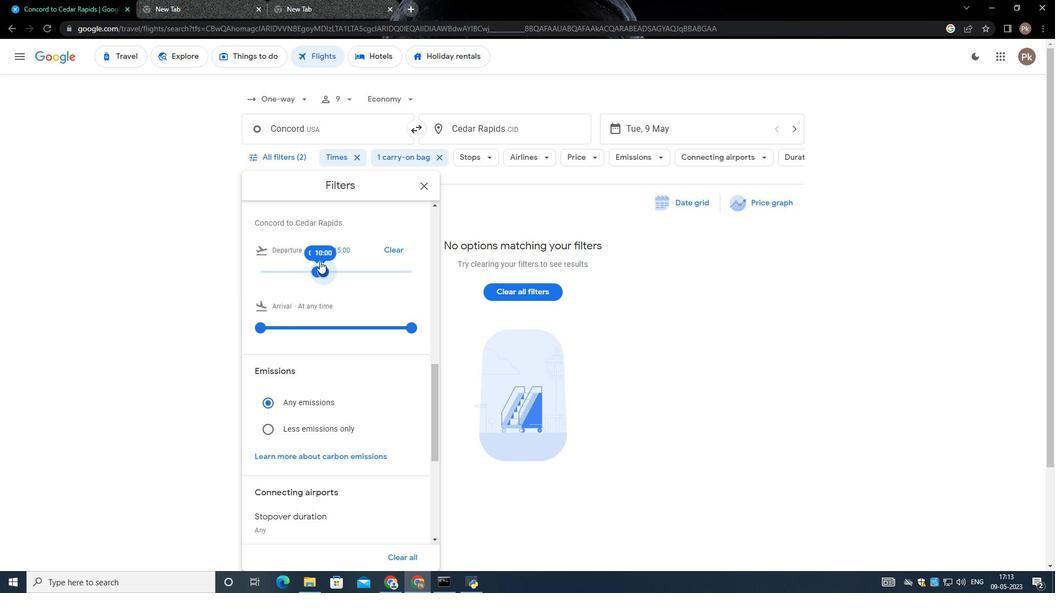 
Action: Mouse scrolled (330, 278) with delta (0, 0)
Screenshot: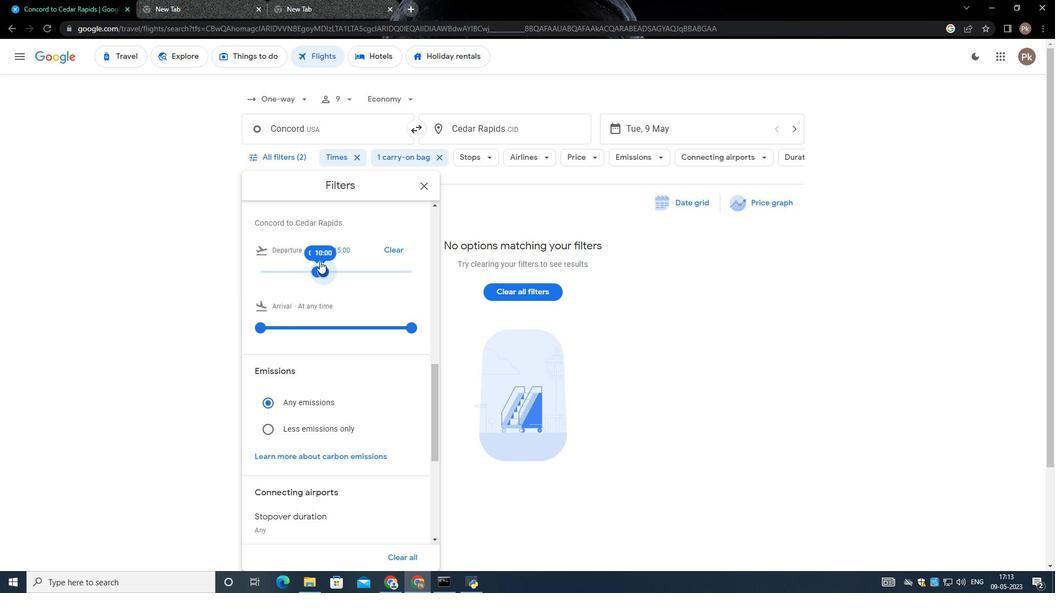 
Action: Mouse moved to (332, 281)
Screenshot: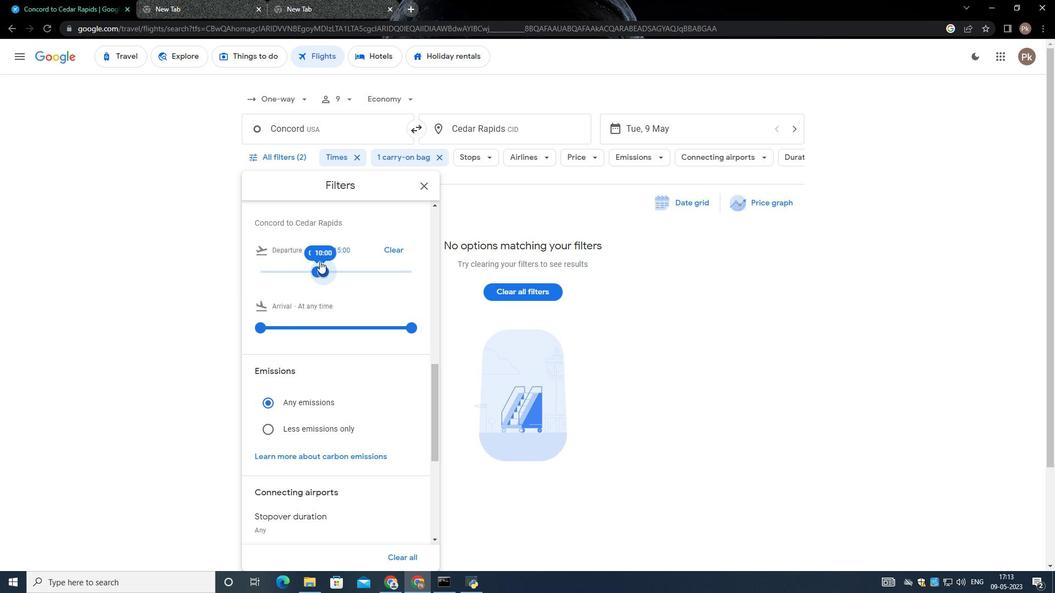 
Action: Mouse scrolled (332, 280) with delta (0, 0)
Screenshot: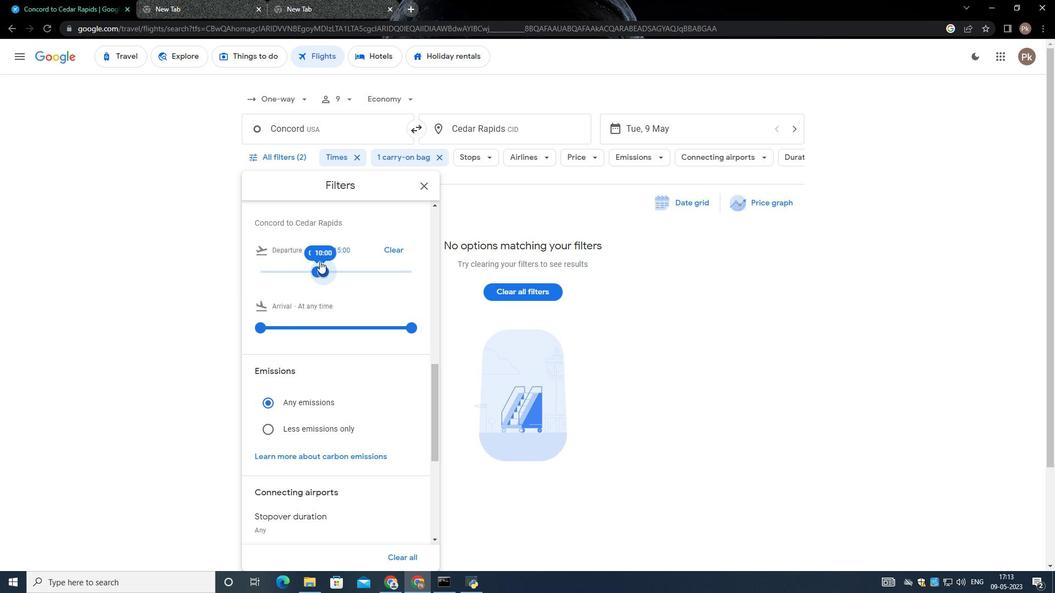
Action: Mouse scrolled (332, 280) with delta (0, 0)
Screenshot: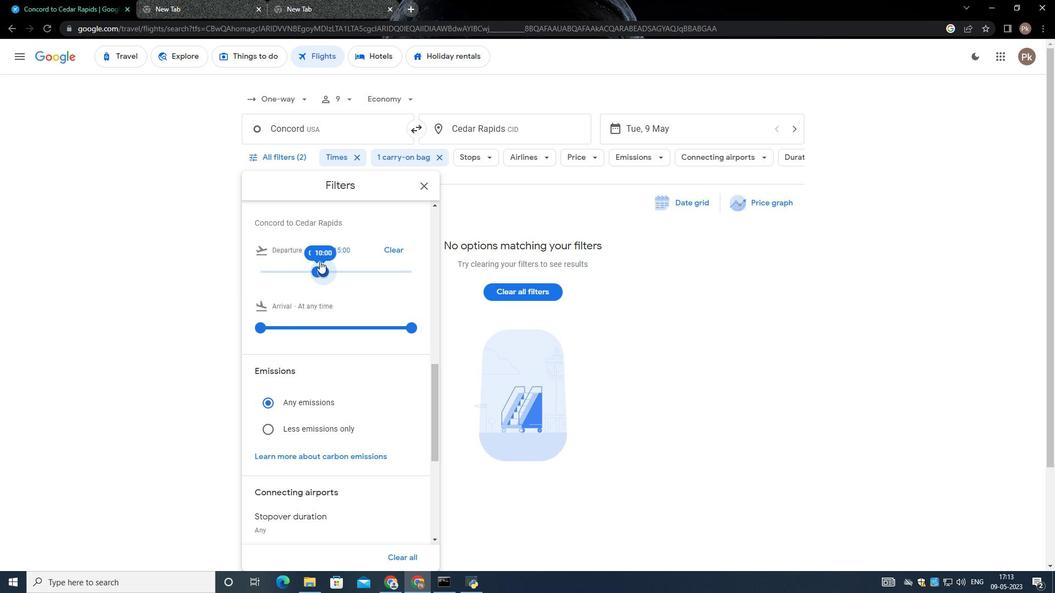 
Action: Mouse scrolled (332, 280) with delta (0, 0)
Screenshot: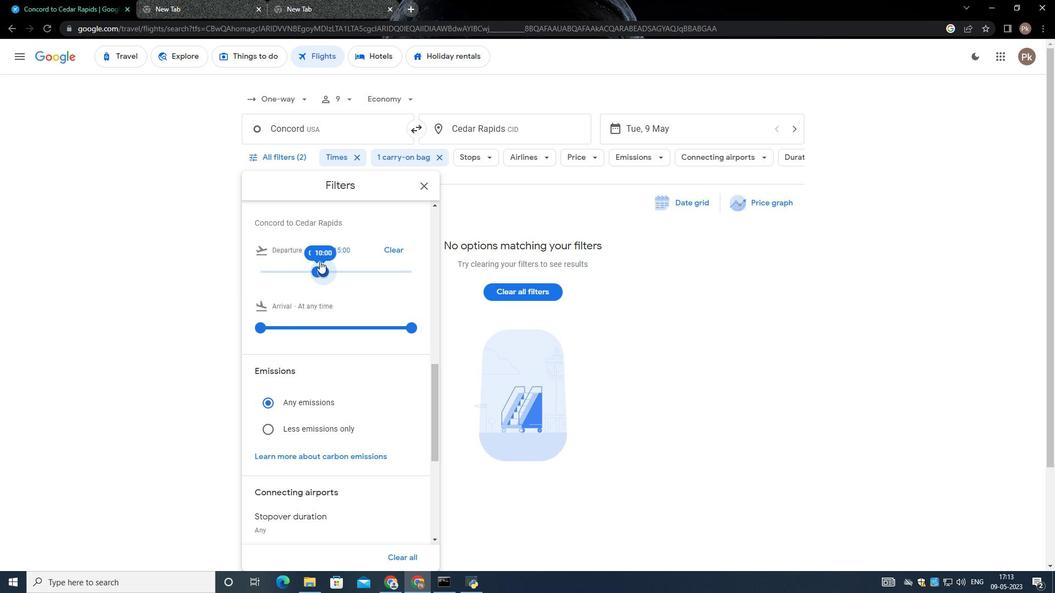 
Action: Mouse moved to (333, 310)
Screenshot: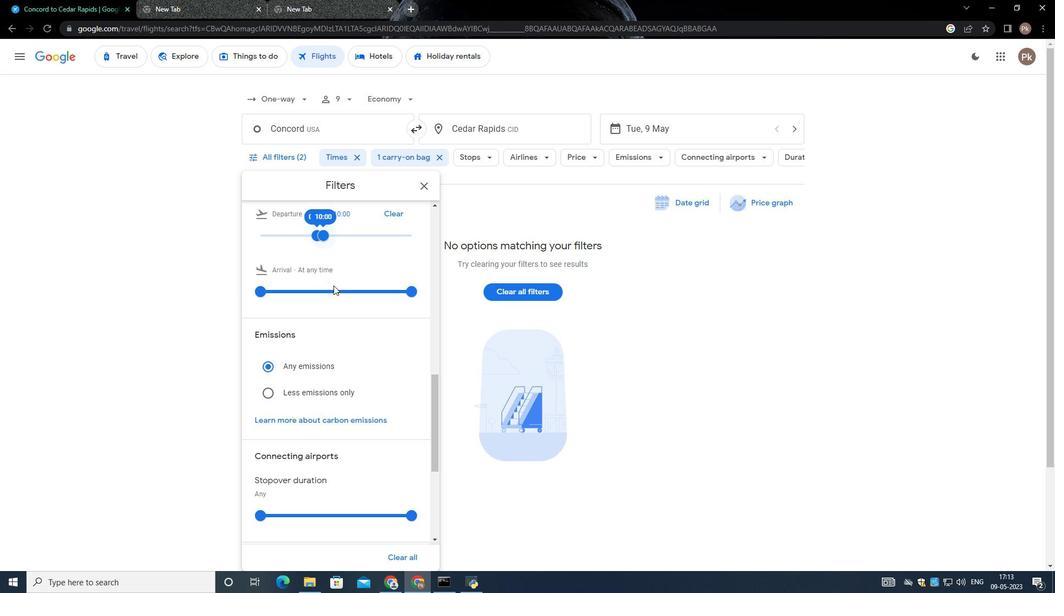 
Action: Mouse scrolled (333, 310) with delta (0, 0)
Screenshot: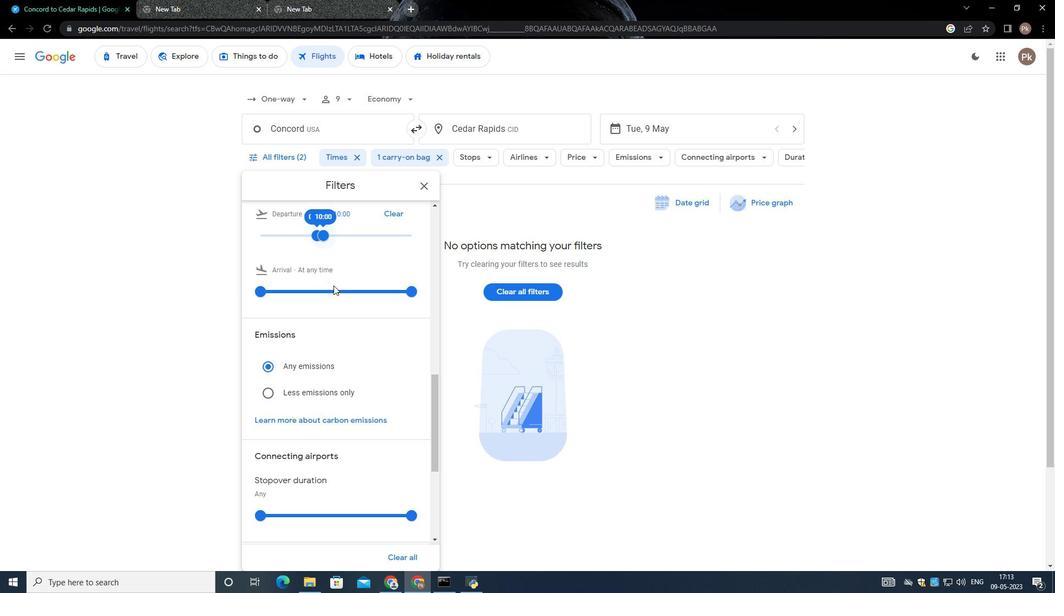 
Action: Mouse moved to (333, 320)
Screenshot: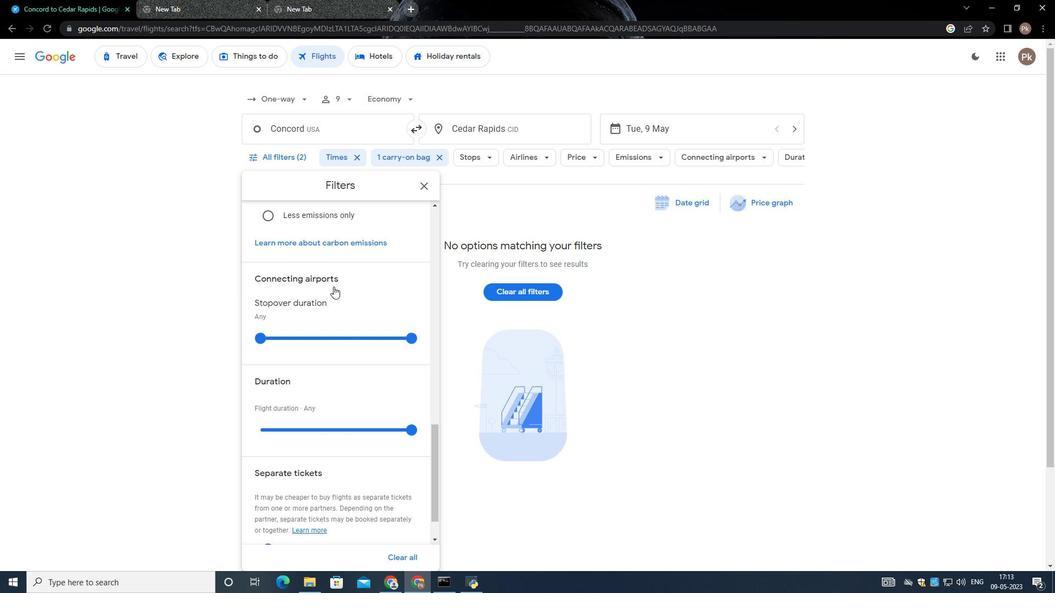 
Action: Mouse scrolled (333, 319) with delta (0, 0)
Screenshot: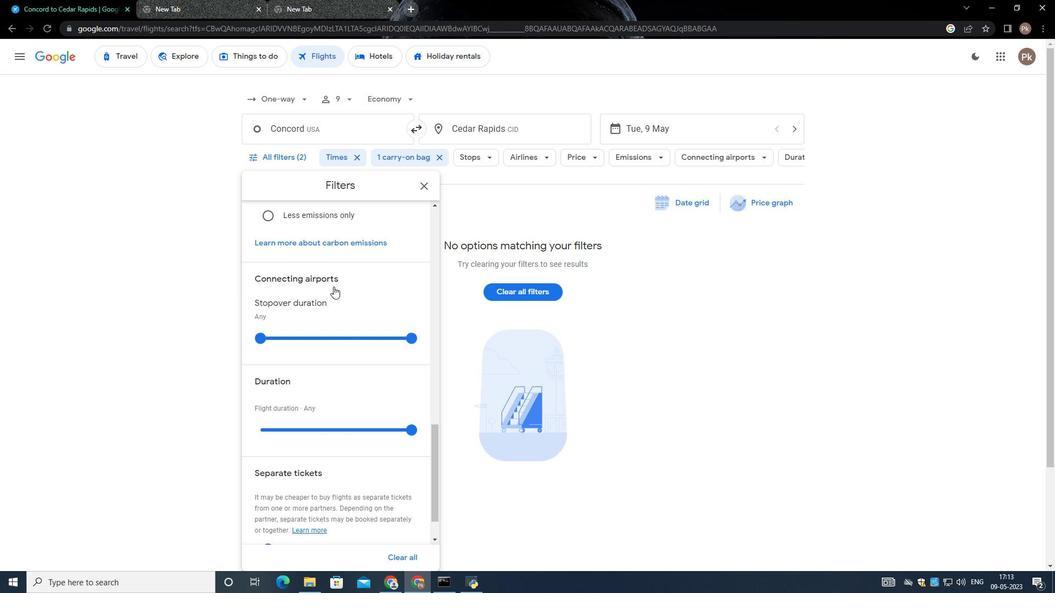 
Action: Mouse moved to (333, 326)
Screenshot: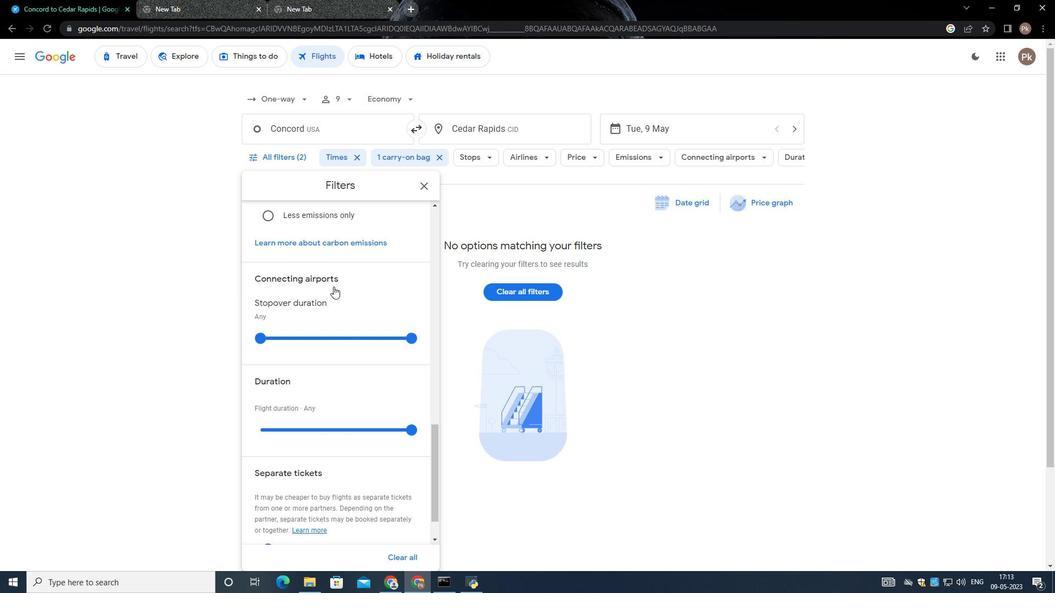 
Action: Mouse scrolled (333, 325) with delta (0, 0)
Screenshot: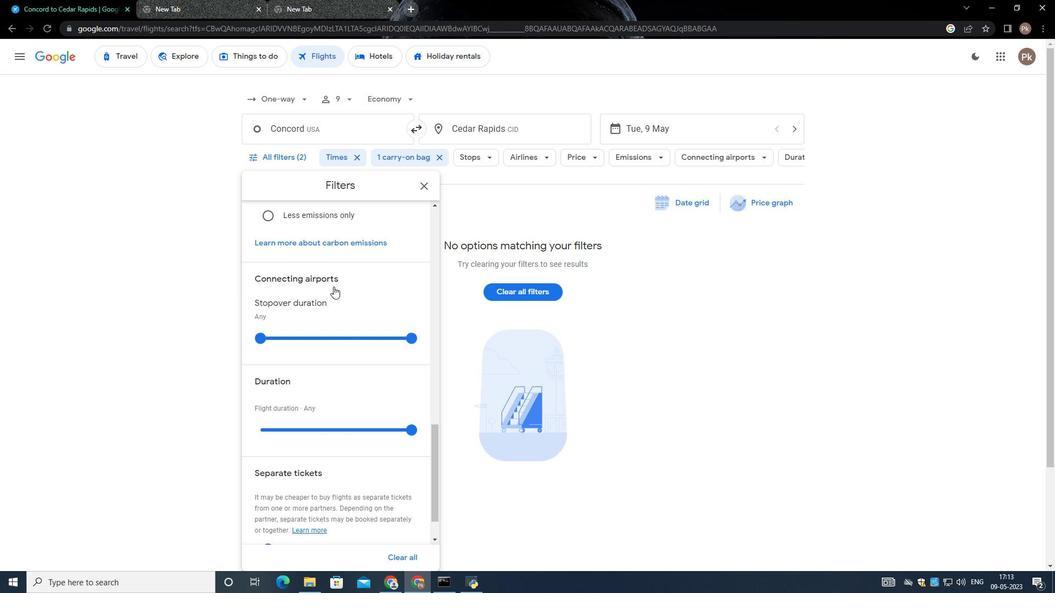 
Action: Mouse moved to (333, 327)
Screenshot: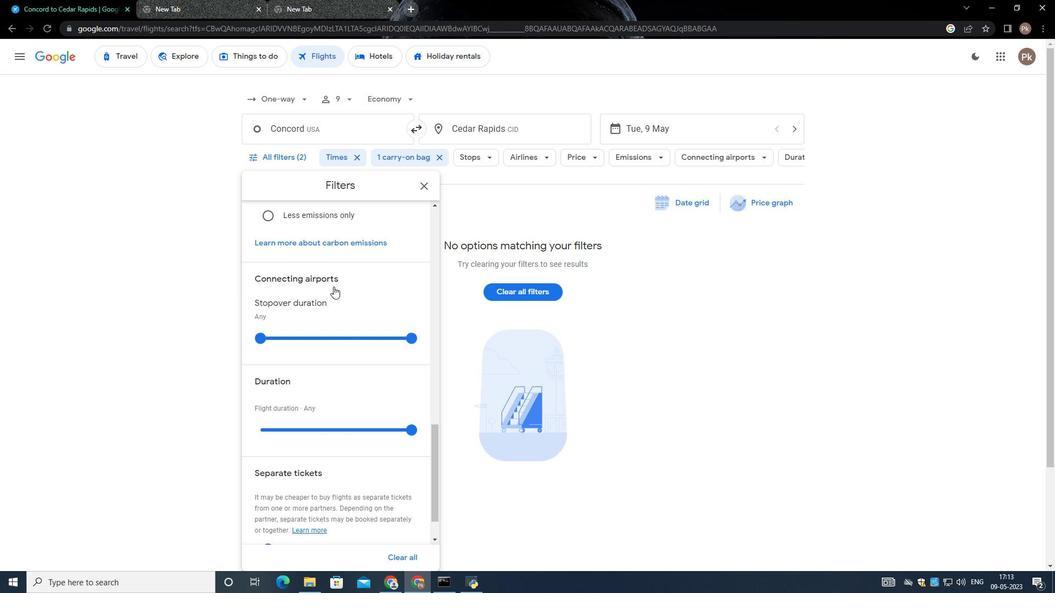 
Action: Mouse scrolled (333, 327) with delta (0, 0)
Screenshot: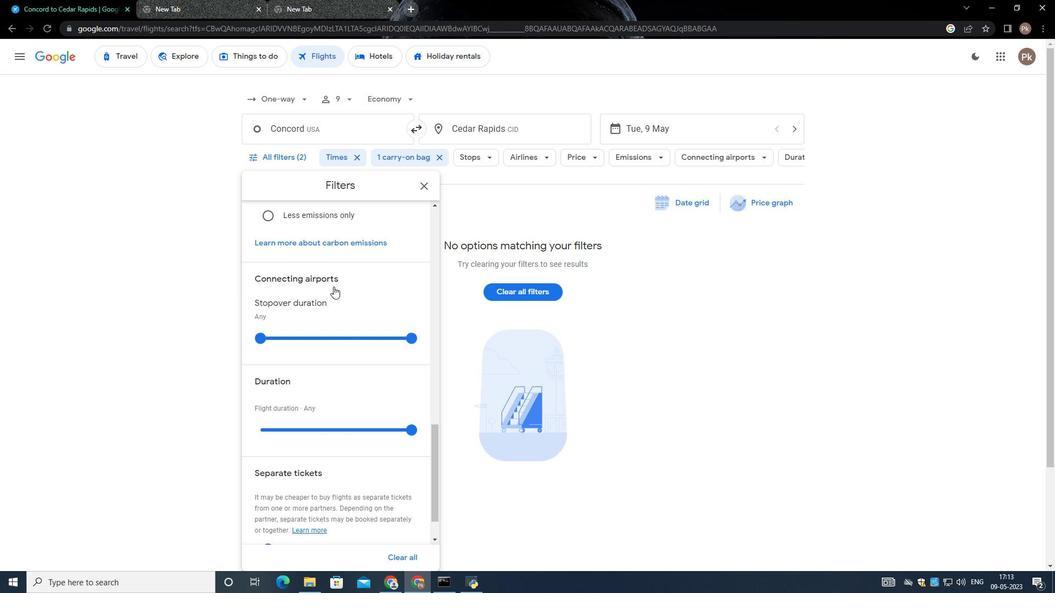 
Action: Mouse scrolled (333, 327) with delta (0, 0)
Screenshot: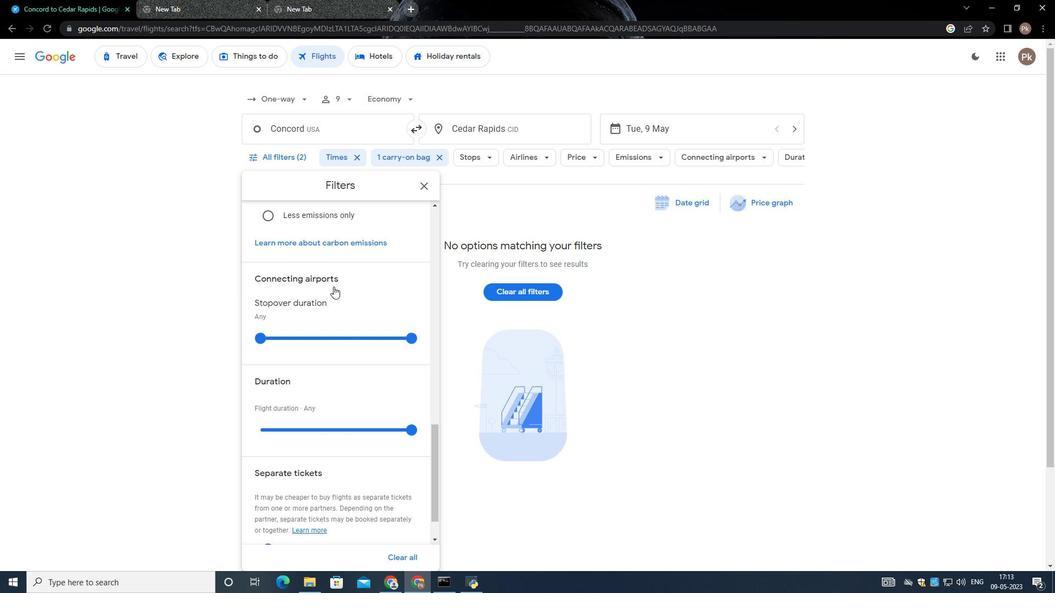 
Action: Mouse moved to (315, 330)
Screenshot: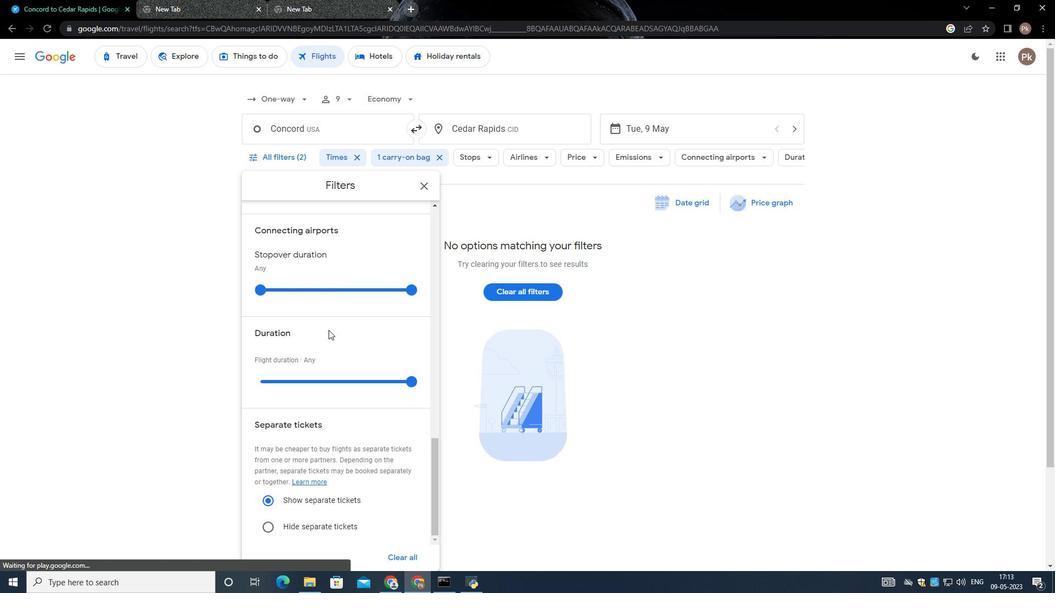 
Action: Mouse scrolled (316, 331) with delta (0, 0)
Screenshot: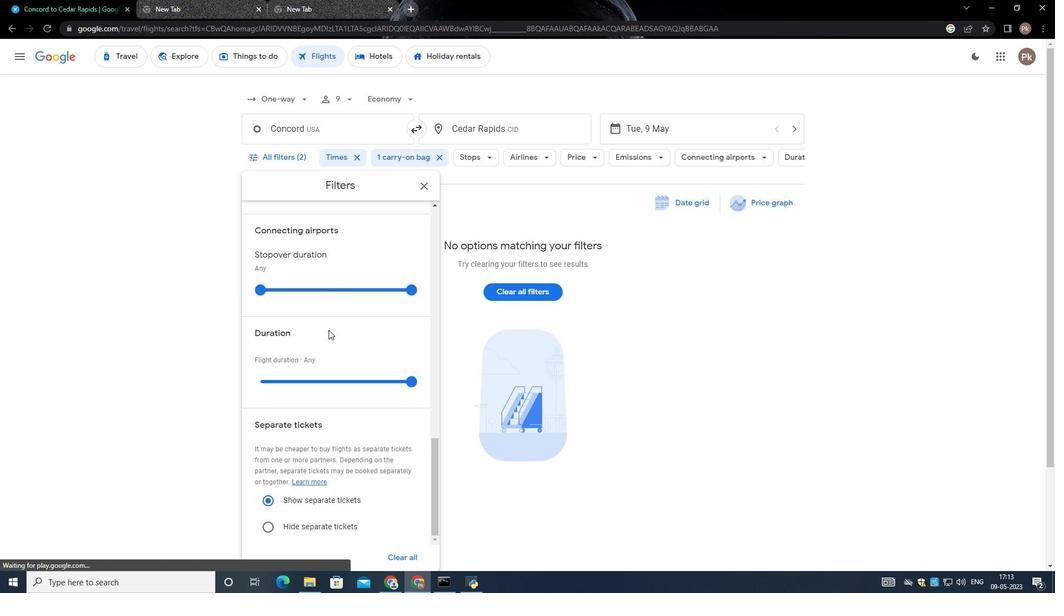 
Action: Mouse moved to (313, 326)
Screenshot: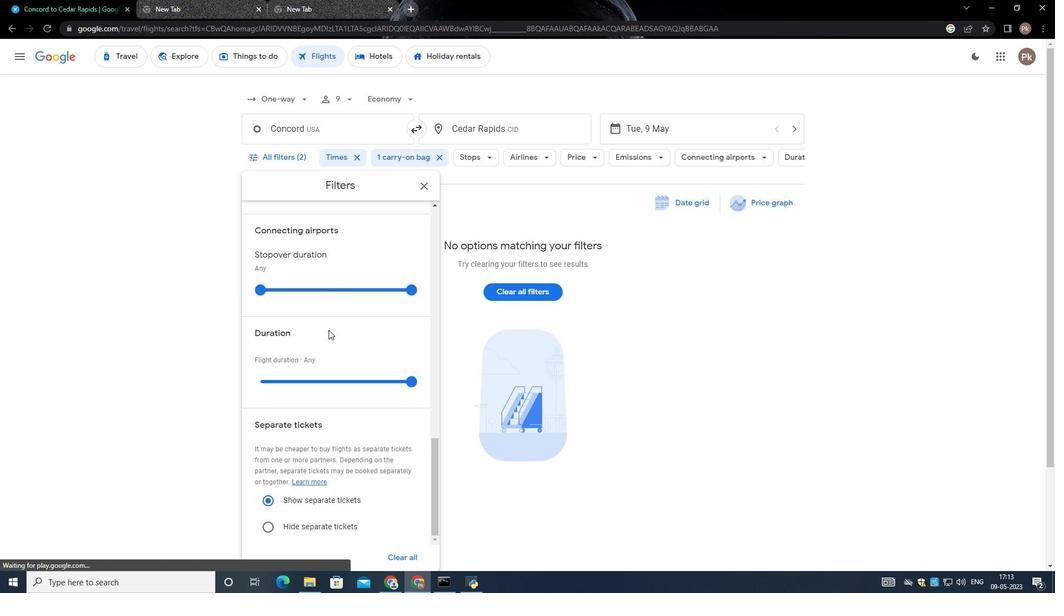 
Action: Mouse scrolled (316, 331) with delta (0, 0)
Screenshot: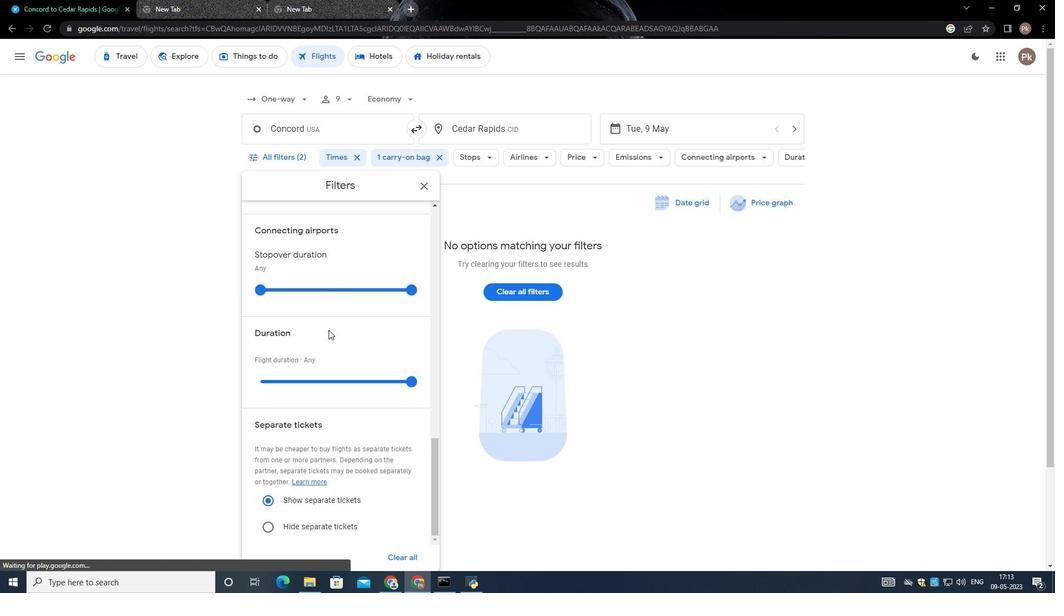 
Action: Mouse moved to (312, 322)
Screenshot: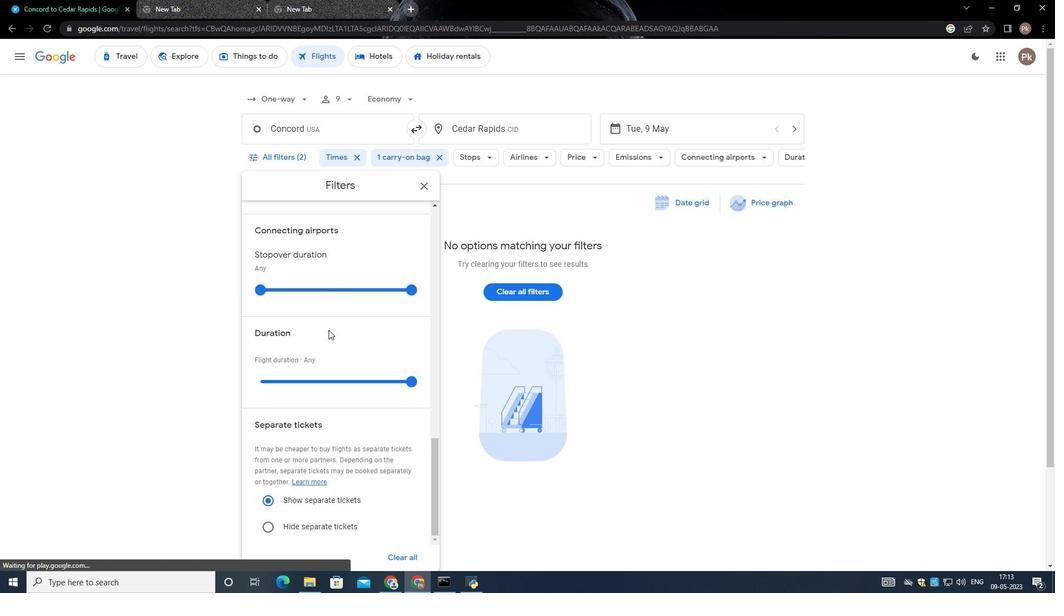 
Action: Mouse scrolled (315, 329) with delta (0, 0)
Screenshot: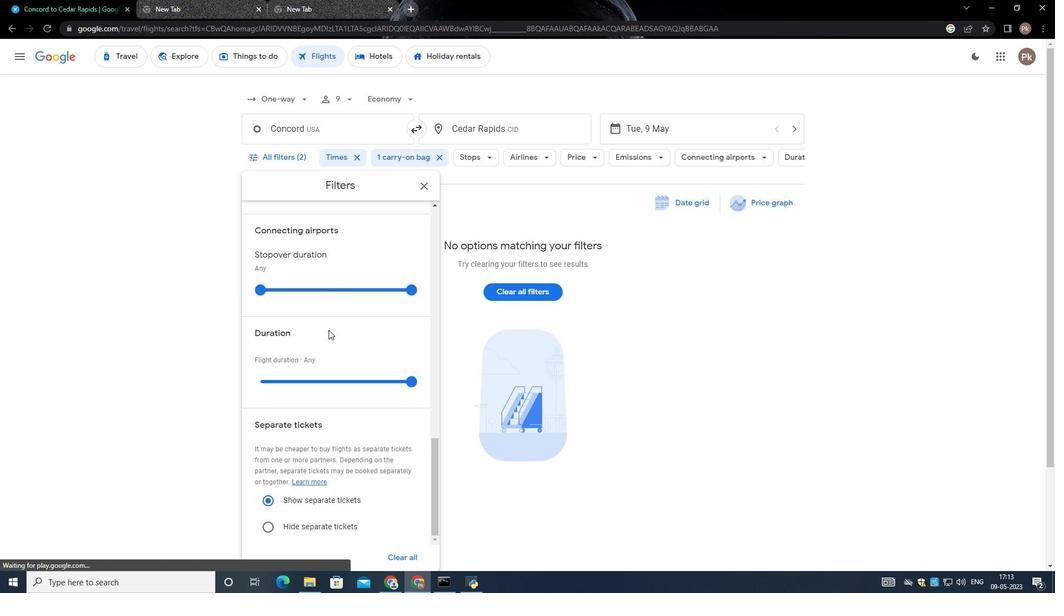 
Action: Mouse moved to (307, 318)
Screenshot: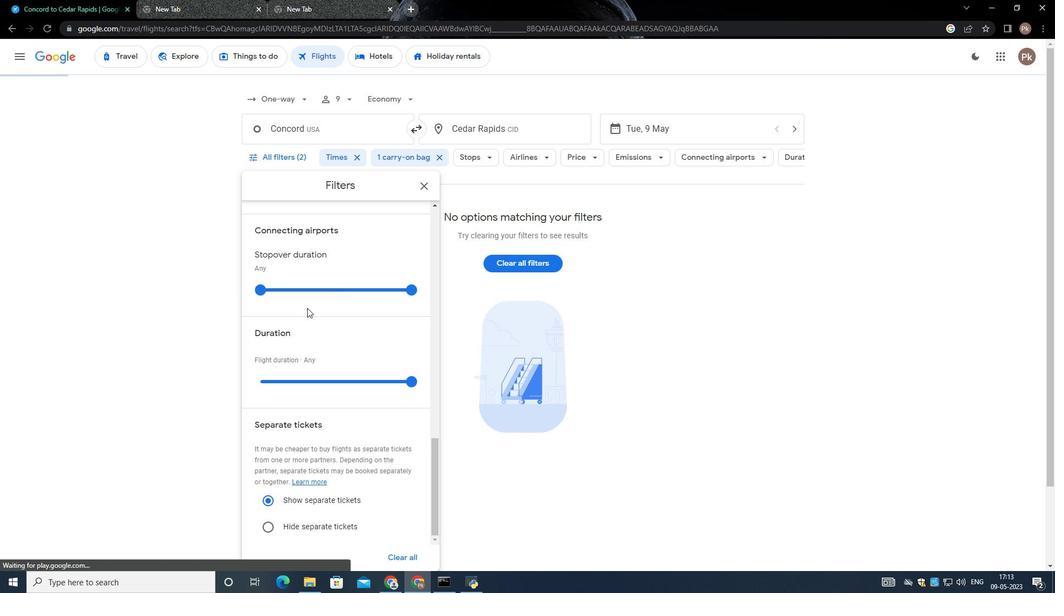 
Action: Mouse scrolled (307, 318) with delta (0, 0)
Screenshot: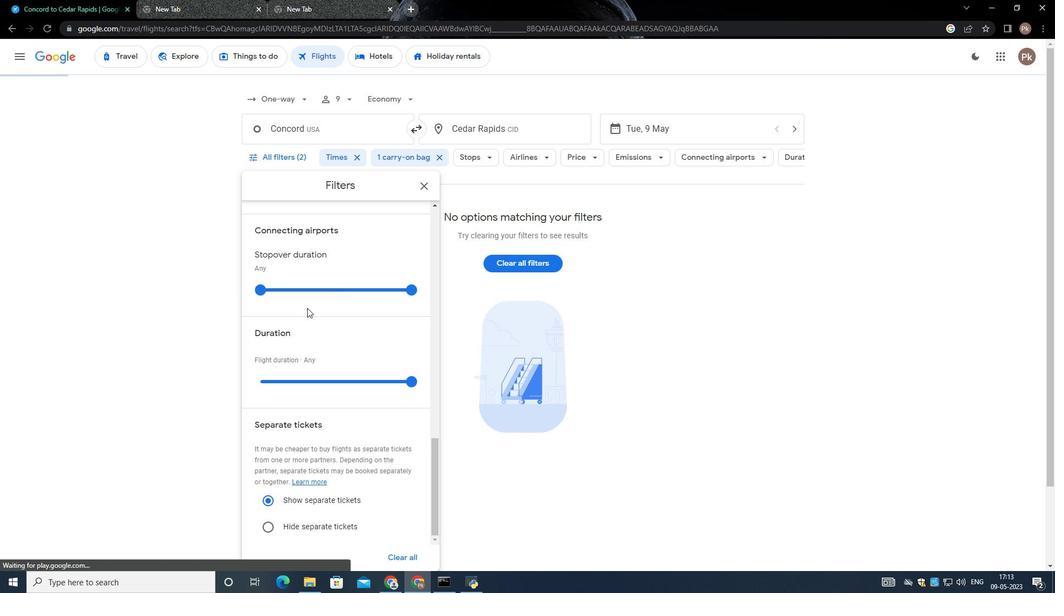 
Action: Mouse moved to (307, 319)
Screenshot: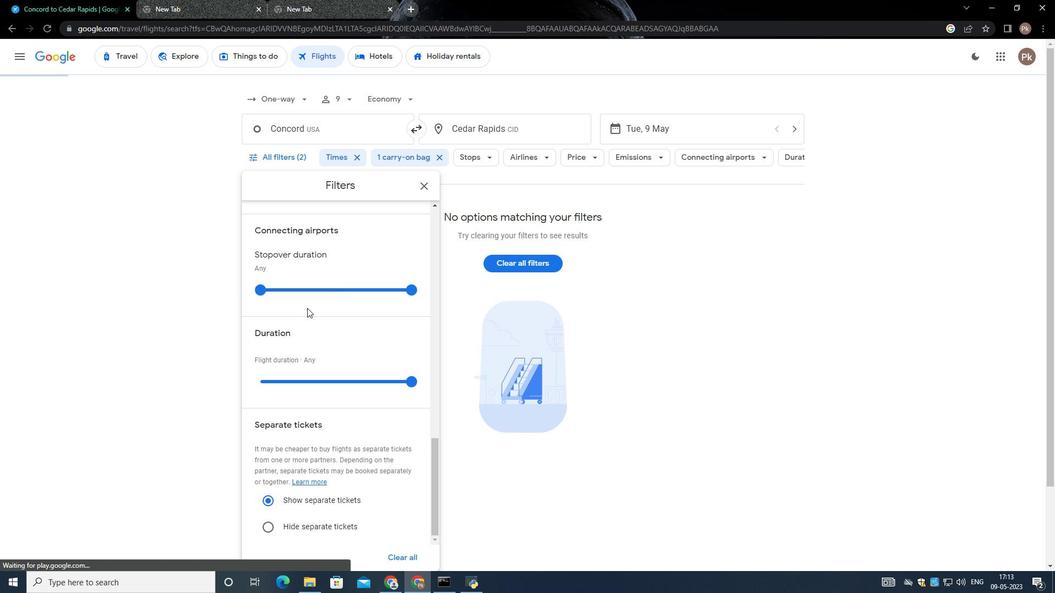 
Action: Mouse scrolled (307, 318) with delta (0, 0)
Screenshot: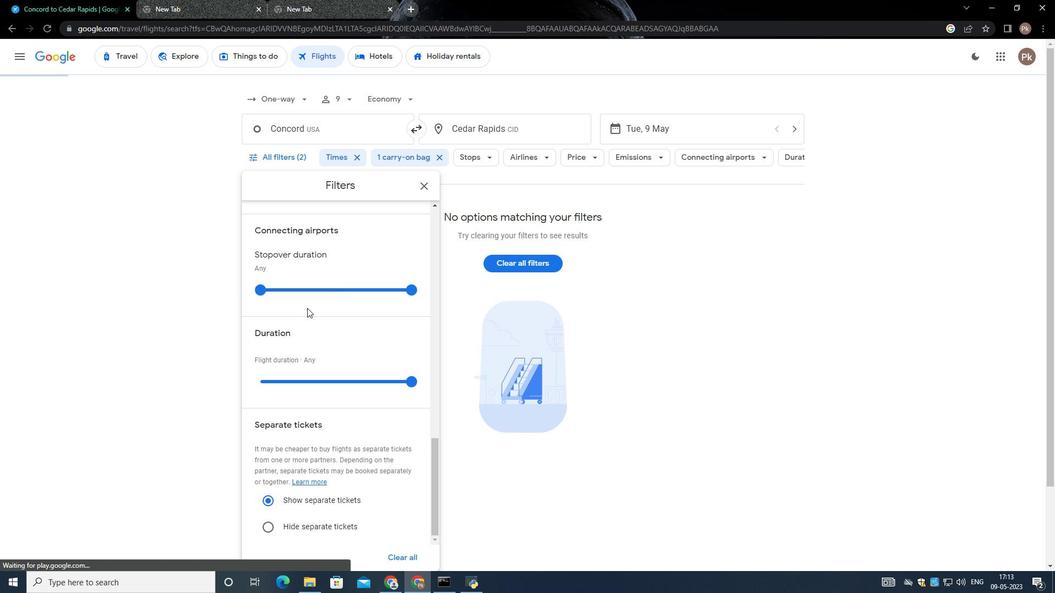 
Action: Mouse moved to (306, 320)
Screenshot: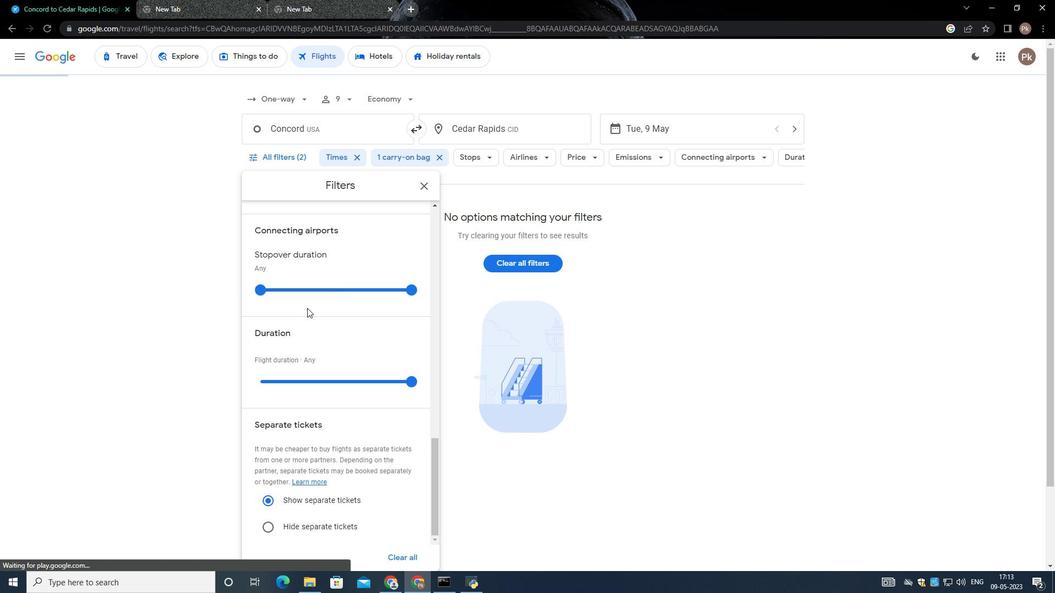 
Action: Mouse scrolled (306, 320) with delta (0, 0)
Screenshot: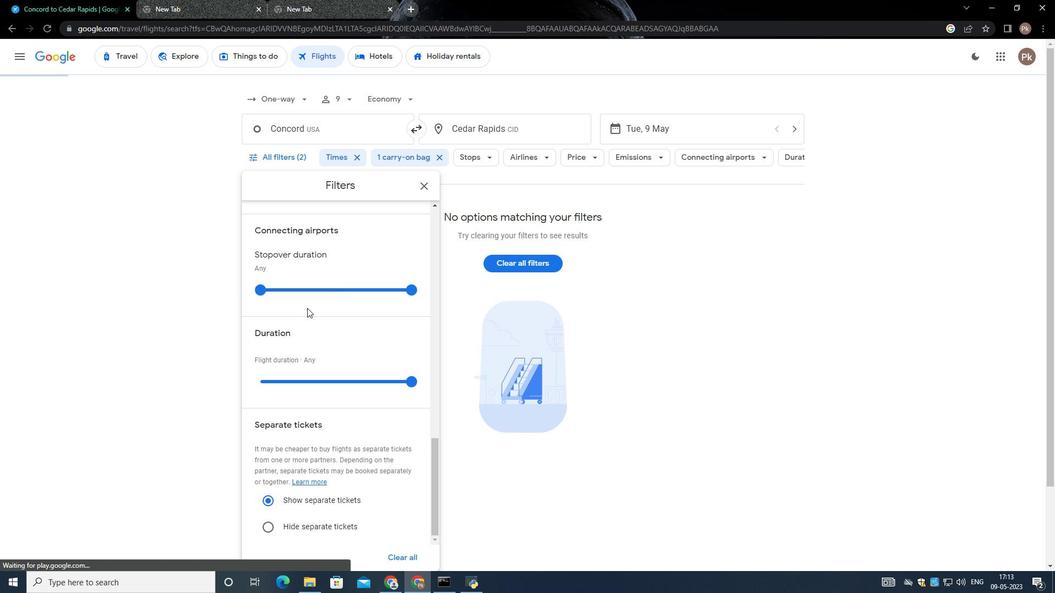 
Action: Mouse moved to (300, 344)
Screenshot: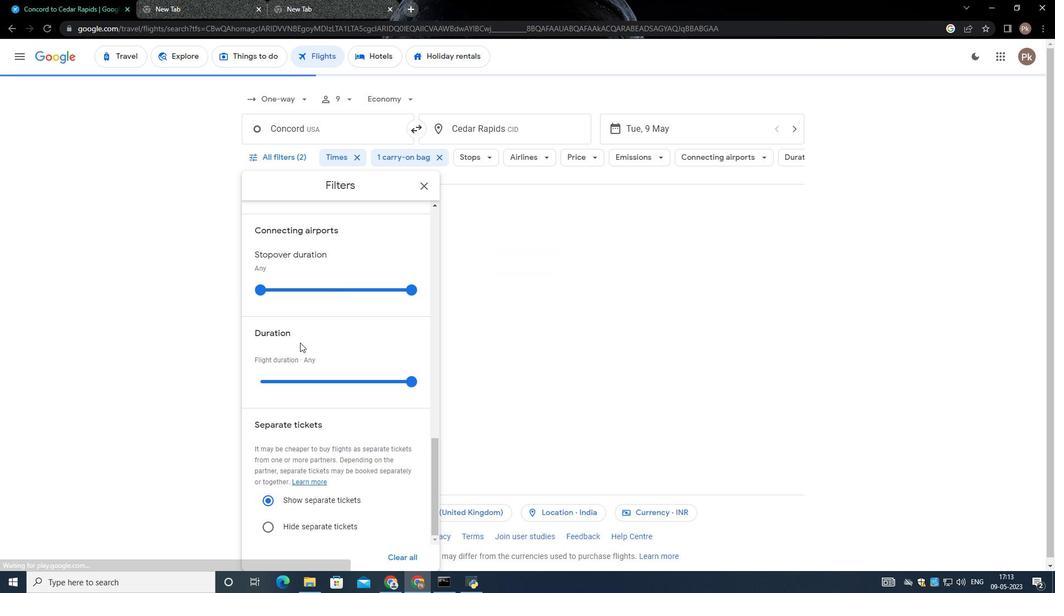 
Action: Mouse scrolled (300, 344) with delta (0, 0)
Screenshot: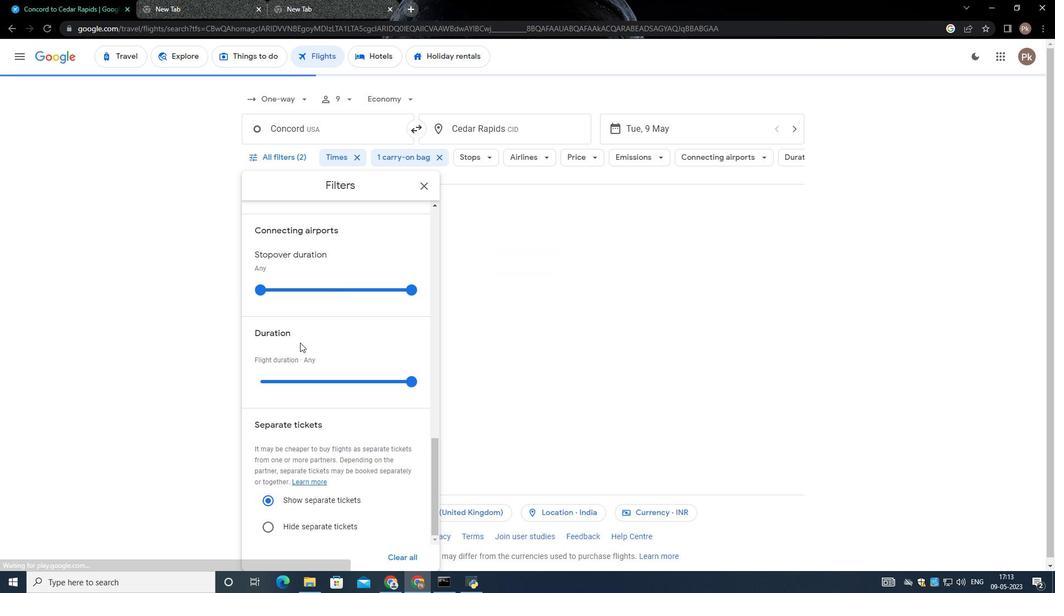 
Action: Mouse scrolled (300, 344) with delta (0, 0)
Screenshot: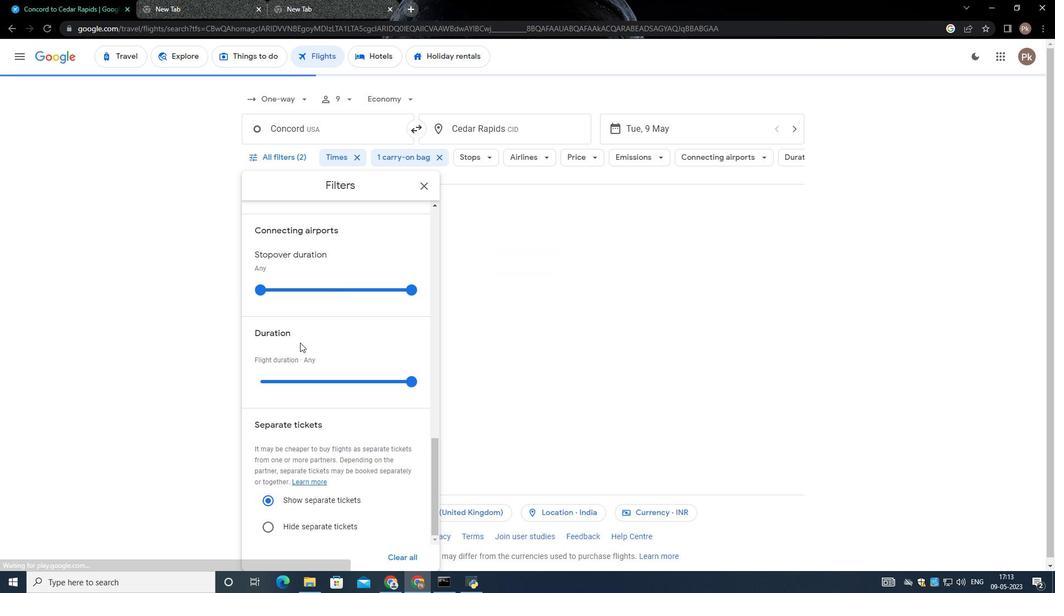 
Action: Mouse scrolled (300, 344) with delta (0, 0)
Screenshot: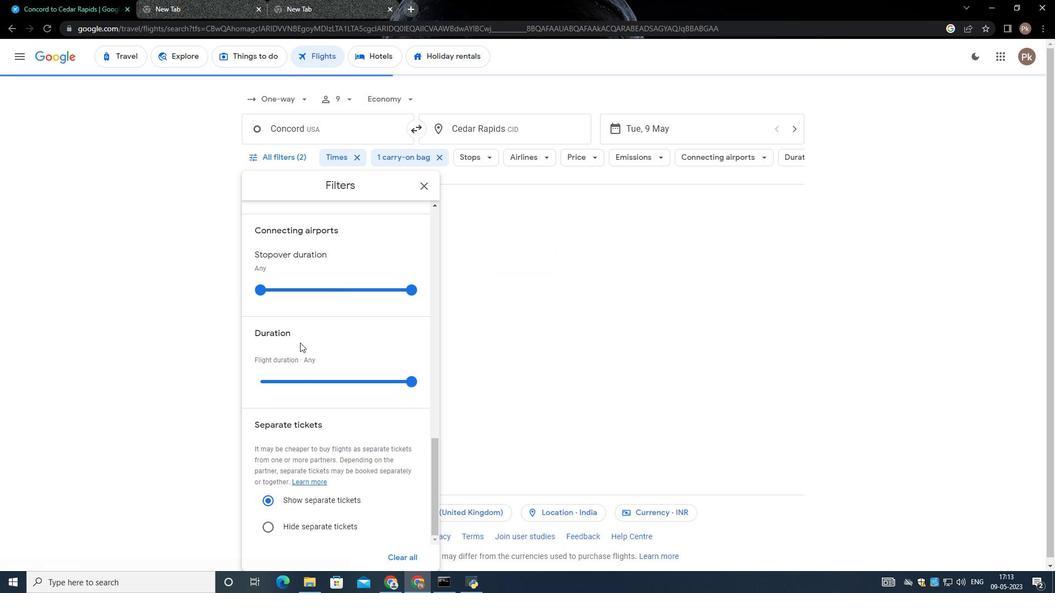 
Action: Mouse scrolled (300, 344) with delta (0, 0)
Screenshot: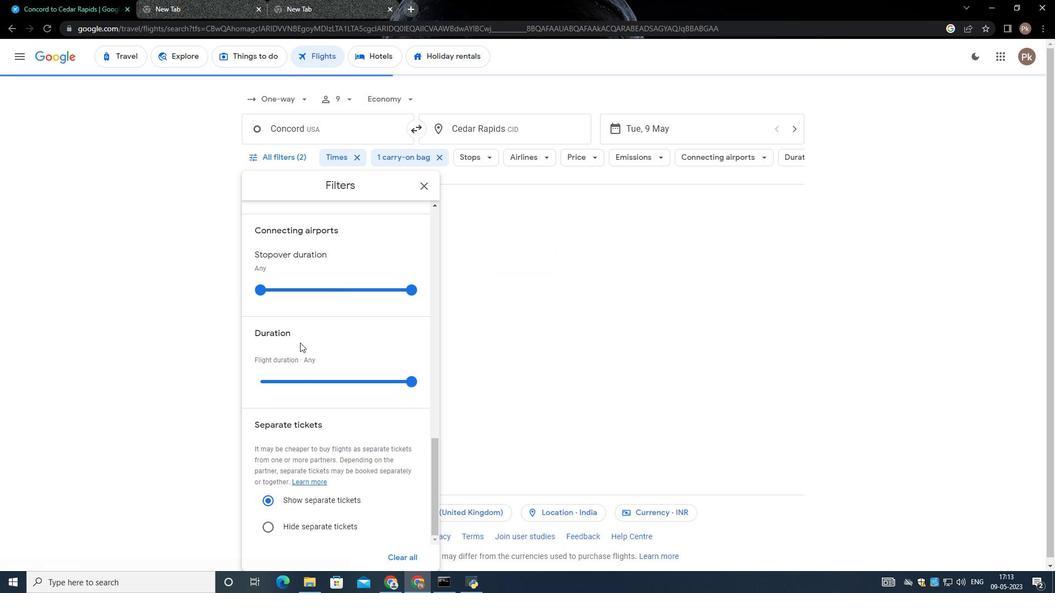 
Action: Mouse moved to (300, 346)
Screenshot: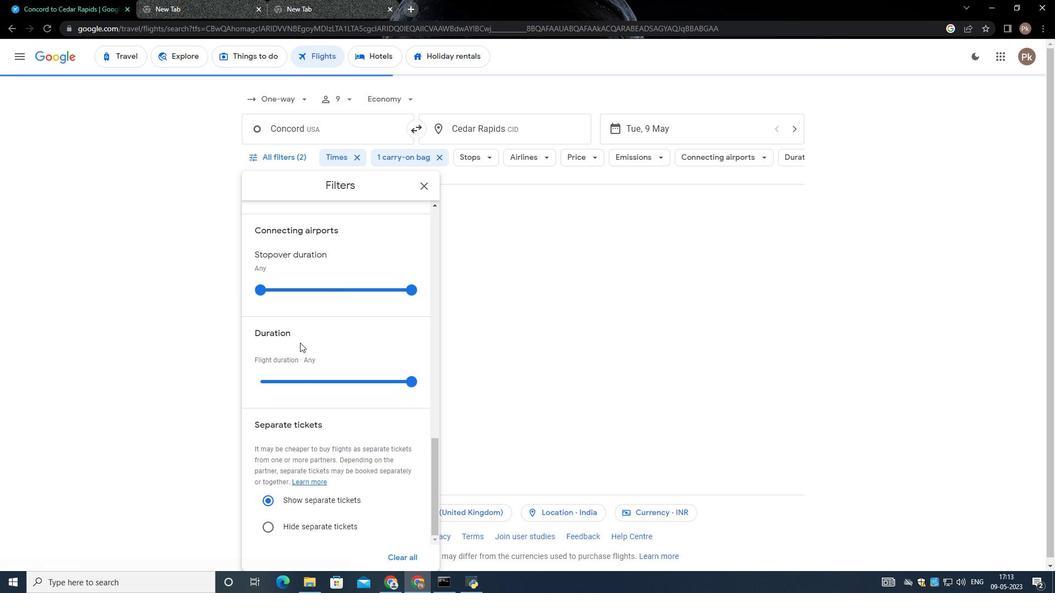 
